 Task: Find connections with filter location Sungai Raya with filter topic #careerswith filter profile language English with filter current company DCB Bank with filter school IIT Bhubaneswar with filter industry Household and Institutional Furniture Manufacturing with filter service category Auto Insurance with filter keywords title Medical Laboratory Tech
Action: Mouse moved to (545, 58)
Screenshot: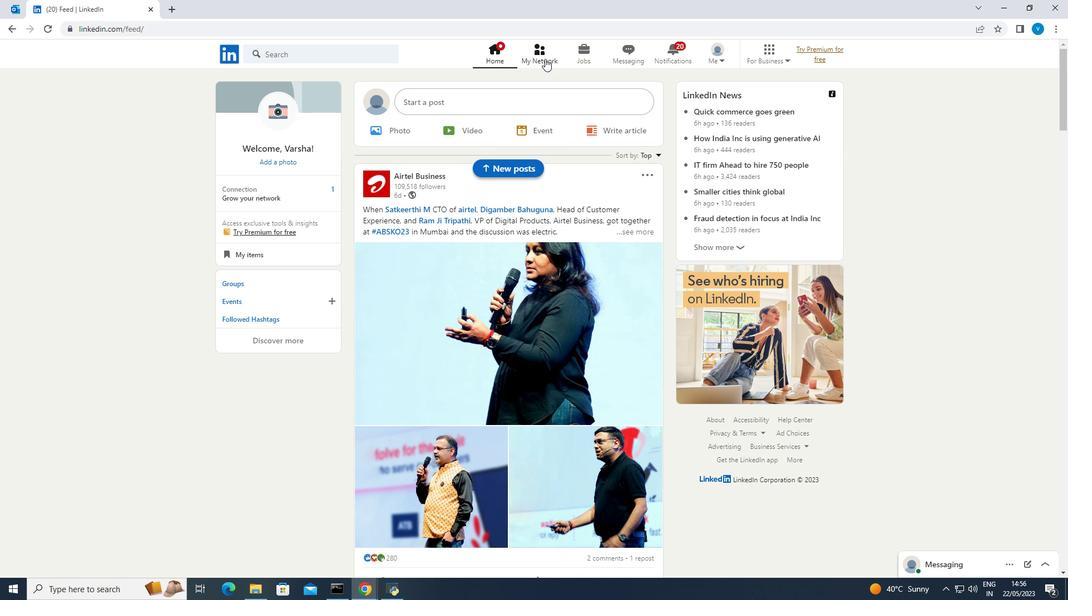 
Action: Mouse pressed left at (545, 58)
Screenshot: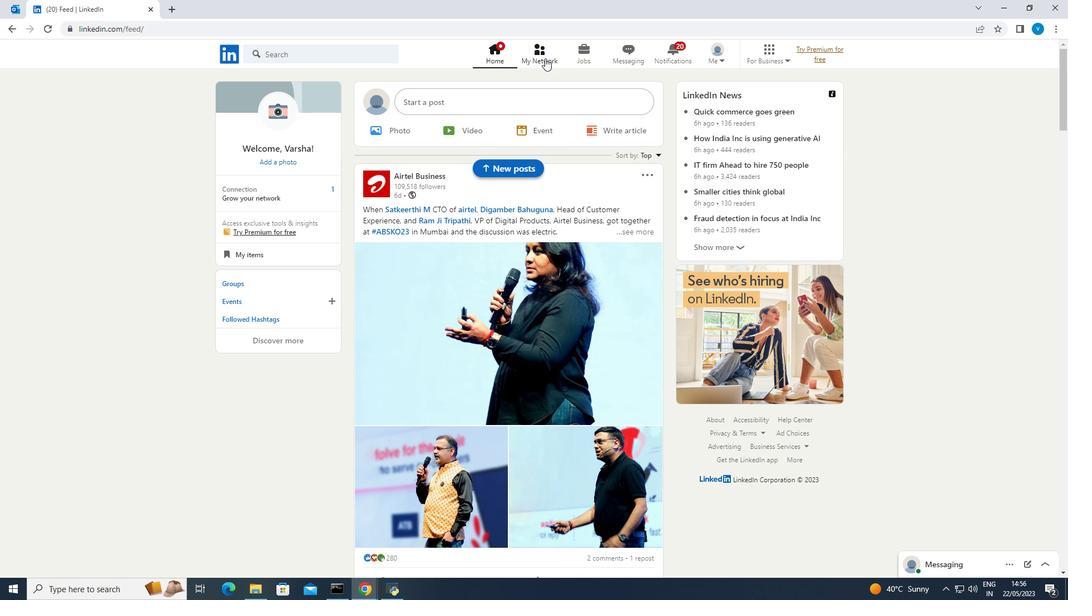 
Action: Mouse moved to (337, 114)
Screenshot: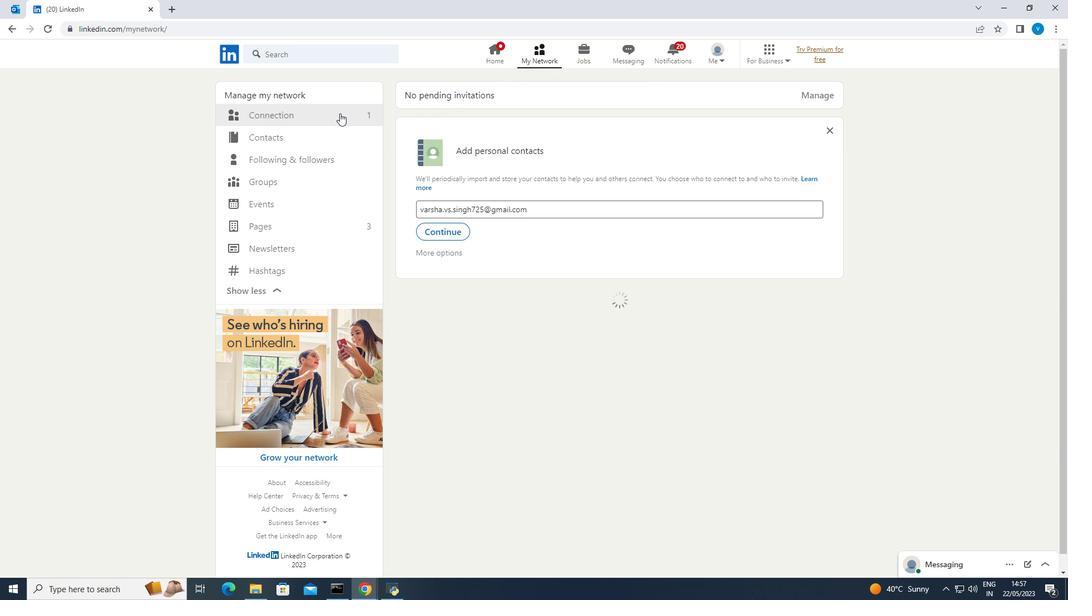 
Action: Mouse pressed left at (337, 114)
Screenshot: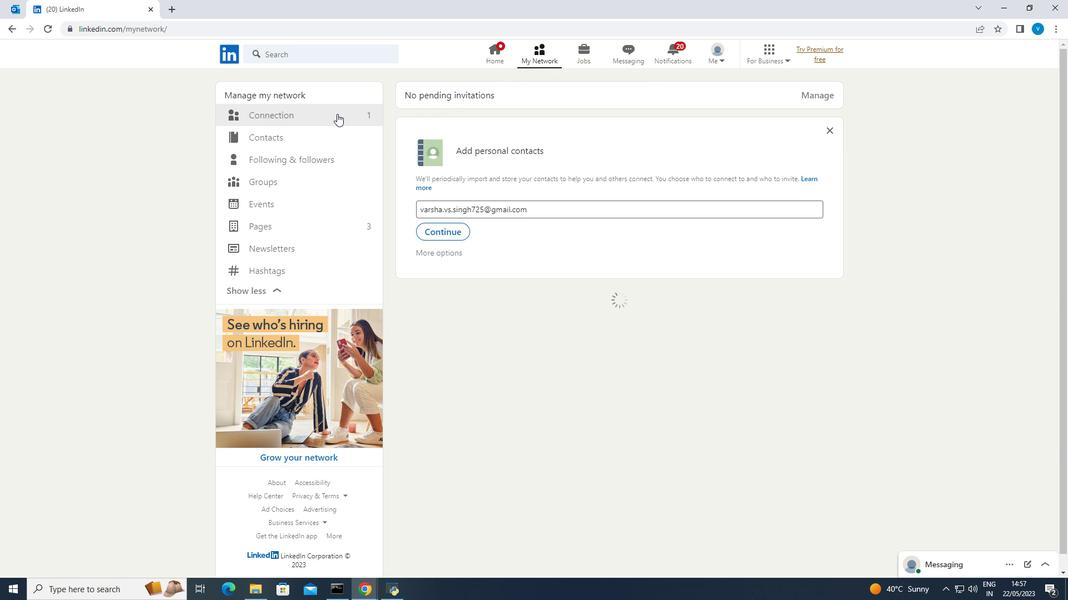 
Action: Mouse moved to (602, 115)
Screenshot: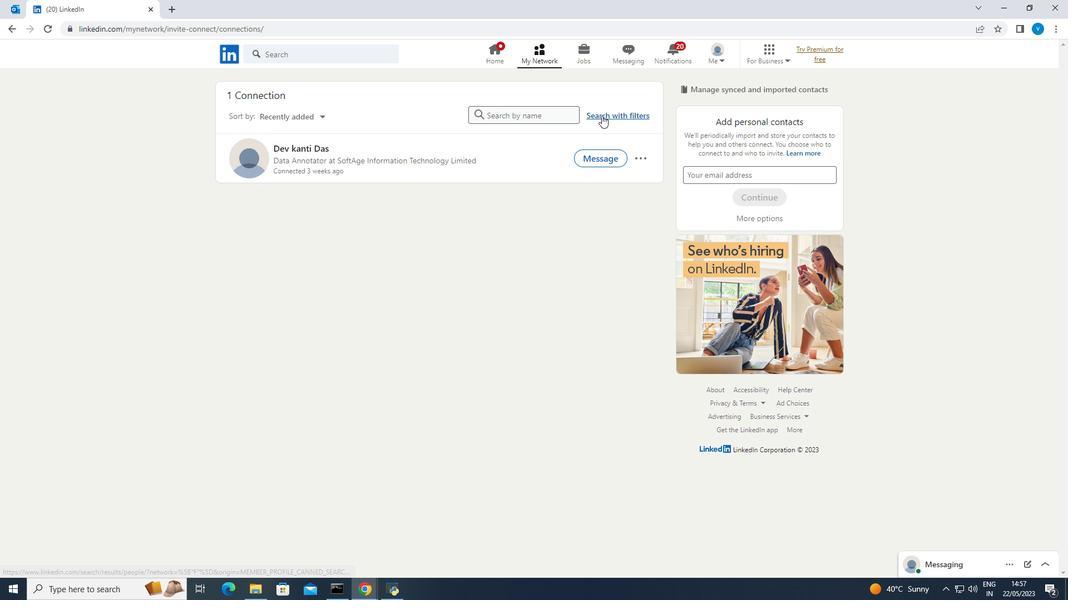 
Action: Mouse pressed left at (602, 115)
Screenshot: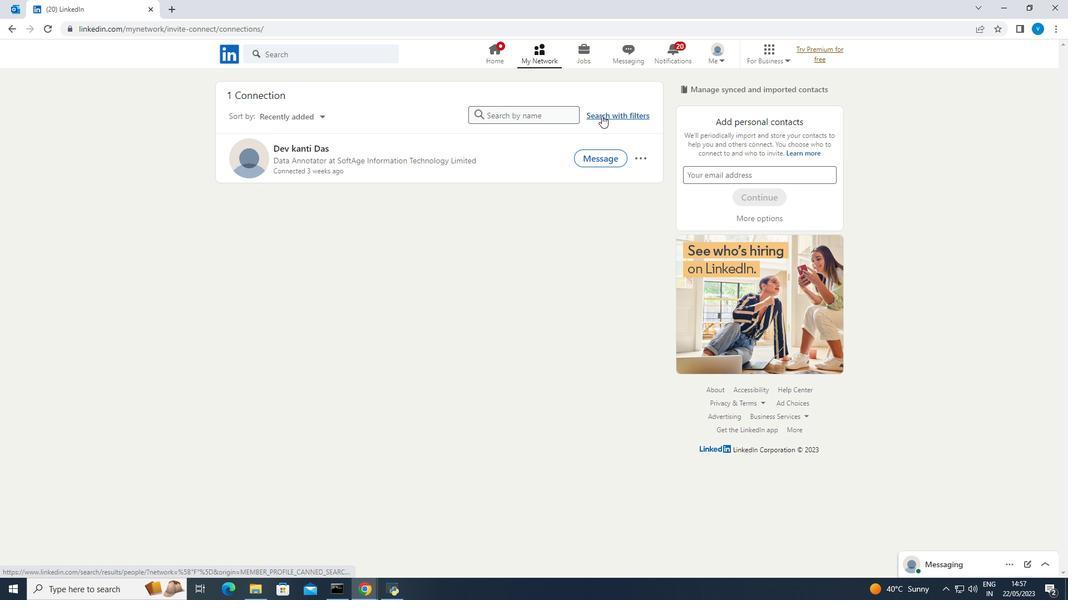 
Action: Mouse moved to (579, 86)
Screenshot: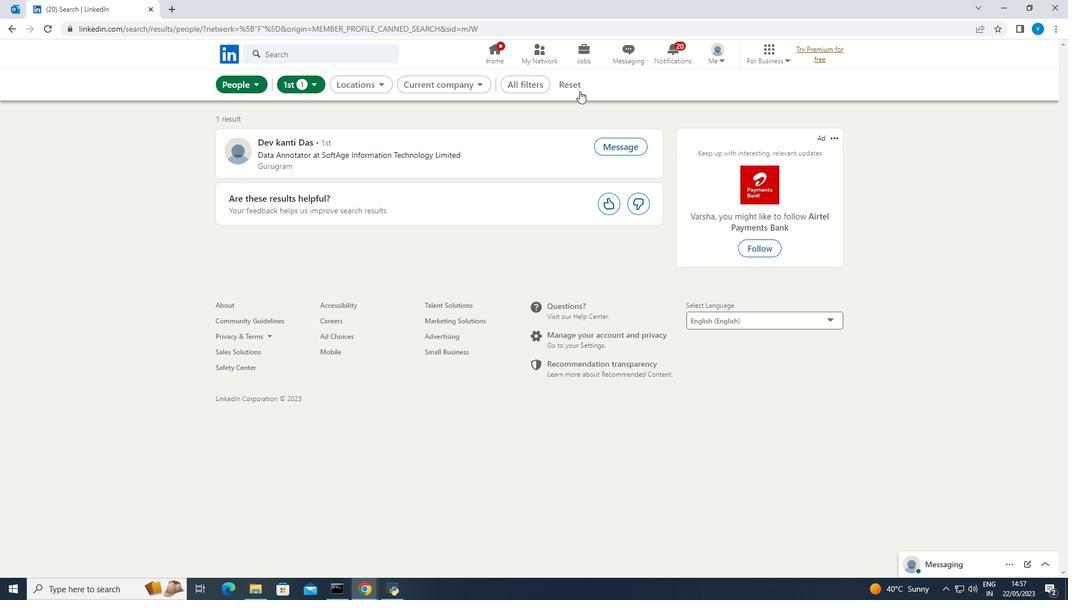
Action: Mouse pressed left at (579, 86)
Screenshot: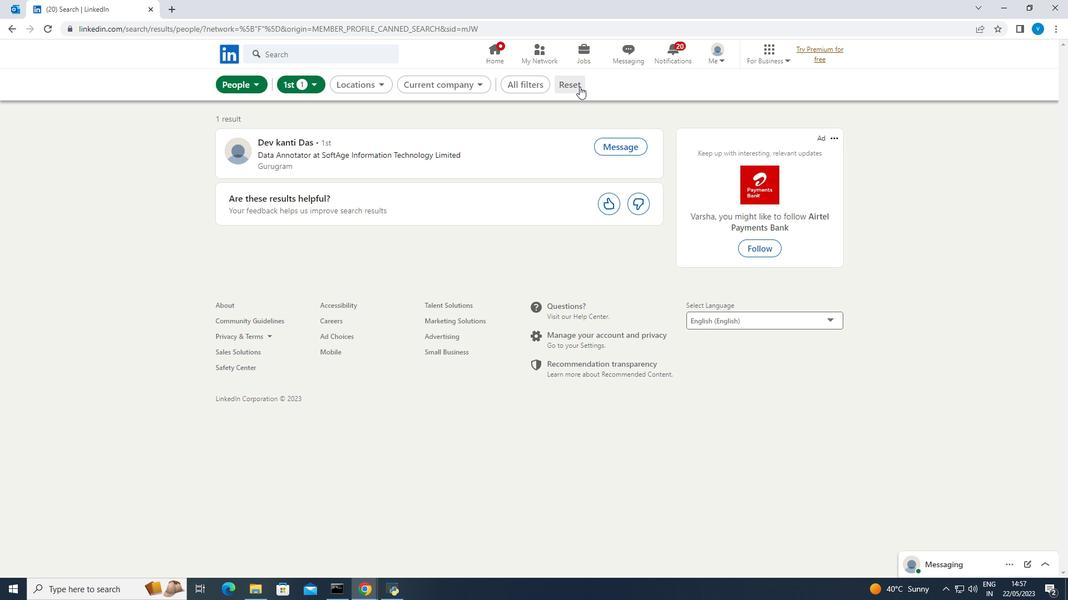 
Action: Mouse moved to (562, 86)
Screenshot: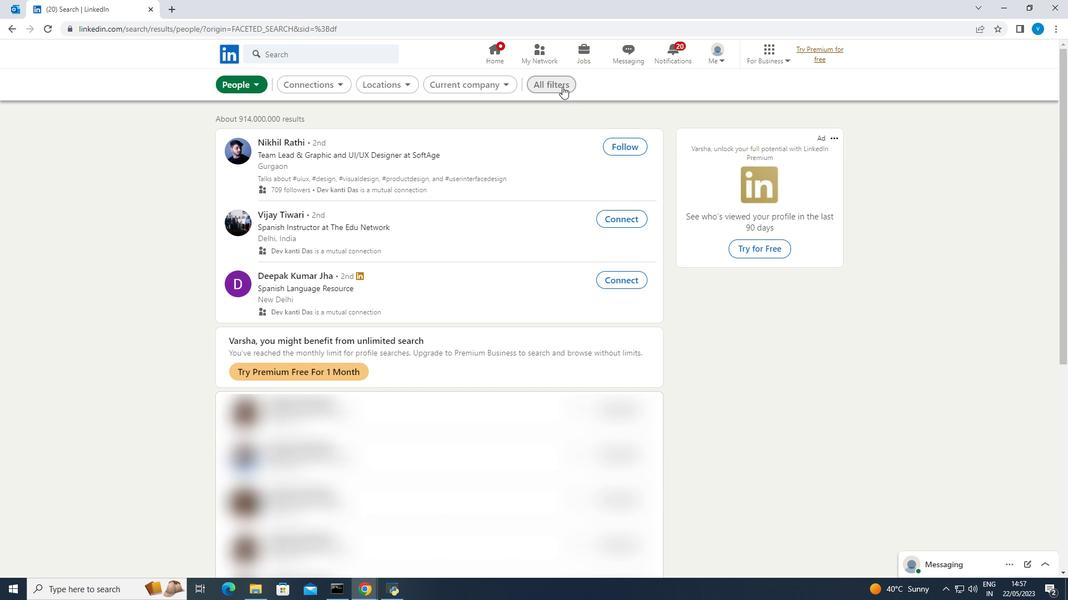 
Action: Mouse pressed left at (562, 86)
Screenshot: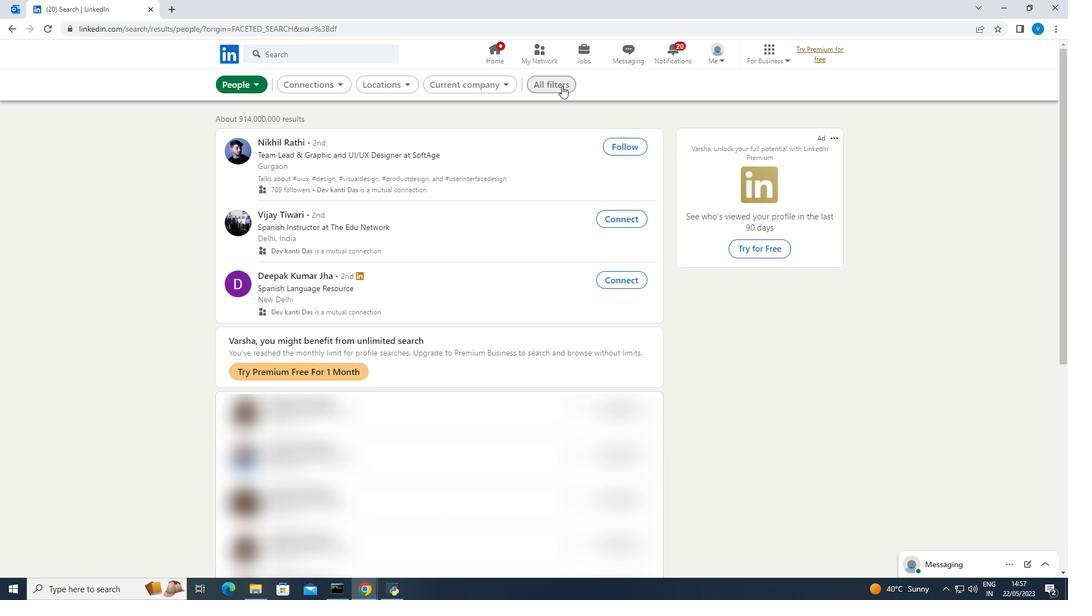 
Action: Mouse moved to (779, 213)
Screenshot: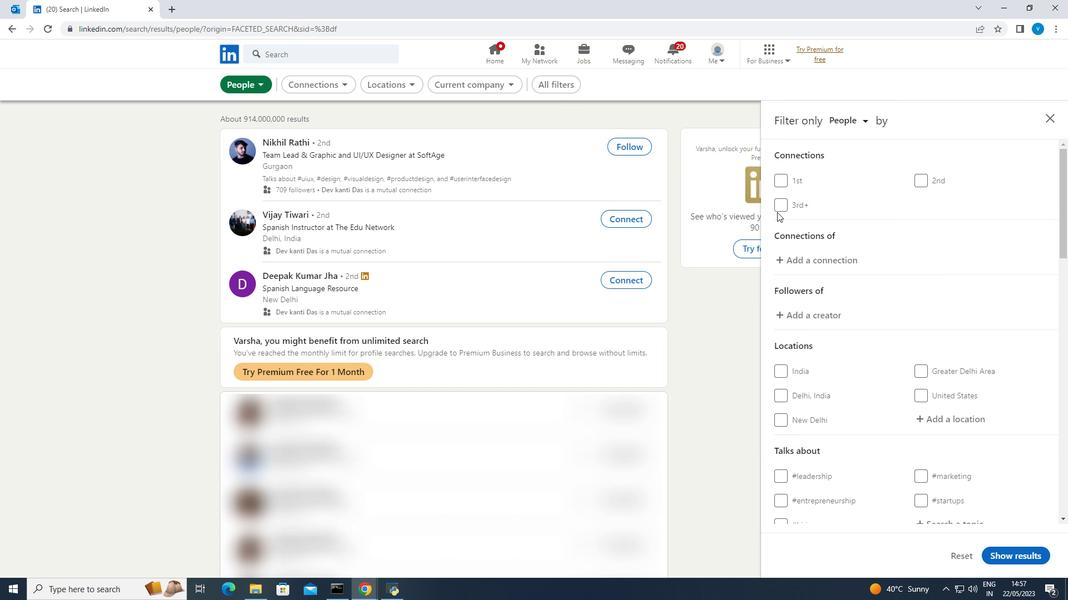 
Action: Mouse scrolled (779, 212) with delta (0, 0)
Screenshot: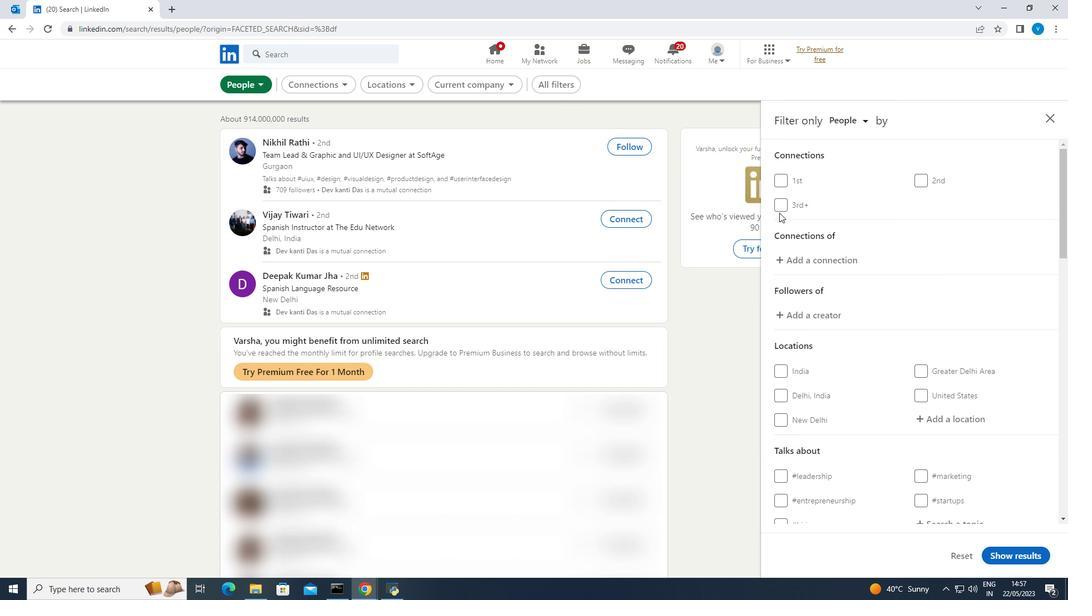 
Action: Mouse moved to (781, 214)
Screenshot: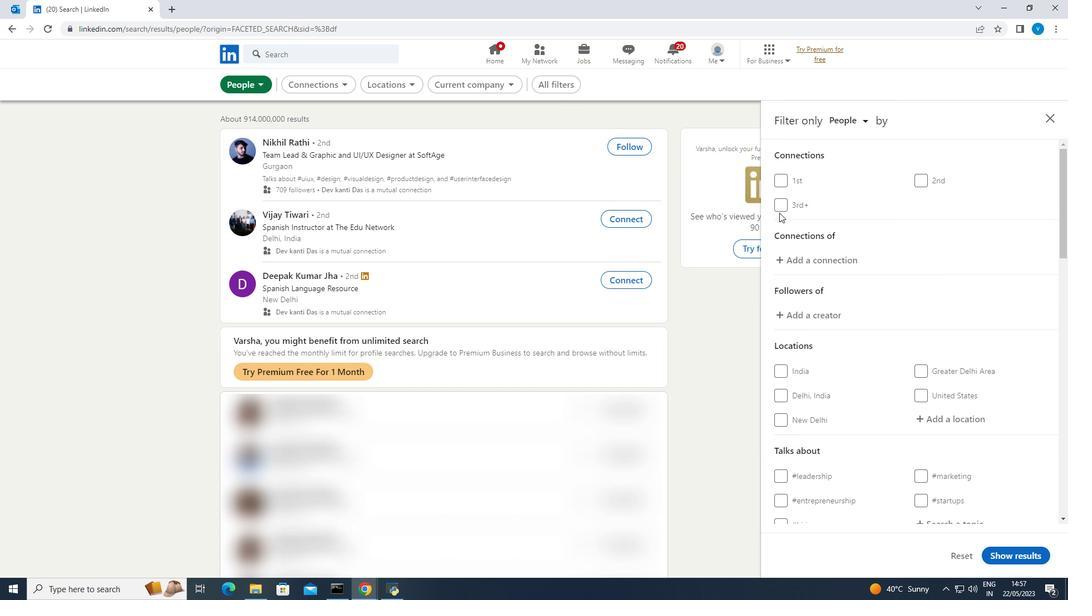 
Action: Mouse scrolled (781, 214) with delta (0, 0)
Screenshot: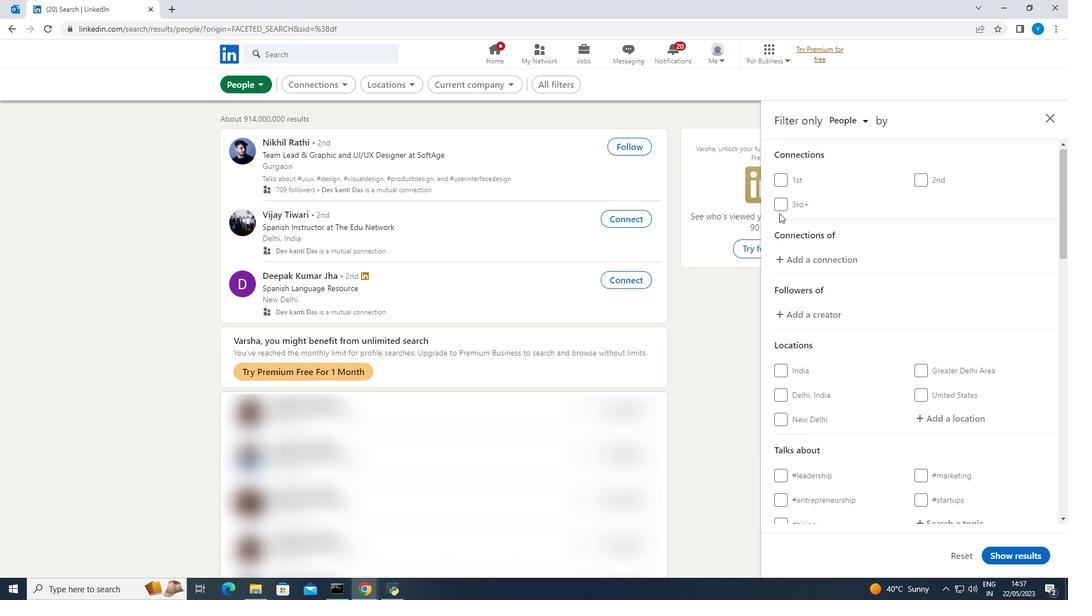 
Action: Mouse moved to (798, 222)
Screenshot: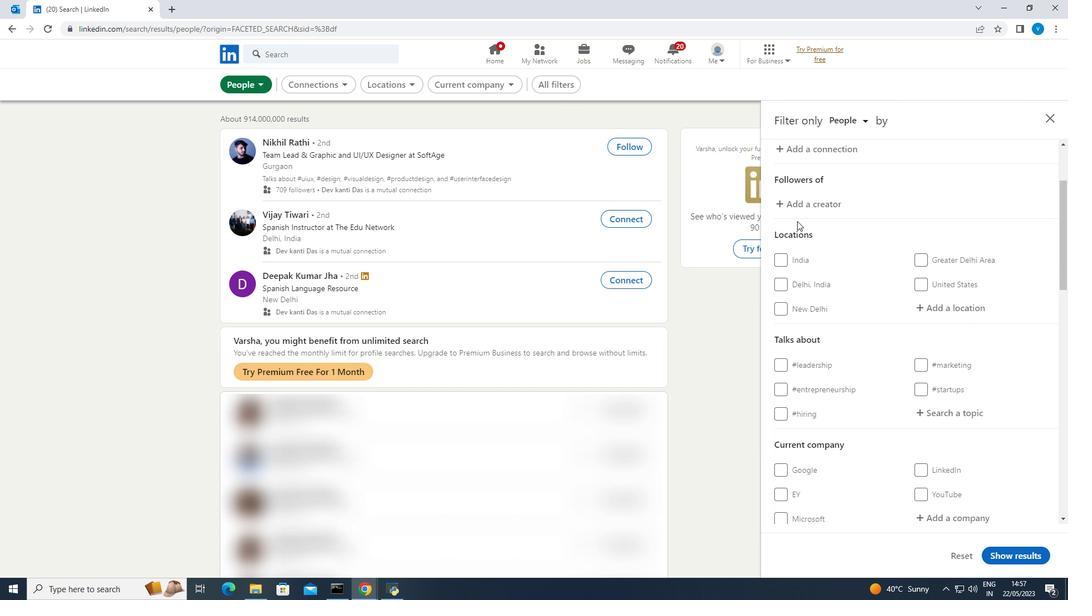 
Action: Mouse scrolled (798, 222) with delta (0, 0)
Screenshot: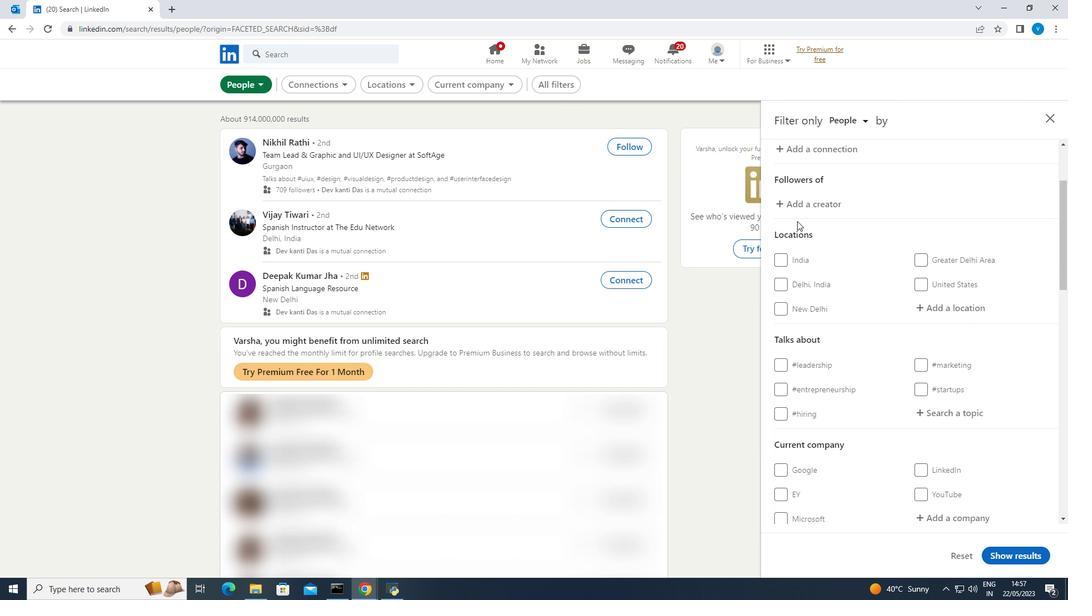
Action: Mouse moved to (800, 226)
Screenshot: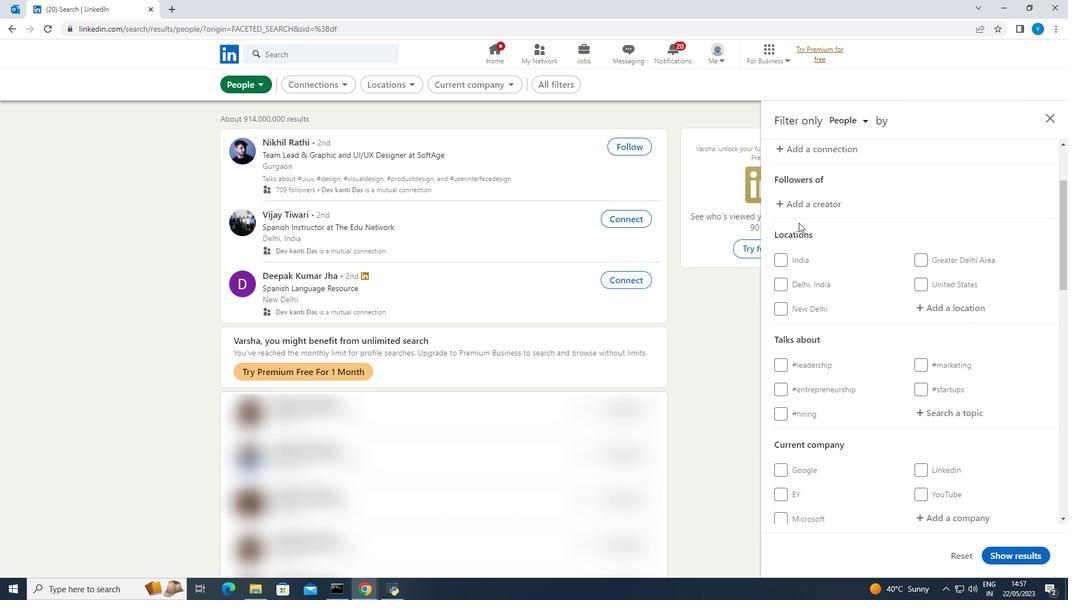 
Action: Mouse scrolled (800, 225) with delta (0, 0)
Screenshot: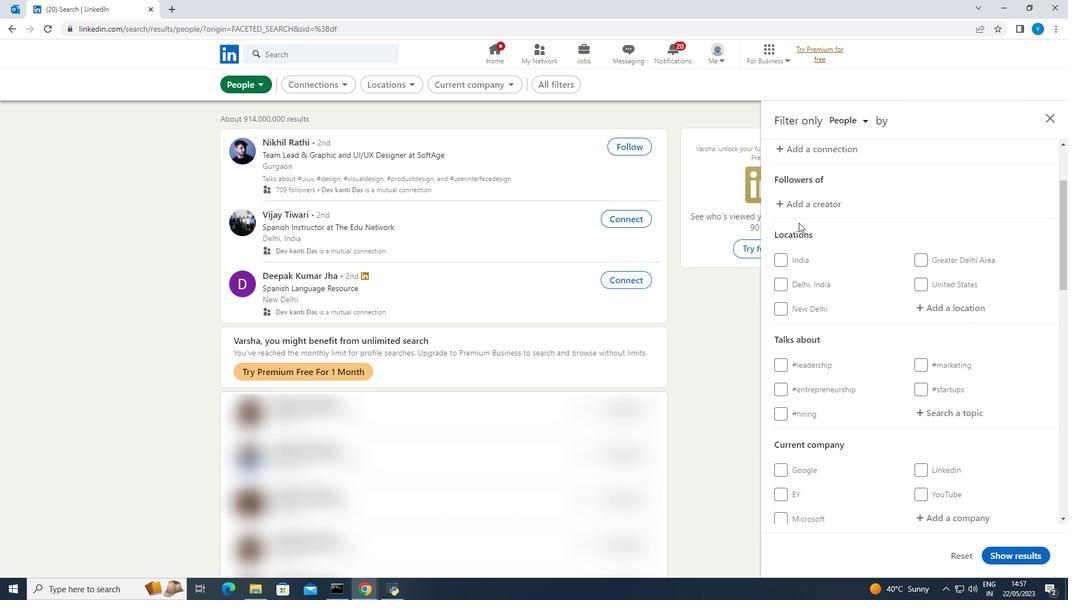 
Action: Mouse moved to (932, 199)
Screenshot: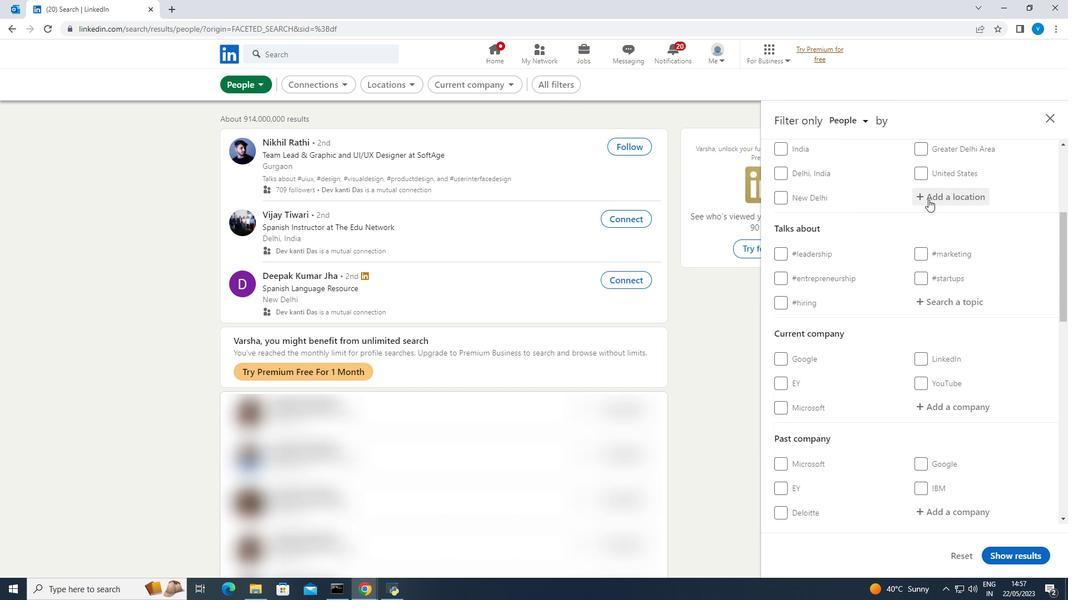 
Action: Mouse pressed left at (932, 199)
Screenshot: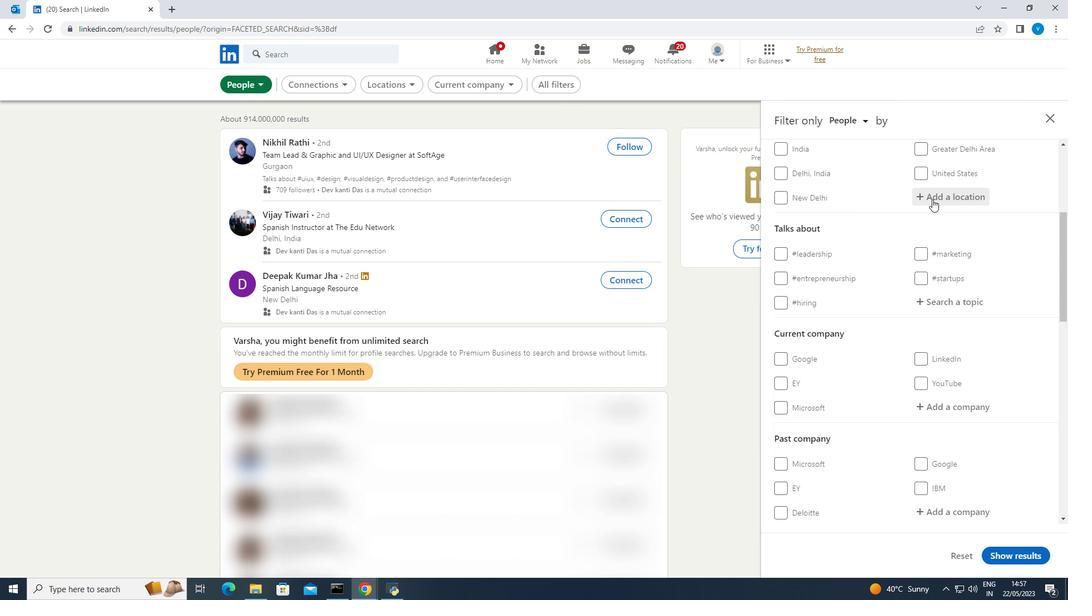 
Action: Mouse moved to (961, 127)
Screenshot: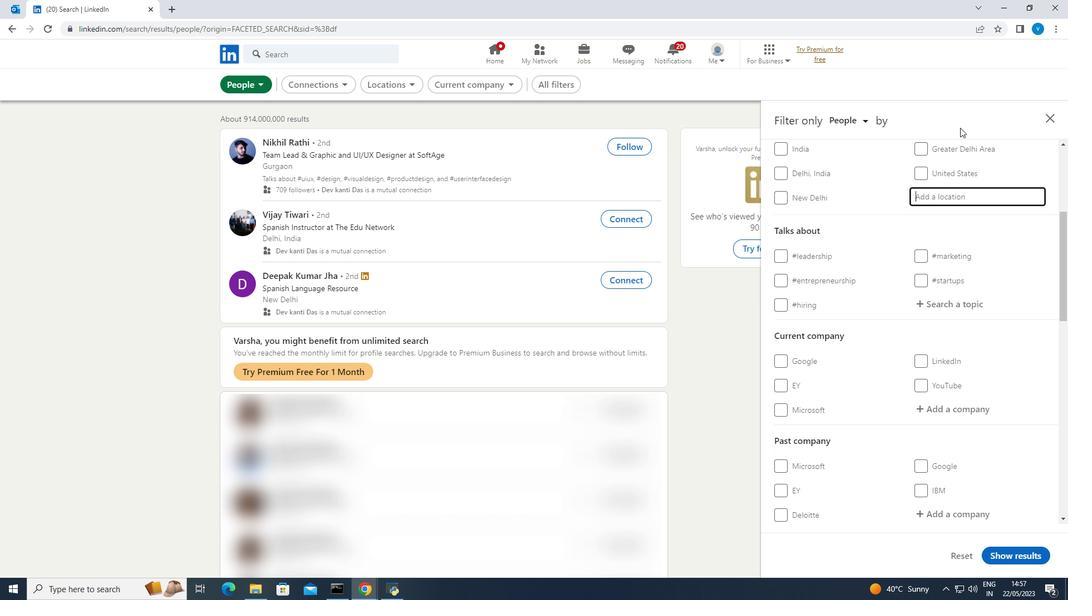
Action: Key pressed <Key.shift><Key.shift><Key.shift><Key.shift><Key.shift>Sungai<Key.space><Key.shift><Key.shift><Key.shift><Key.shift><Key.shift><Key.shift><Key.shift><Key.shift><Key.shift>Raya
Screenshot: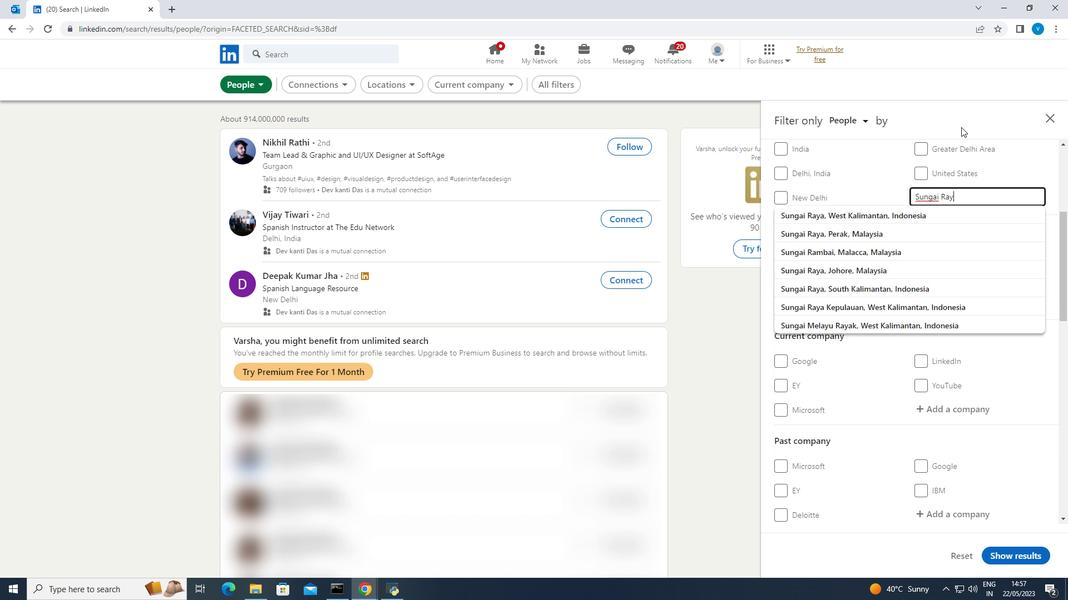 
Action: Mouse moved to (939, 317)
Screenshot: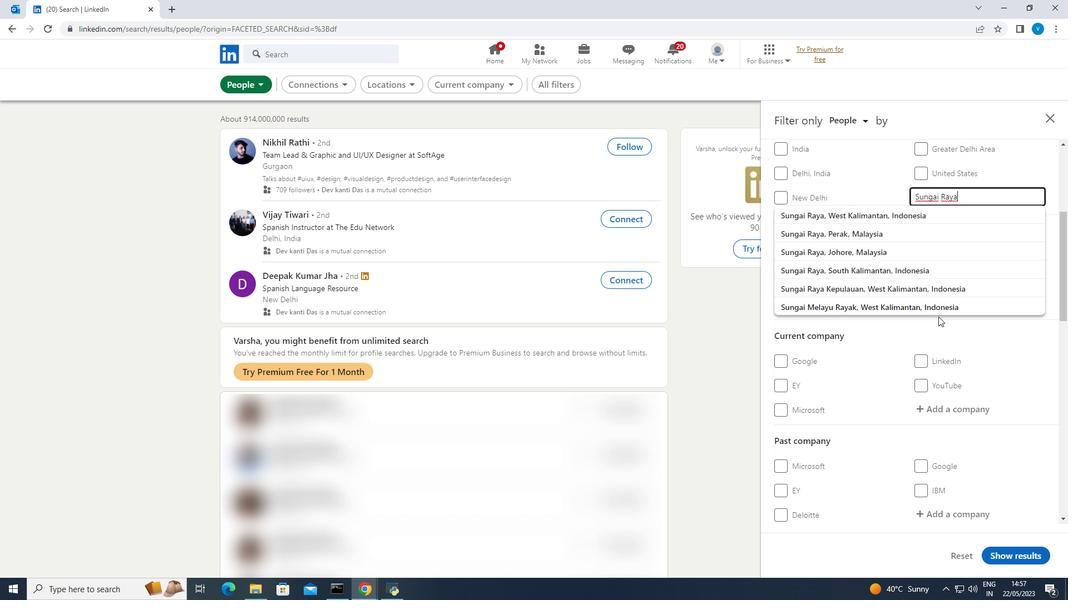 
Action: Mouse scrolled (939, 317) with delta (0, 0)
Screenshot: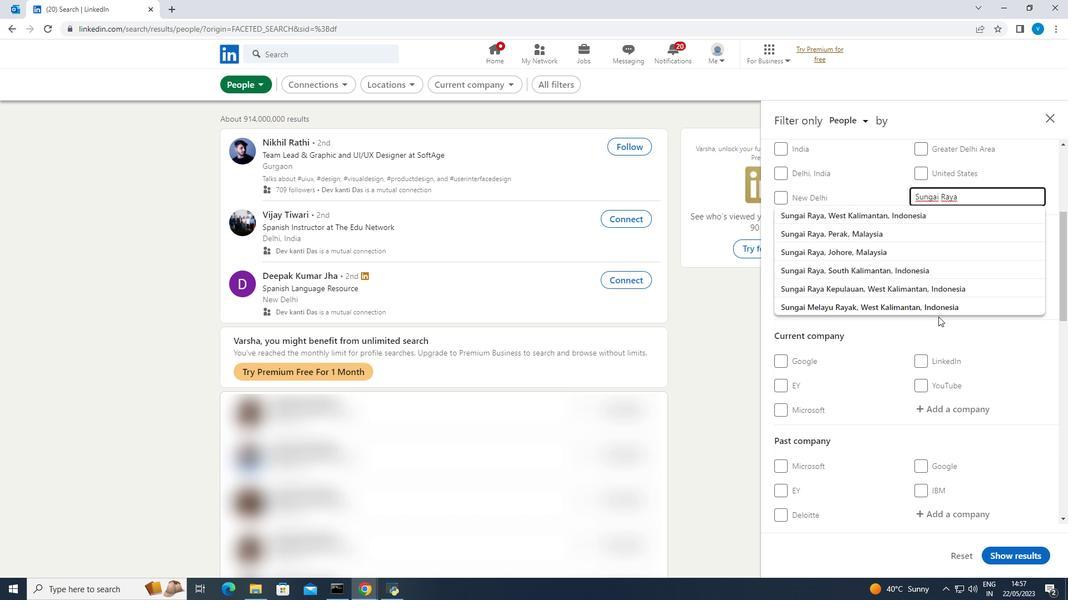 
Action: Mouse moved to (942, 313)
Screenshot: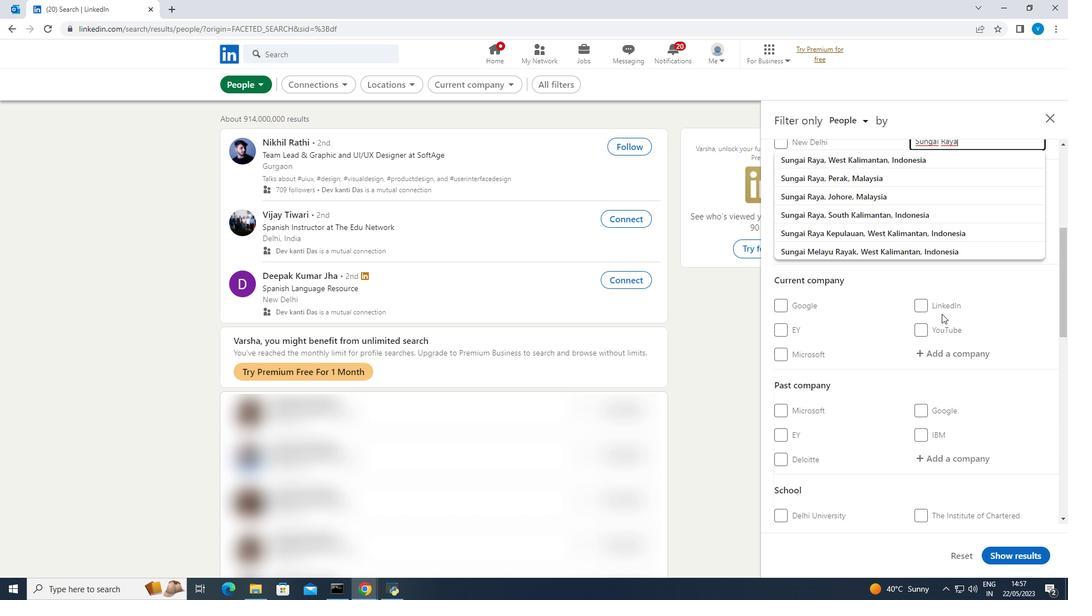 
Action: Mouse scrolled (942, 313) with delta (0, 0)
Screenshot: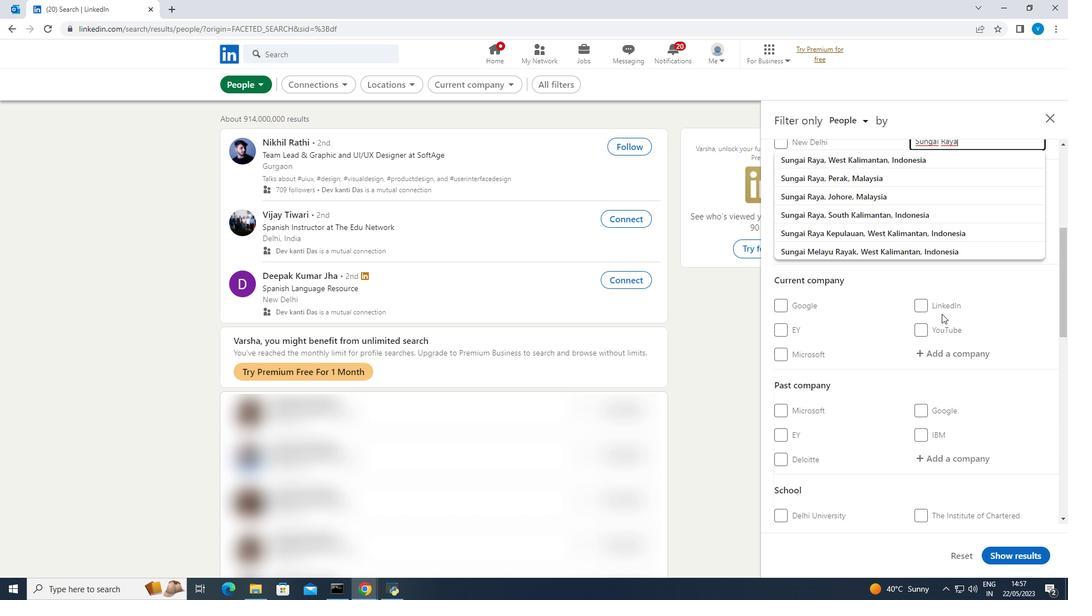 
Action: Mouse moved to (942, 312)
Screenshot: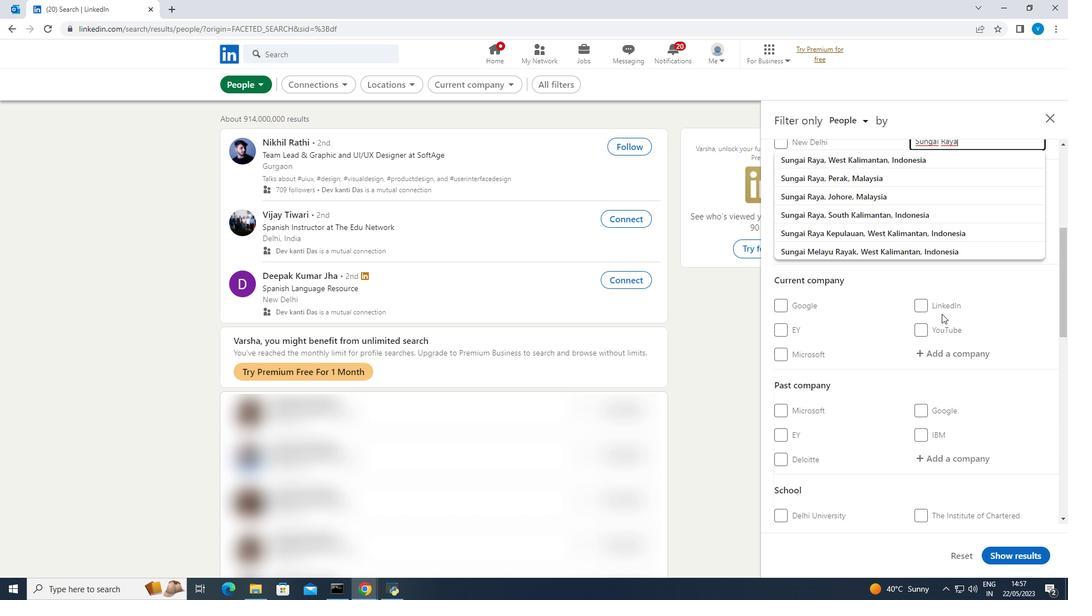 
Action: Mouse scrolled (942, 313) with delta (0, 0)
Screenshot: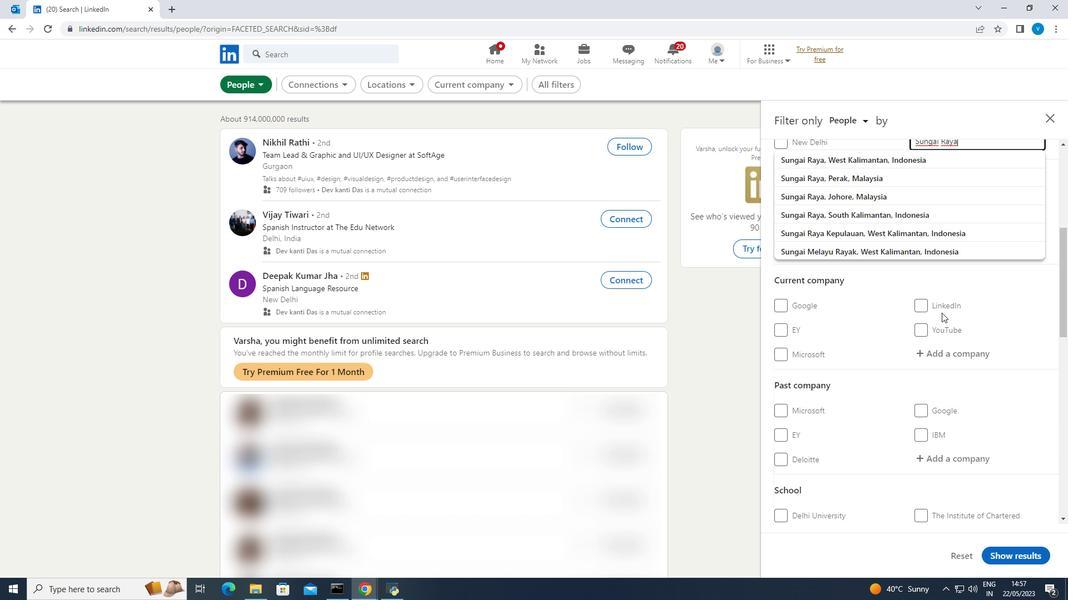 
Action: Mouse moved to (966, 248)
Screenshot: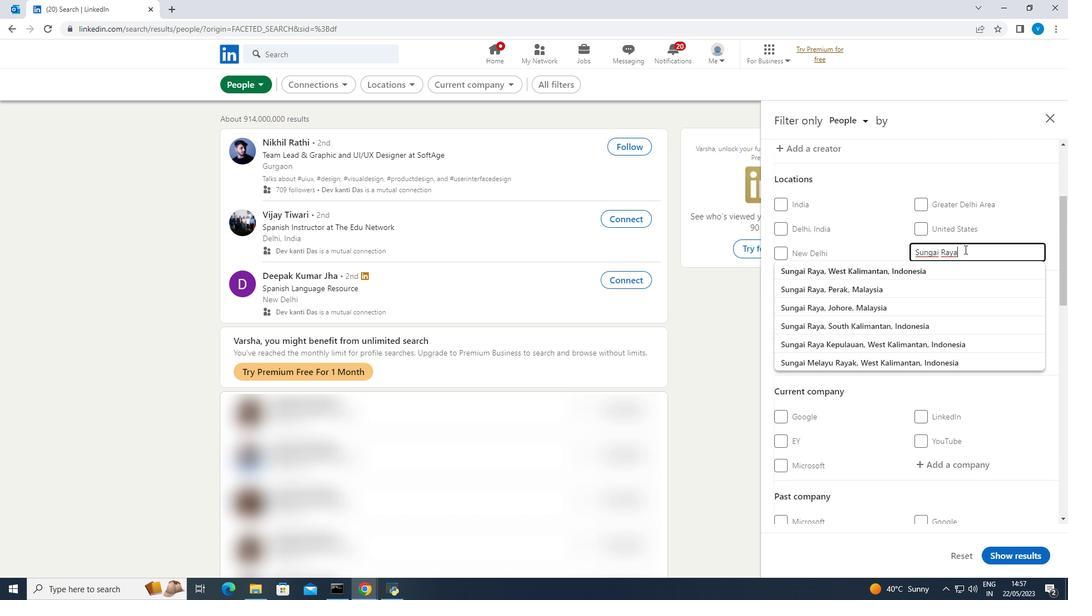 
Action: Mouse pressed left at (966, 248)
Screenshot: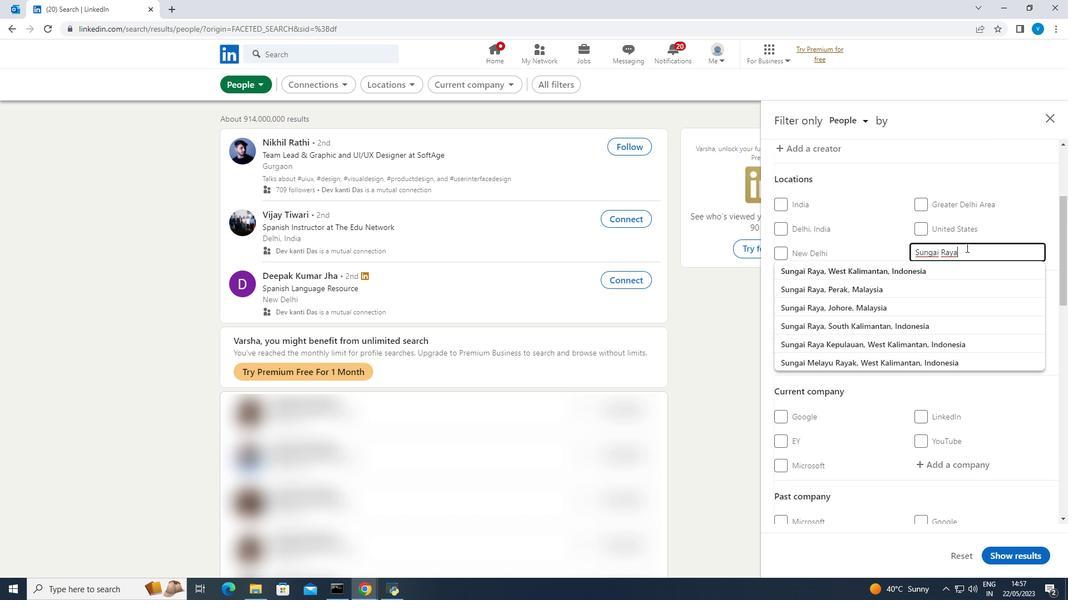 
Action: Mouse moved to (967, 254)
Screenshot: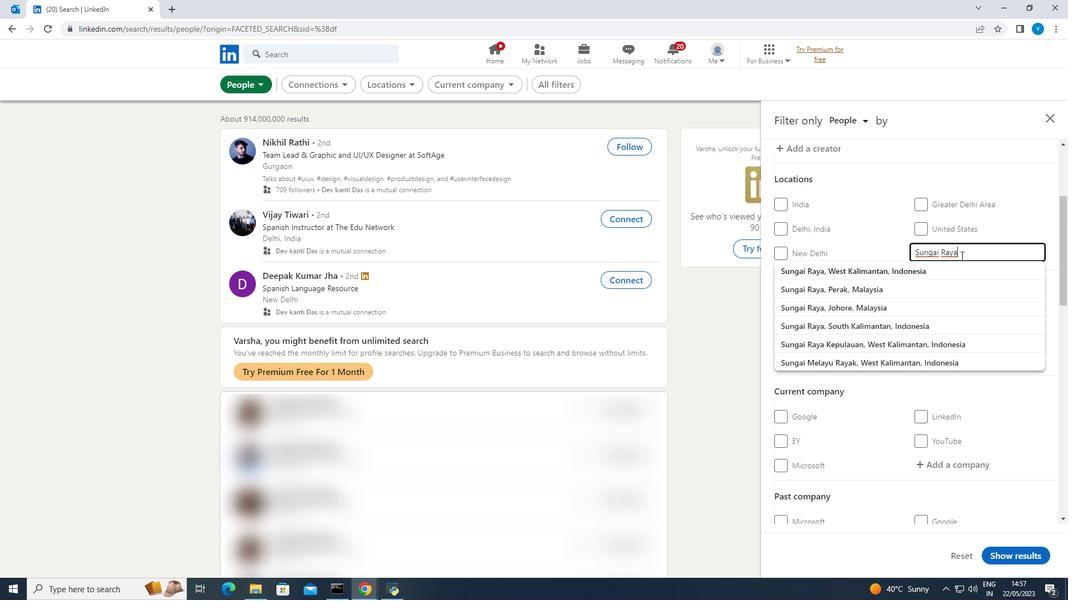 
Action: Mouse pressed left at (967, 254)
Screenshot: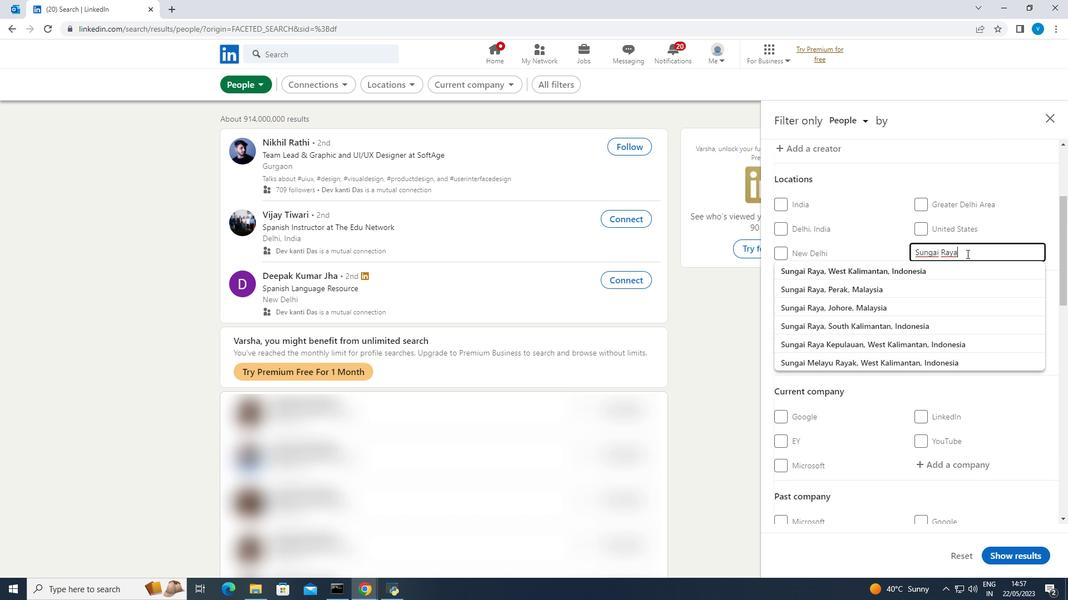 
Action: Mouse moved to (998, 413)
Screenshot: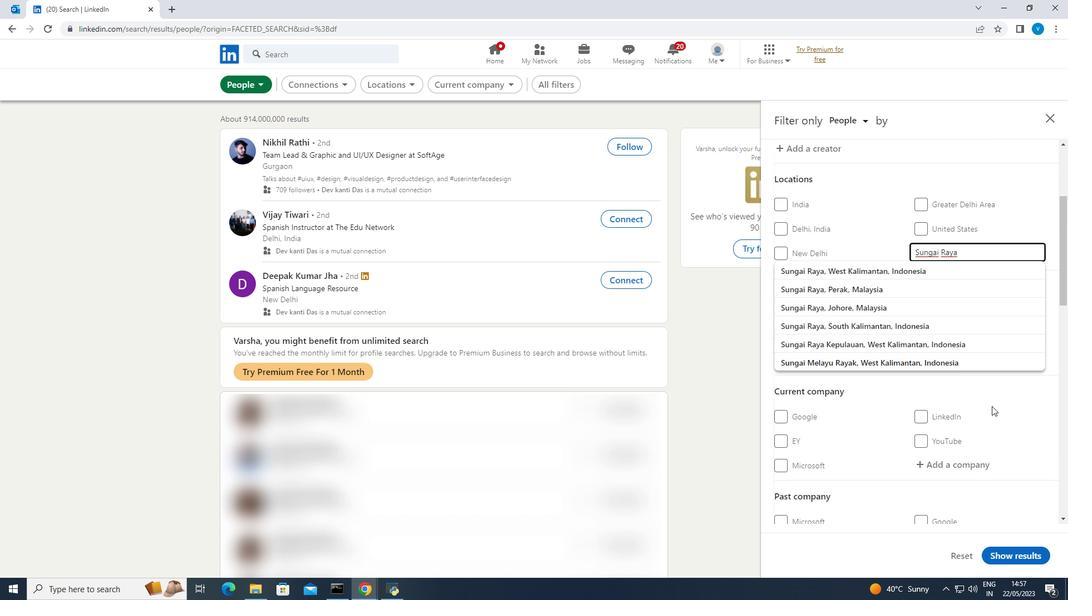 
Action: Mouse pressed left at (998, 413)
Screenshot: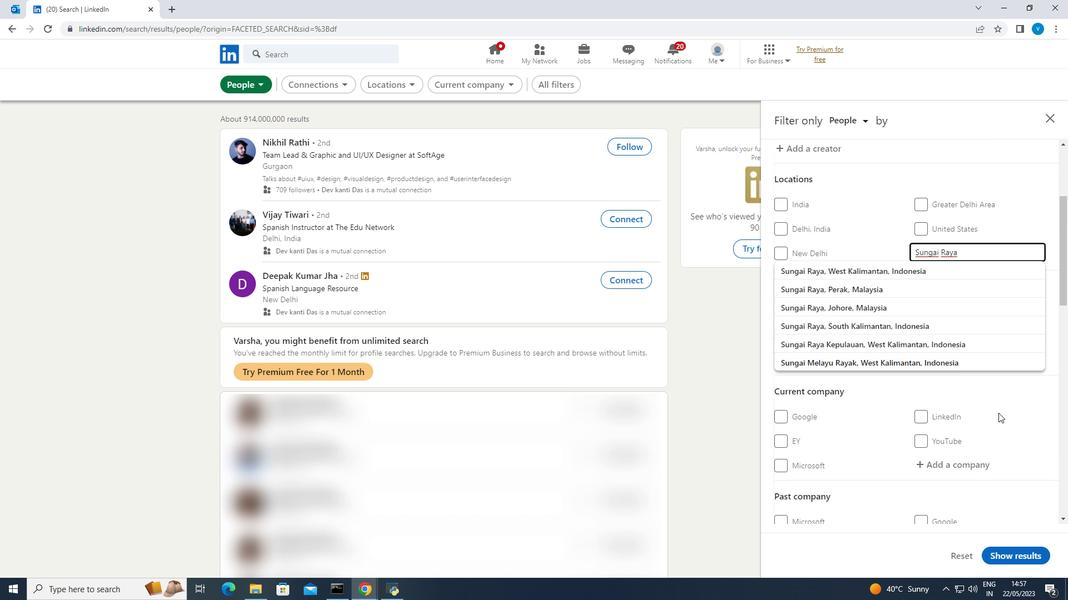 
Action: Mouse moved to (974, 359)
Screenshot: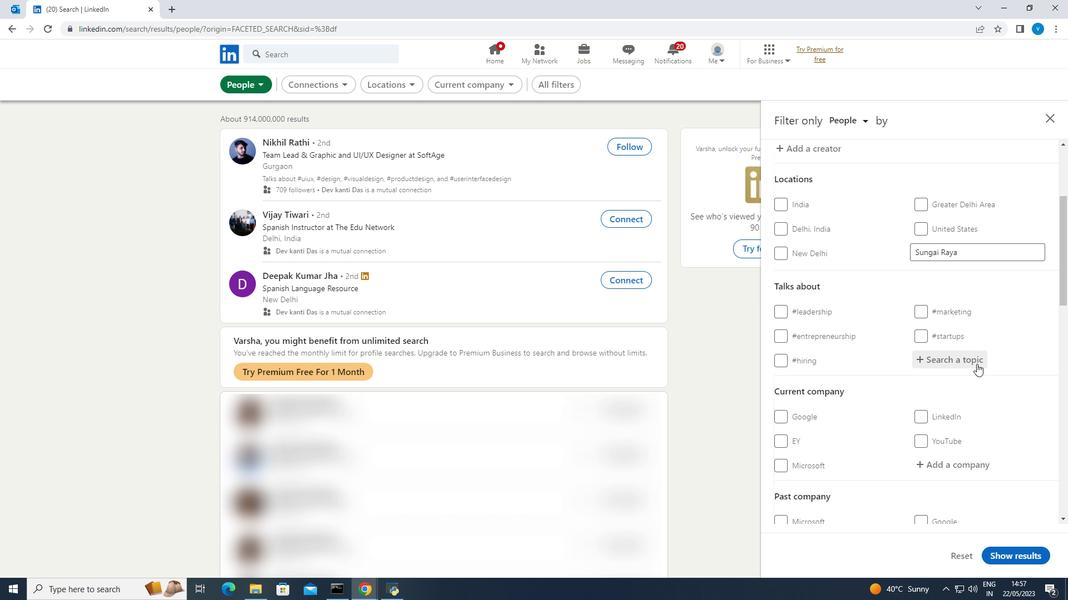 
Action: Mouse pressed left at (974, 359)
Screenshot: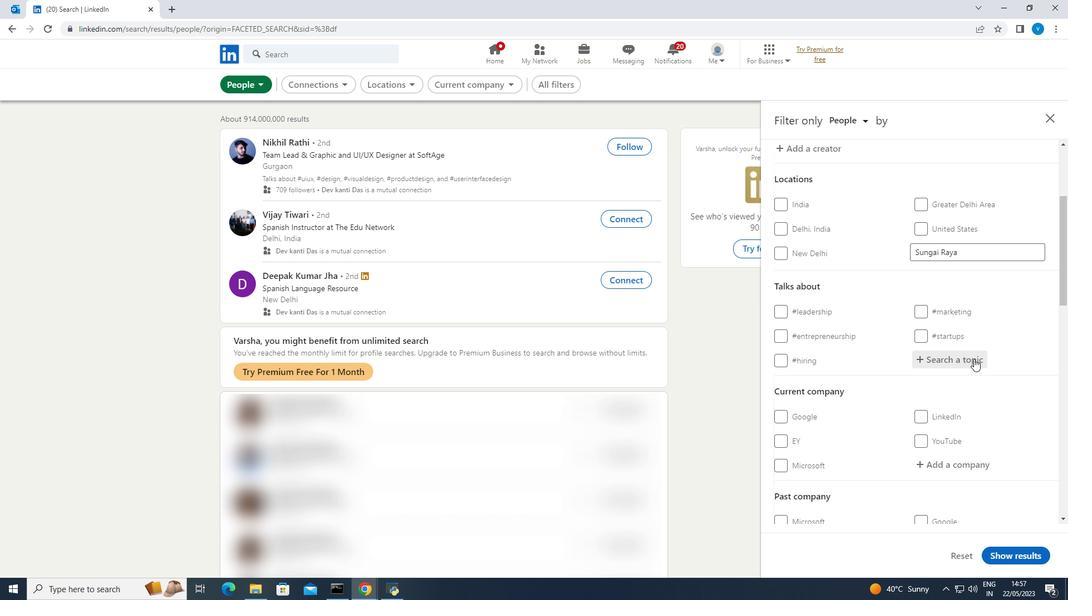 
Action: Mouse moved to (971, 347)
Screenshot: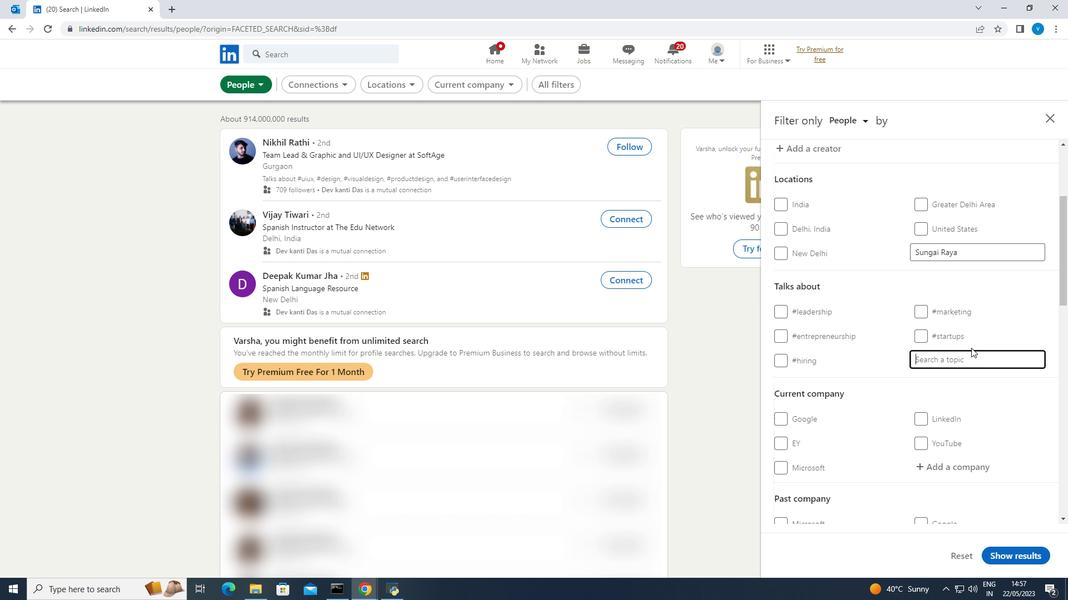 
Action: Key pressed careers
Screenshot: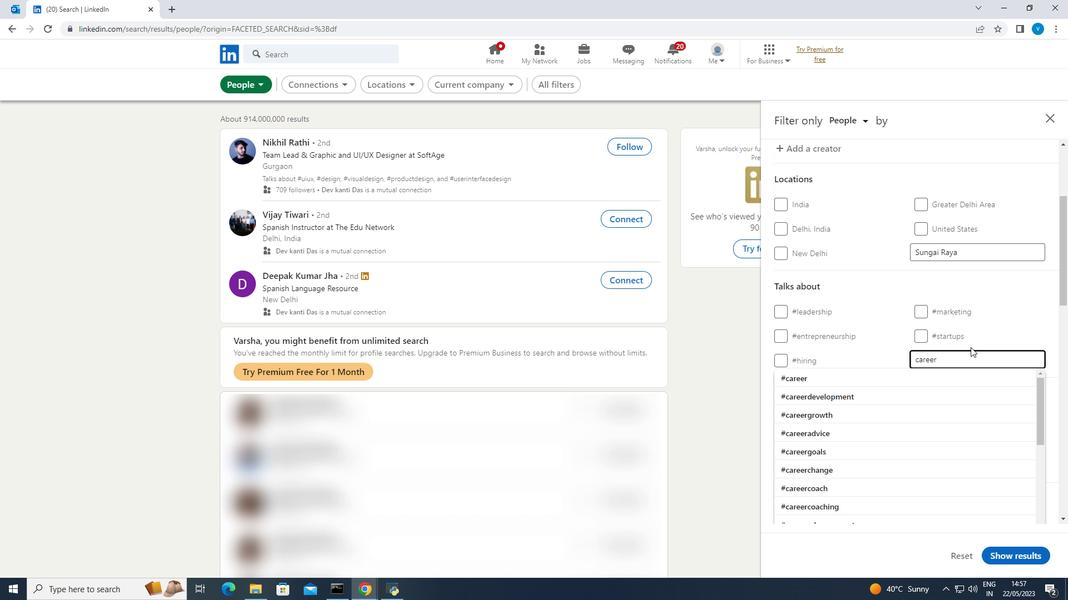 
Action: Mouse moved to (846, 381)
Screenshot: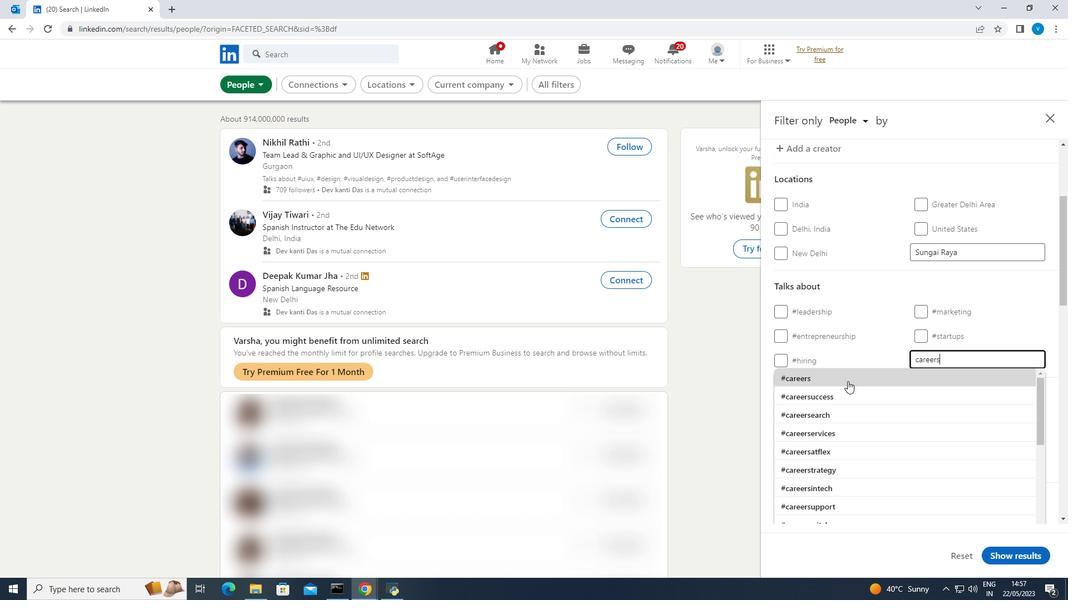 
Action: Mouse pressed left at (846, 381)
Screenshot: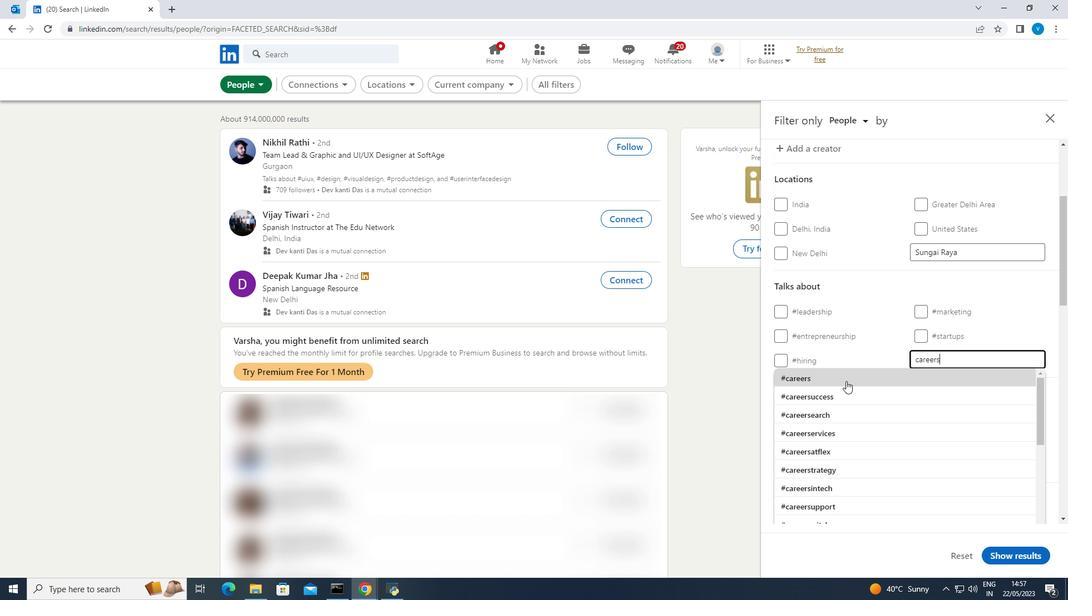 
Action: Mouse moved to (846, 380)
Screenshot: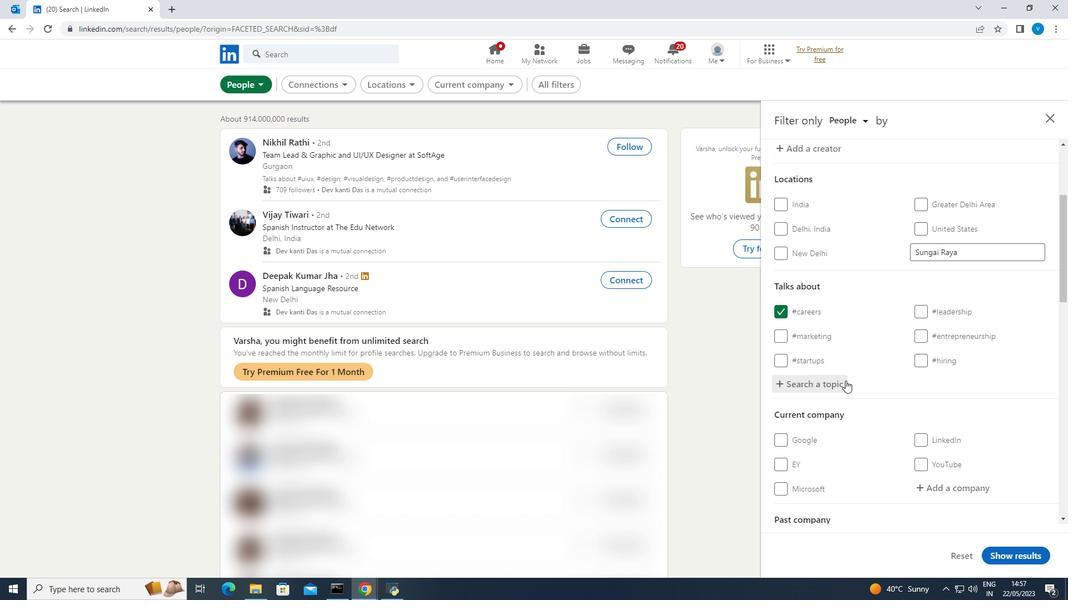 
Action: Mouse scrolled (846, 380) with delta (0, 0)
Screenshot: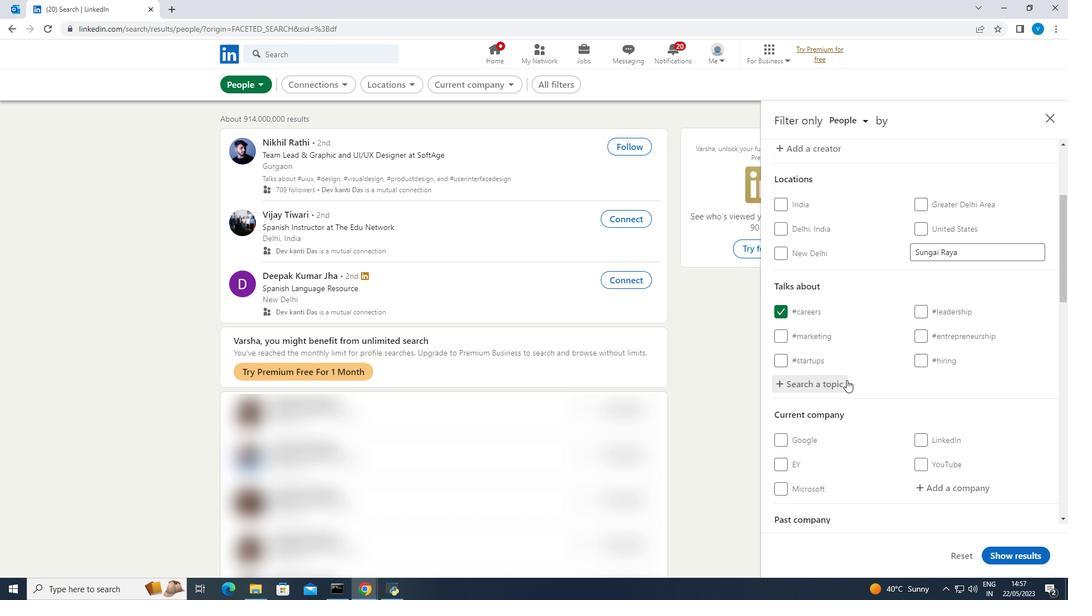 
Action: Mouse scrolled (846, 380) with delta (0, 0)
Screenshot: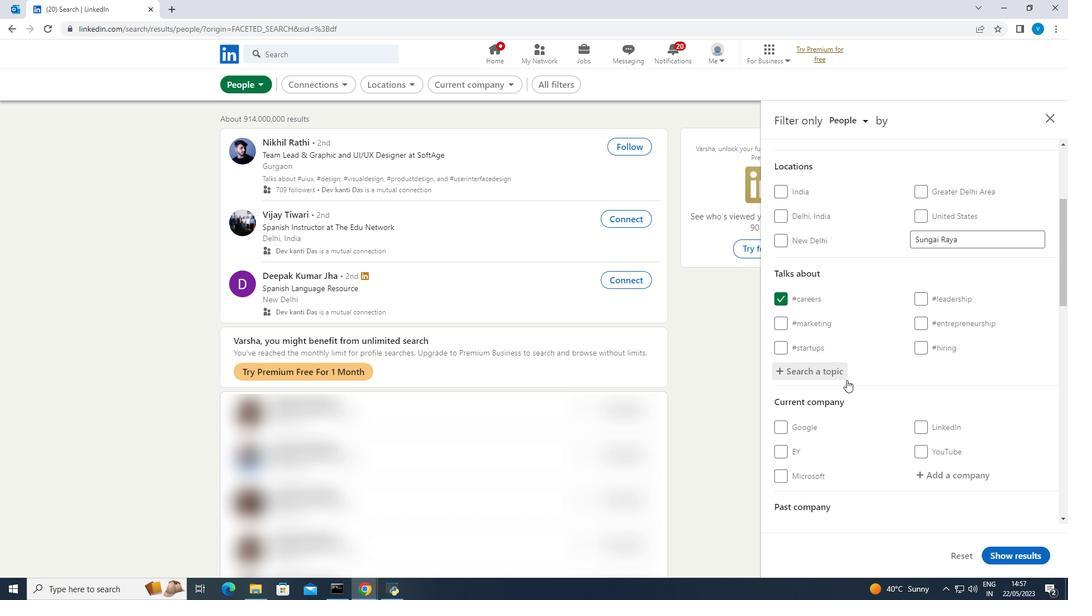 
Action: Mouse scrolled (846, 380) with delta (0, 0)
Screenshot: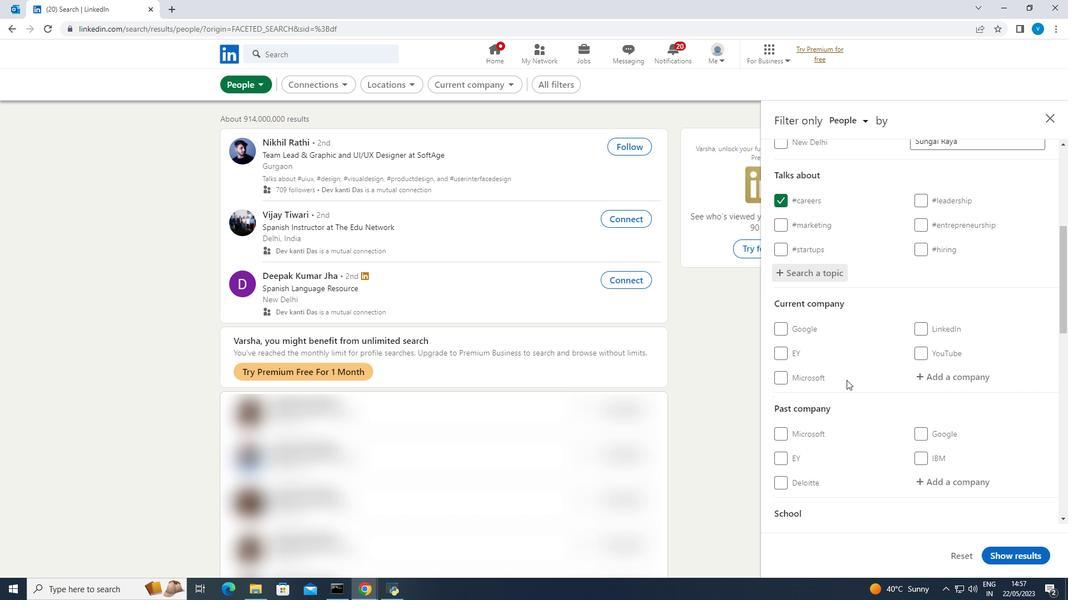 
Action: Mouse scrolled (846, 380) with delta (0, 0)
Screenshot: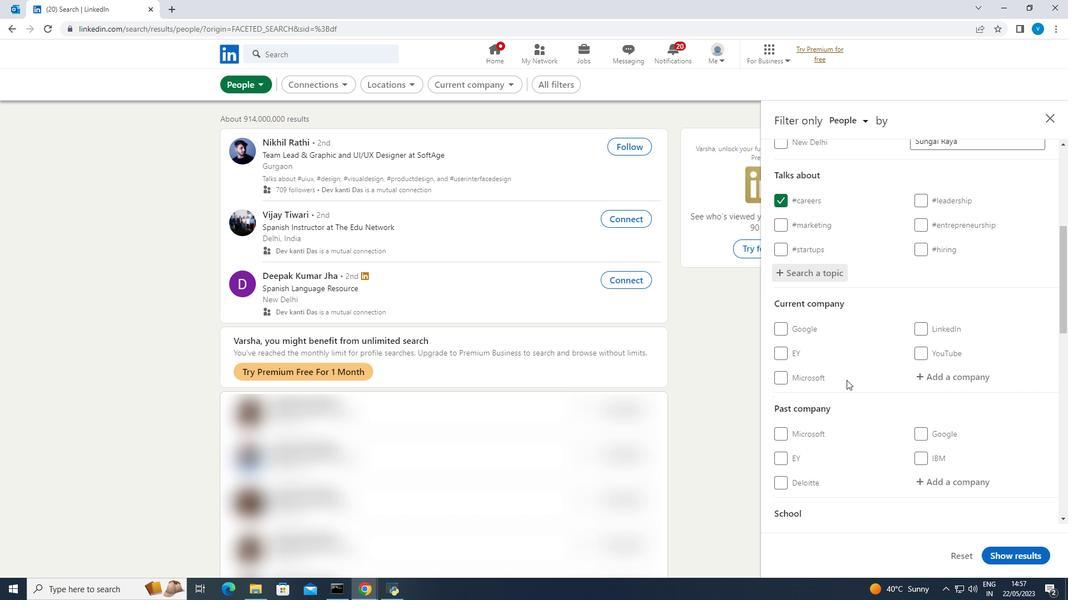 
Action: Mouse scrolled (846, 380) with delta (0, 0)
Screenshot: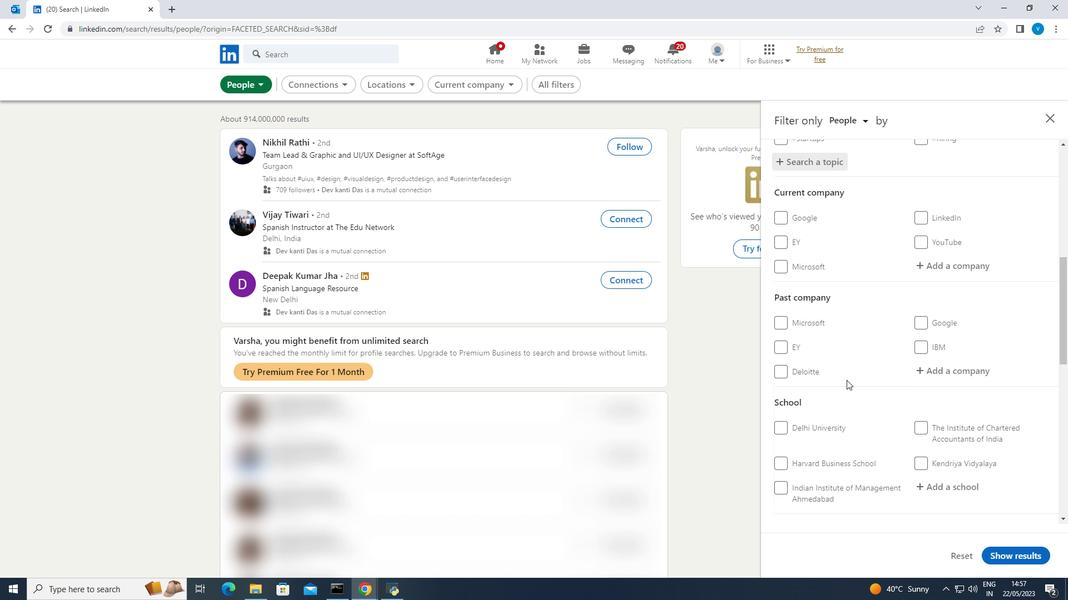 
Action: Mouse scrolled (846, 380) with delta (0, 0)
Screenshot: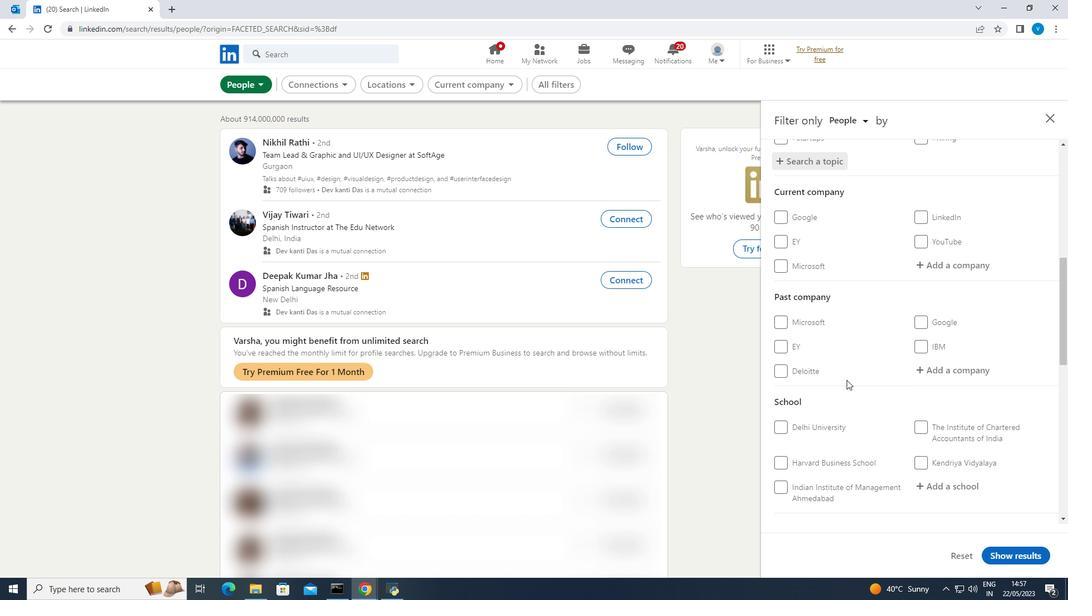 
Action: Mouse scrolled (846, 380) with delta (0, 0)
Screenshot: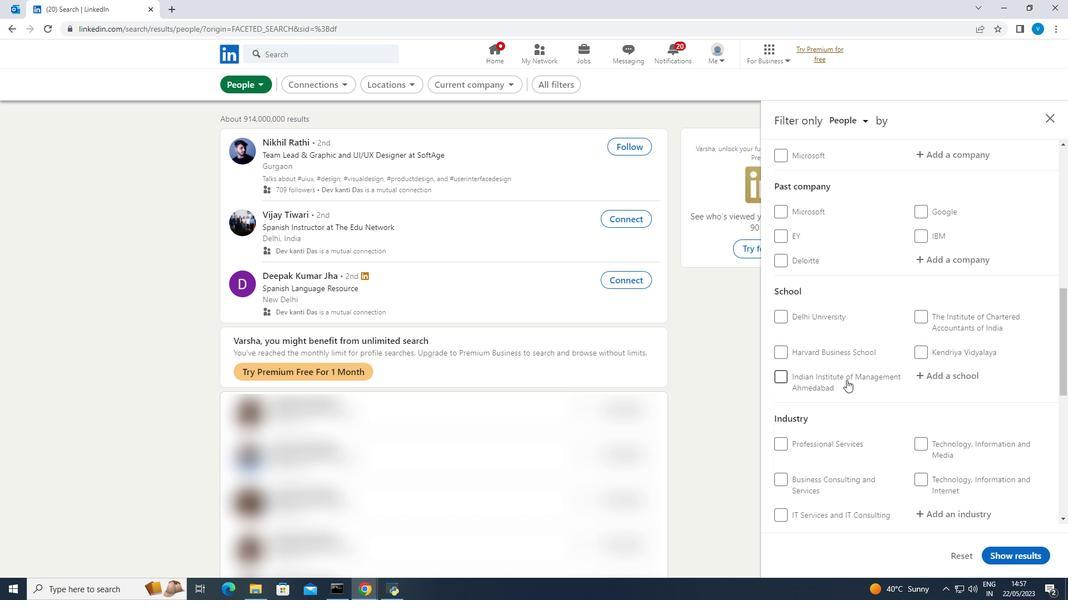 
Action: Mouse scrolled (846, 380) with delta (0, 0)
Screenshot: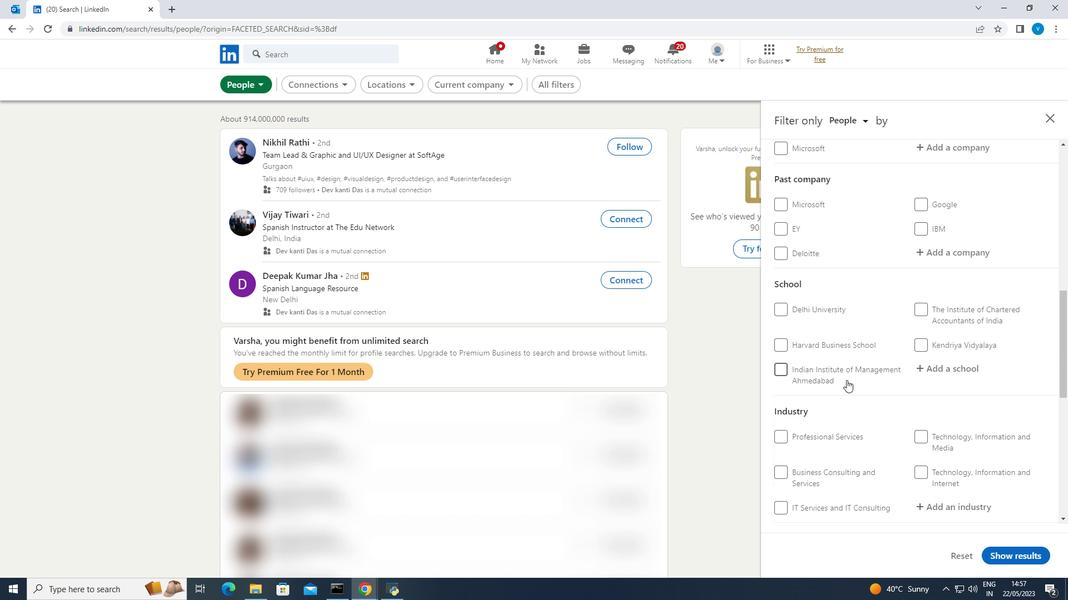 
Action: Mouse scrolled (846, 380) with delta (0, 0)
Screenshot: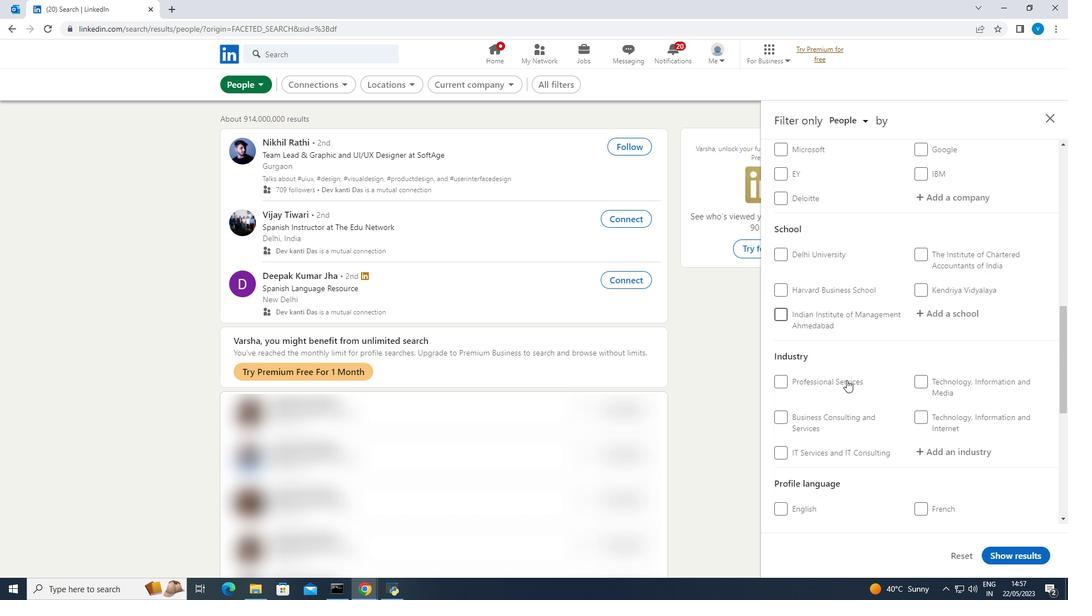 
Action: Mouse scrolled (846, 380) with delta (0, 0)
Screenshot: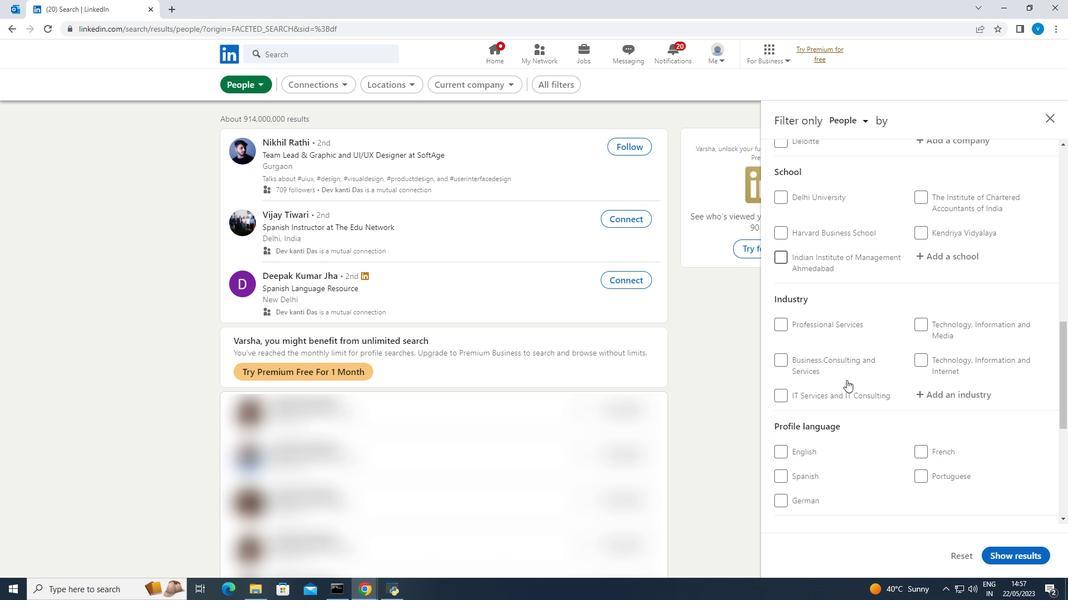 
Action: Mouse moved to (783, 352)
Screenshot: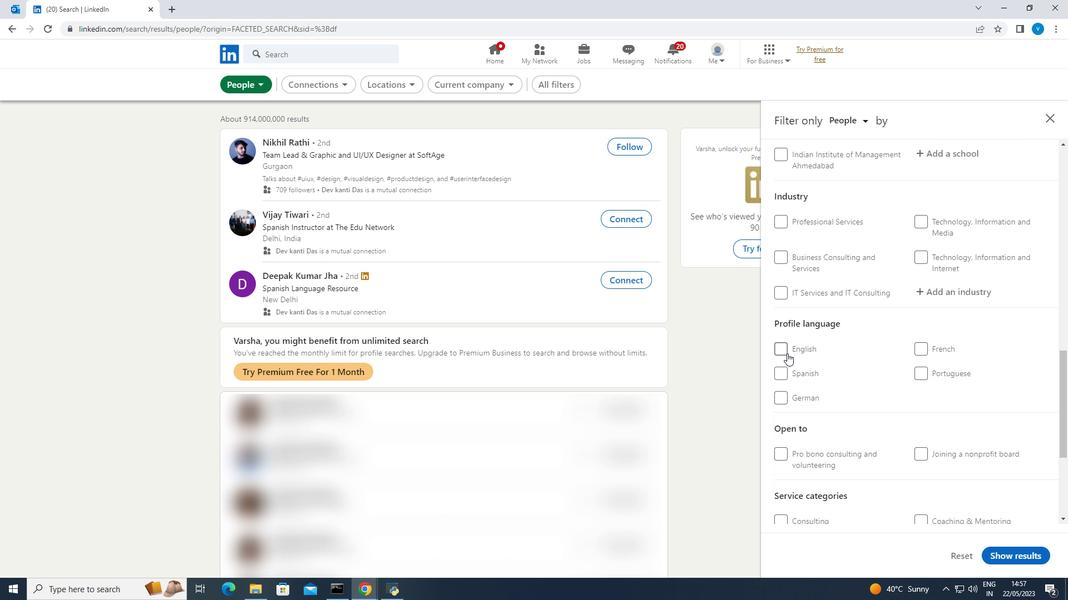 
Action: Mouse pressed left at (783, 352)
Screenshot: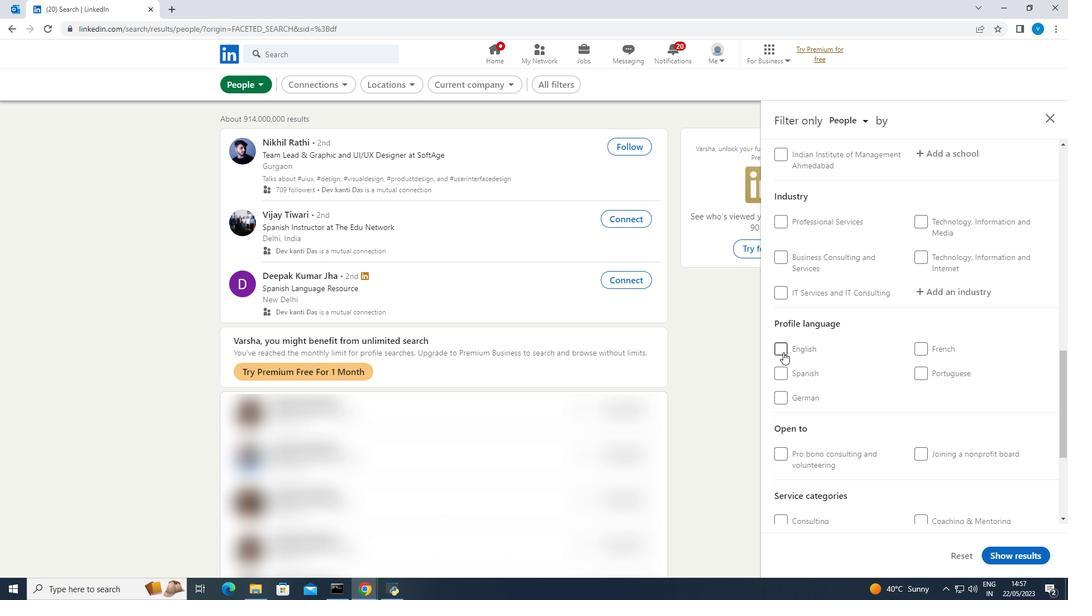 
Action: Mouse moved to (819, 352)
Screenshot: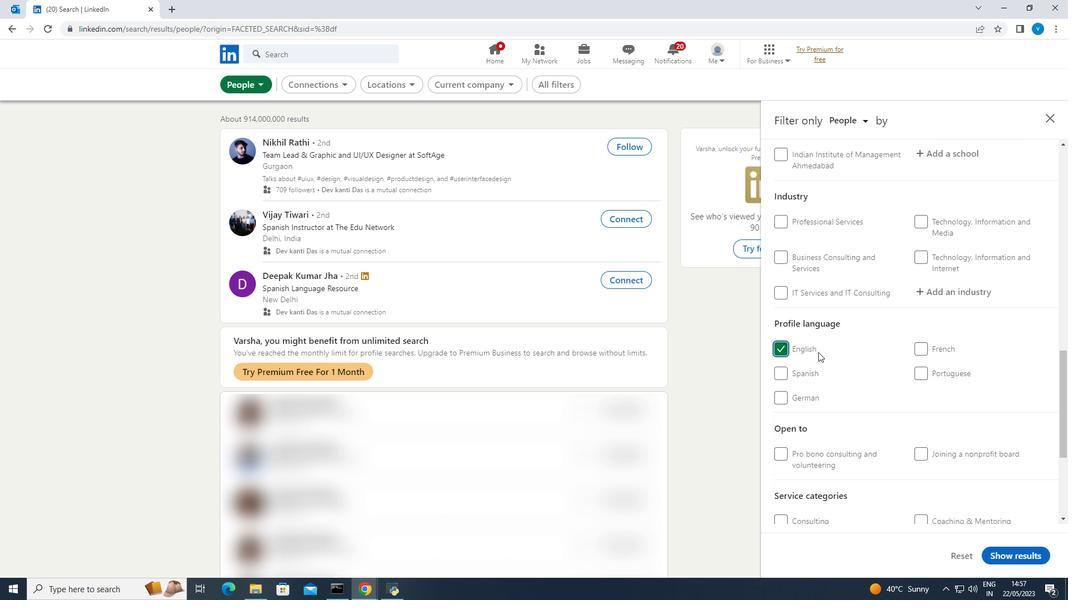 
Action: Mouse scrolled (819, 353) with delta (0, 0)
Screenshot: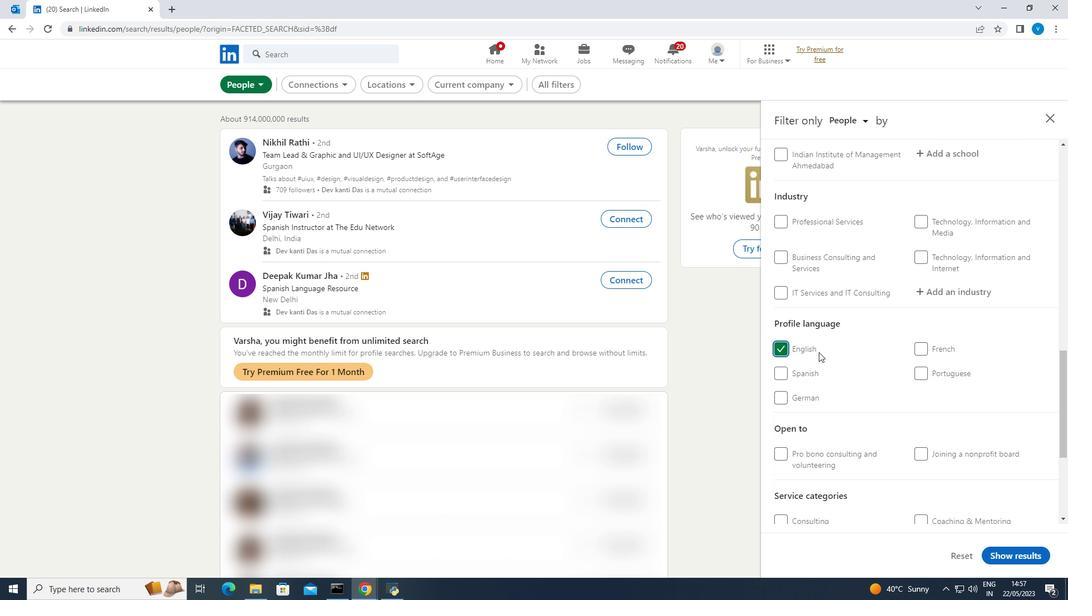 
Action: Mouse moved to (820, 352)
Screenshot: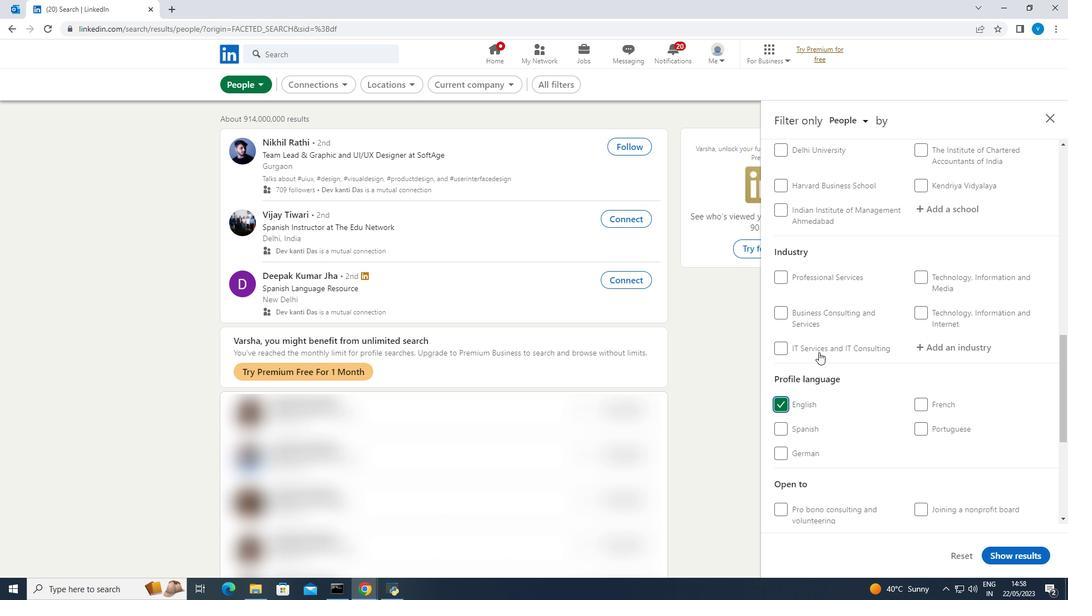
Action: Mouse scrolled (820, 353) with delta (0, 0)
Screenshot: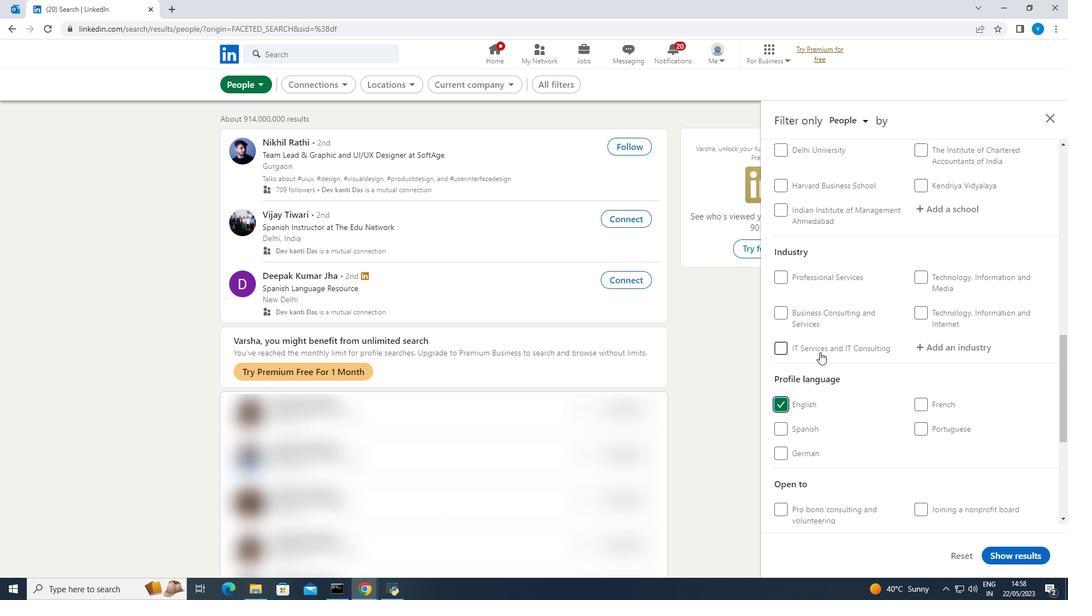 
Action: Mouse scrolled (820, 353) with delta (0, 0)
Screenshot: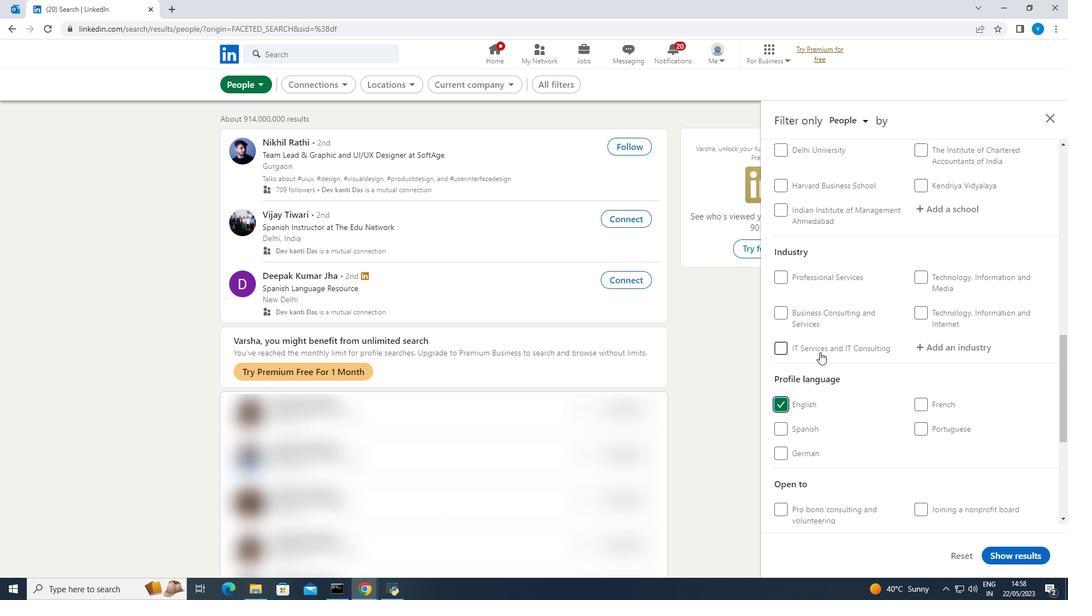 
Action: Mouse scrolled (820, 353) with delta (0, 0)
Screenshot: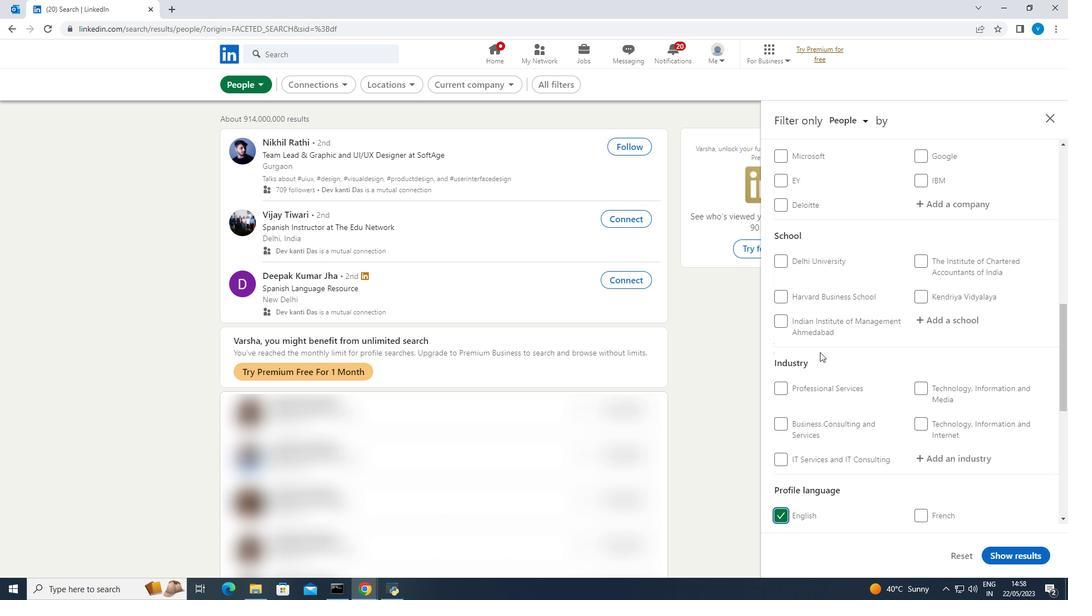 
Action: Mouse scrolled (820, 353) with delta (0, 0)
Screenshot: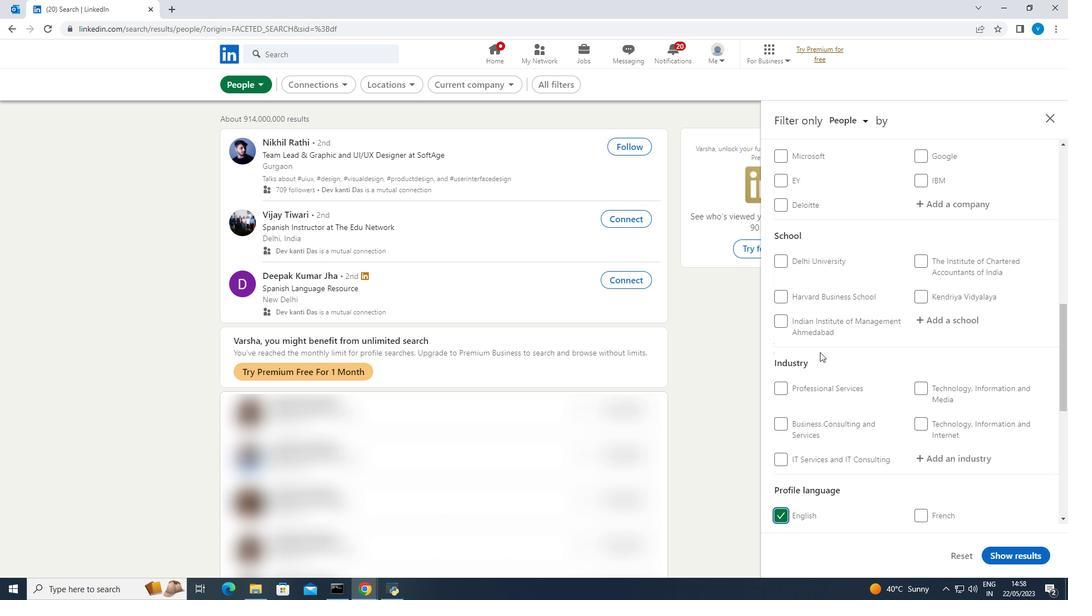 
Action: Mouse scrolled (820, 353) with delta (0, 0)
Screenshot: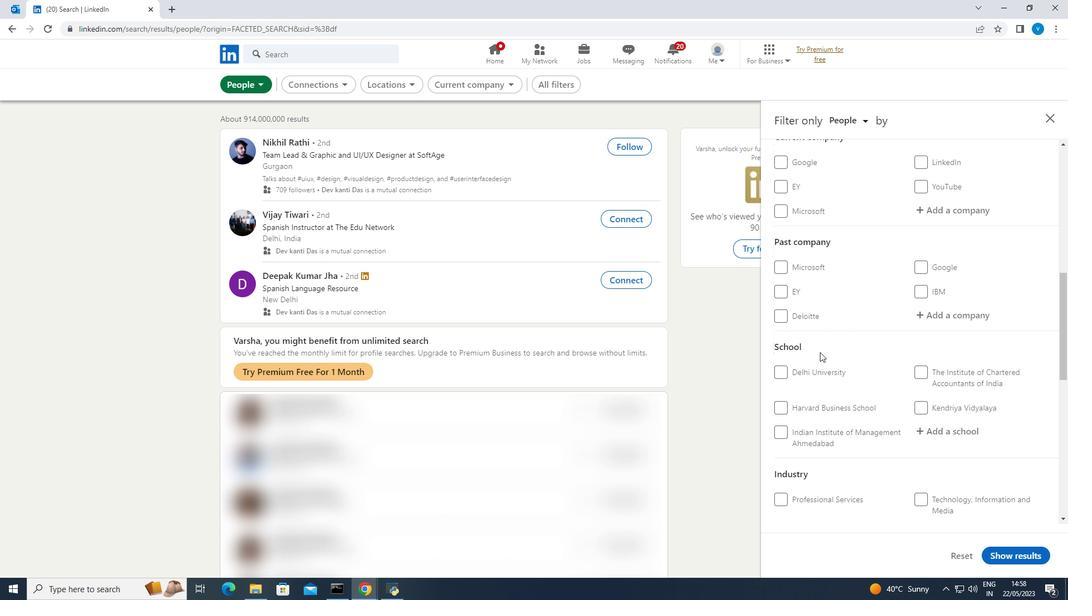 
Action: Mouse scrolled (820, 353) with delta (0, 0)
Screenshot: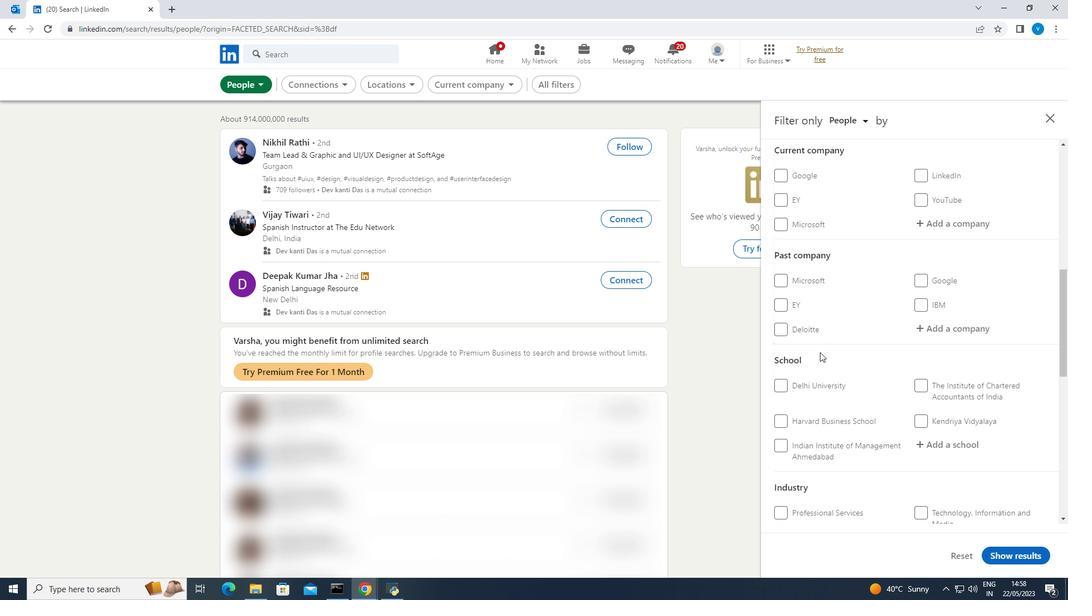 
Action: Mouse moved to (930, 322)
Screenshot: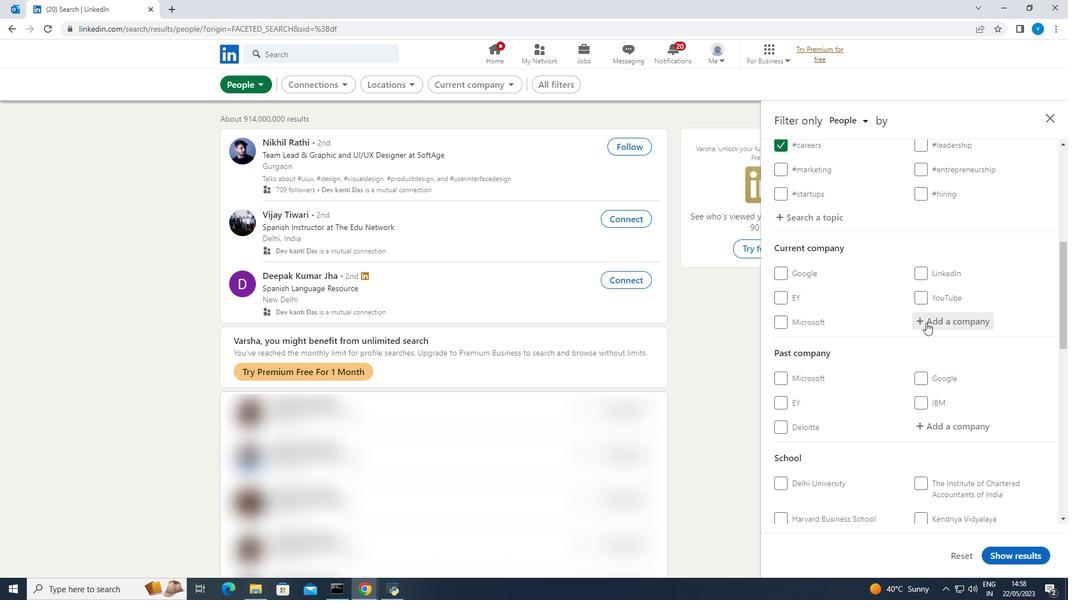 
Action: Mouse pressed left at (930, 322)
Screenshot: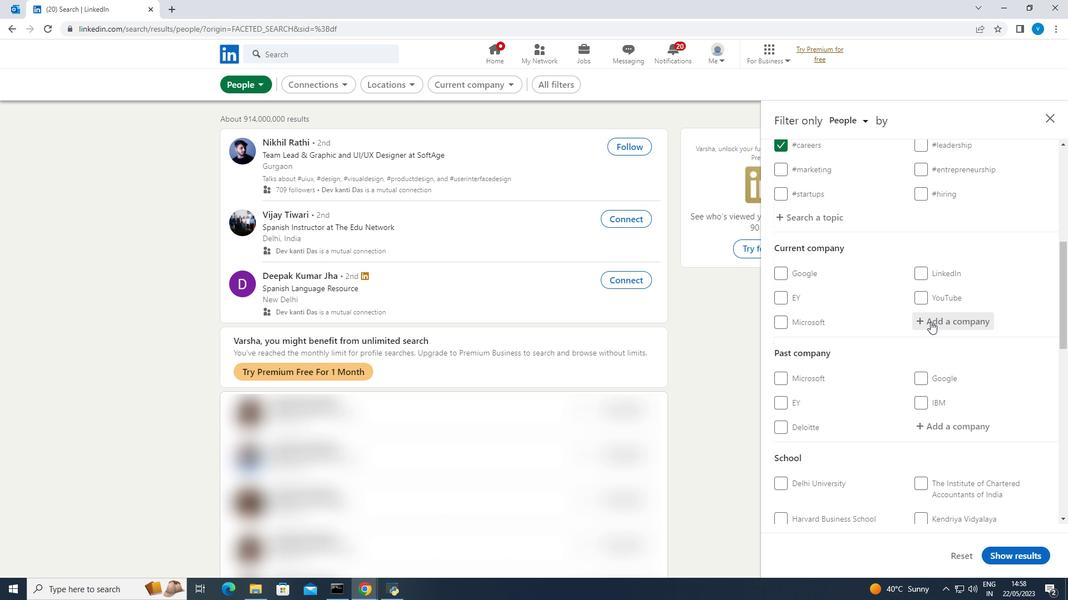 
Action: Key pressed <Key.shift><Key.shift><Key.shift><Key.shift><Key.shift><Key.shift><Key.shift><Key.shift><Key.shift><Key.shift><Key.shift><Key.shift><Key.shift><Key.shift><Key.shift><Key.shift>DCB<Key.space>
Screenshot: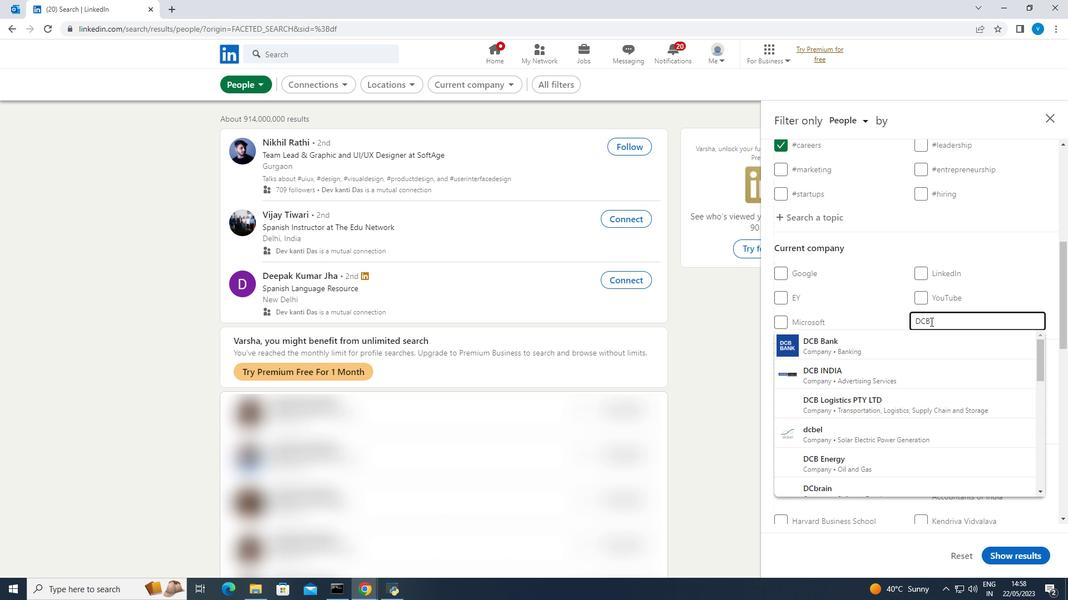 
Action: Mouse moved to (887, 337)
Screenshot: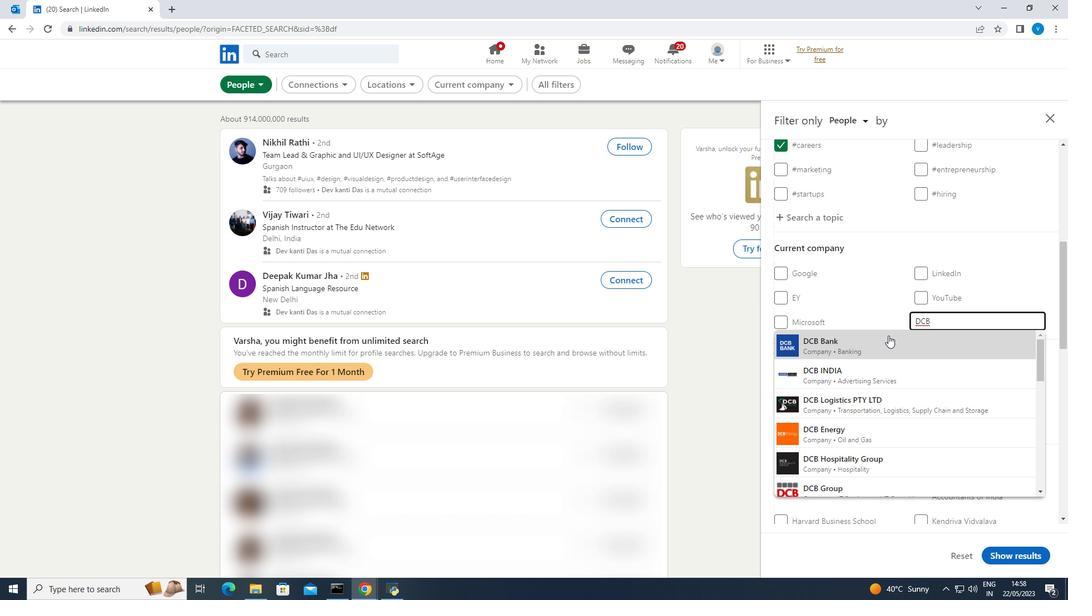 
Action: Mouse pressed left at (887, 337)
Screenshot: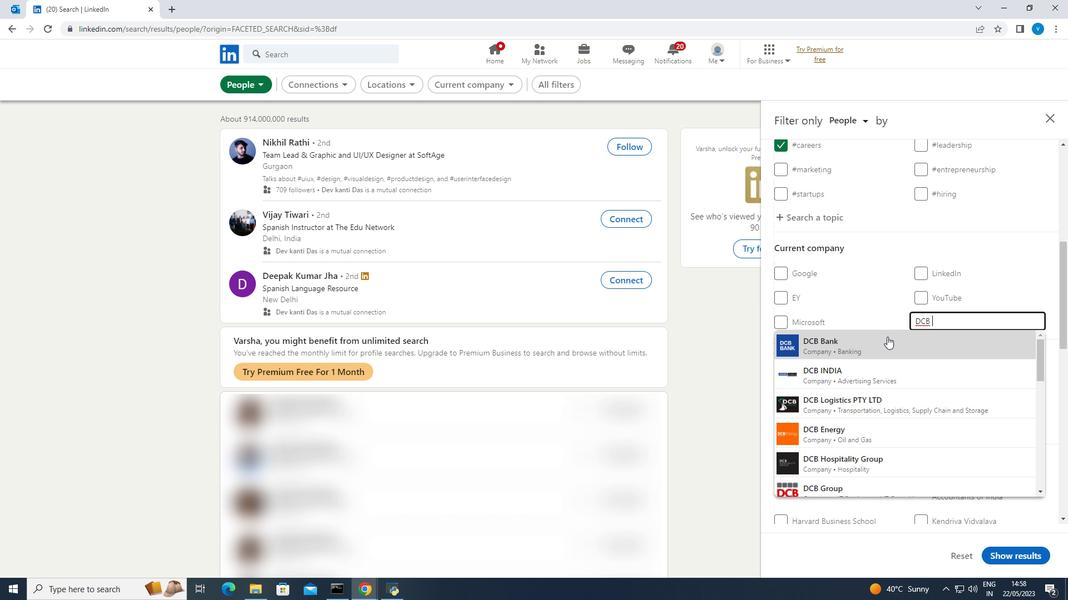 
Action: Mouse moved to (887, 337)
Screenshot: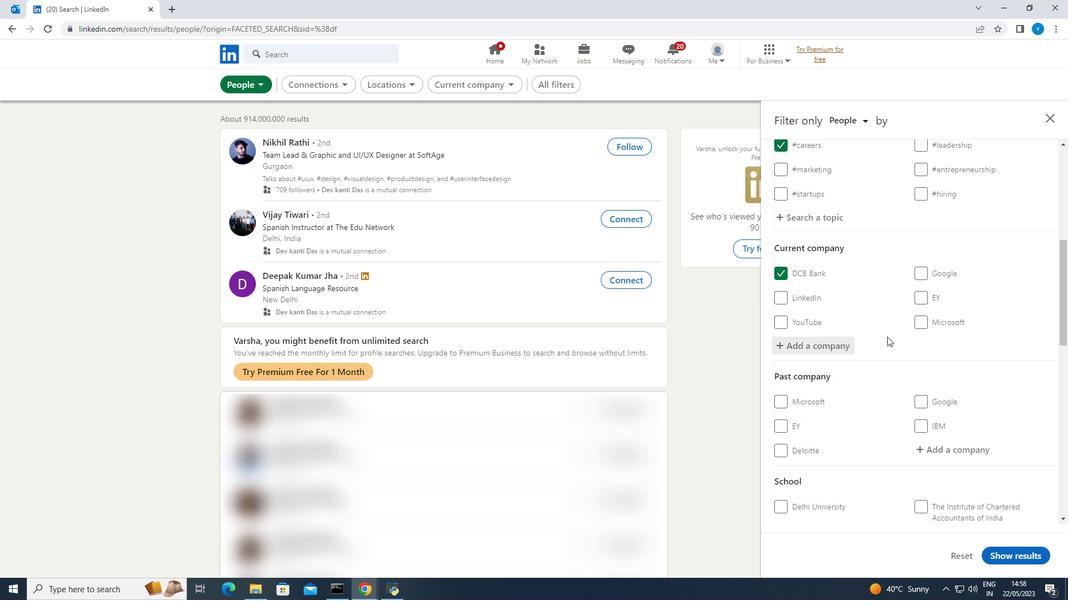 
Action: Mouse scrolled (887, 336) with delta (0, 0)
Screenshot: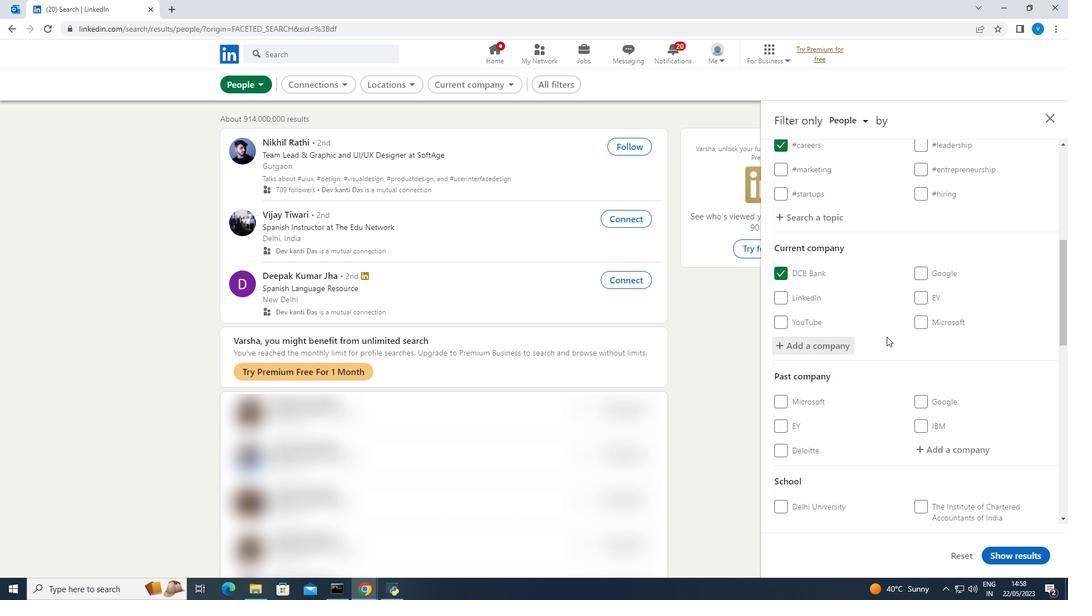 
Action: Mouse moved to (889, 336)
Screenshot: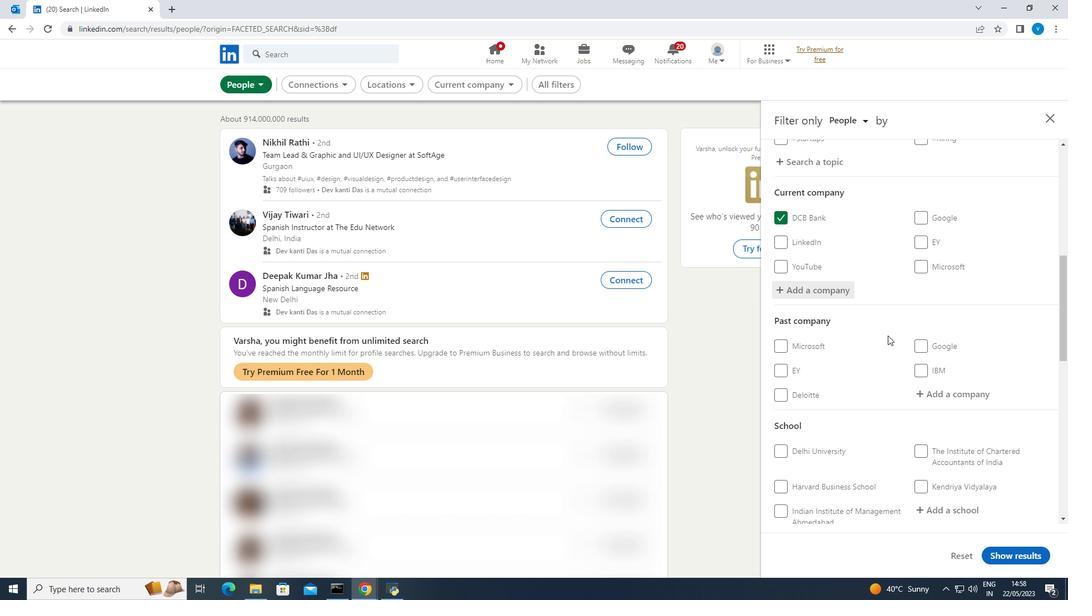 
Action: Mouse scrolled (889, 335) with delta (0, 0)
Screenshot: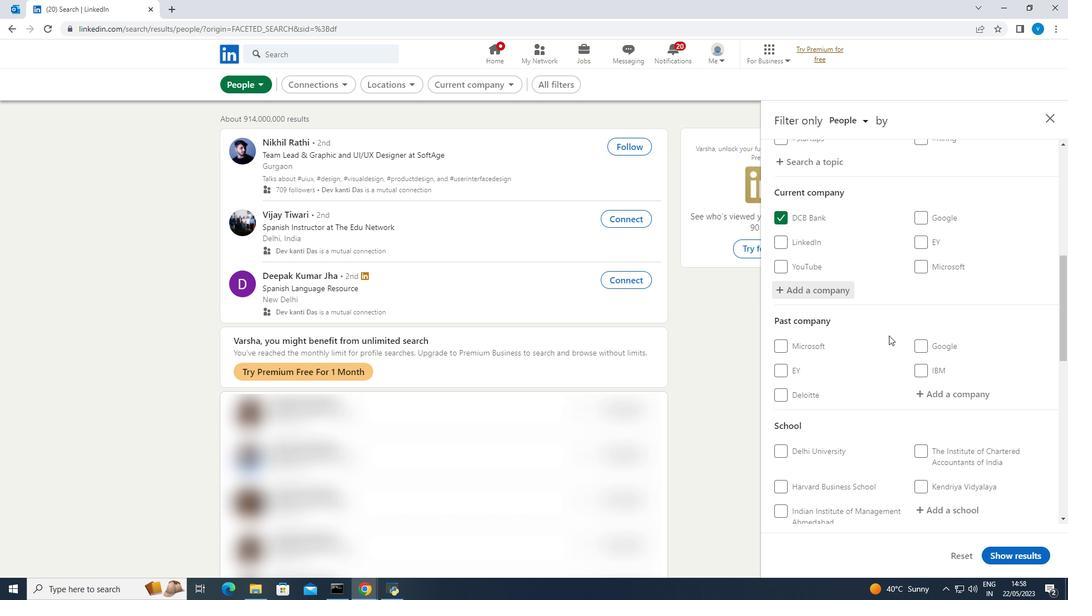 
Action: Mouse scrolled (889, 335) with delta (0, 0)
Screenshot: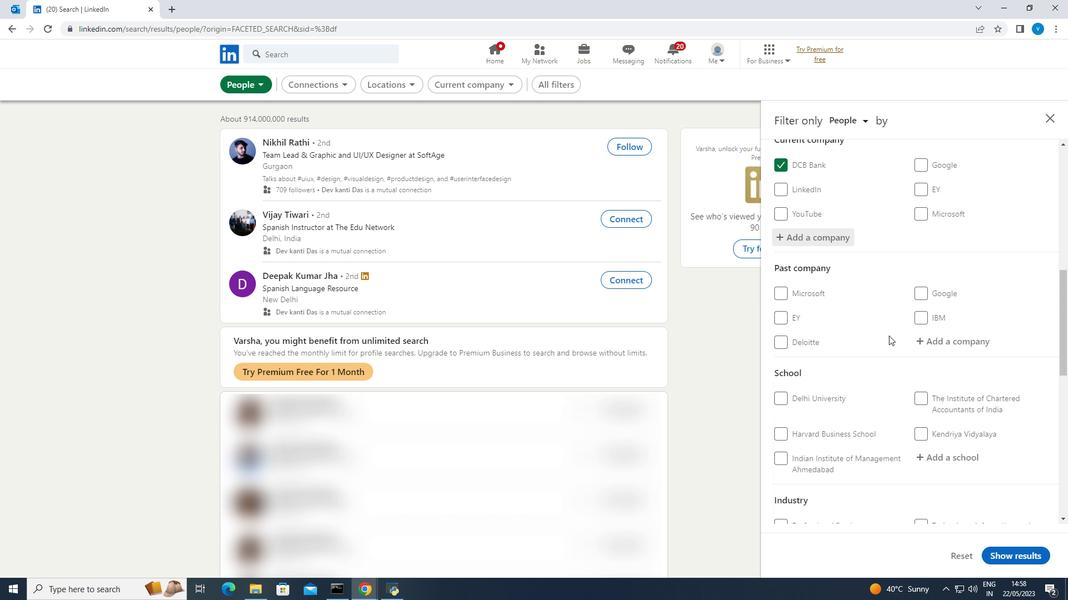 
Action: Mouse scrolled (889, 335) with delta (0, 0)
Screenshot: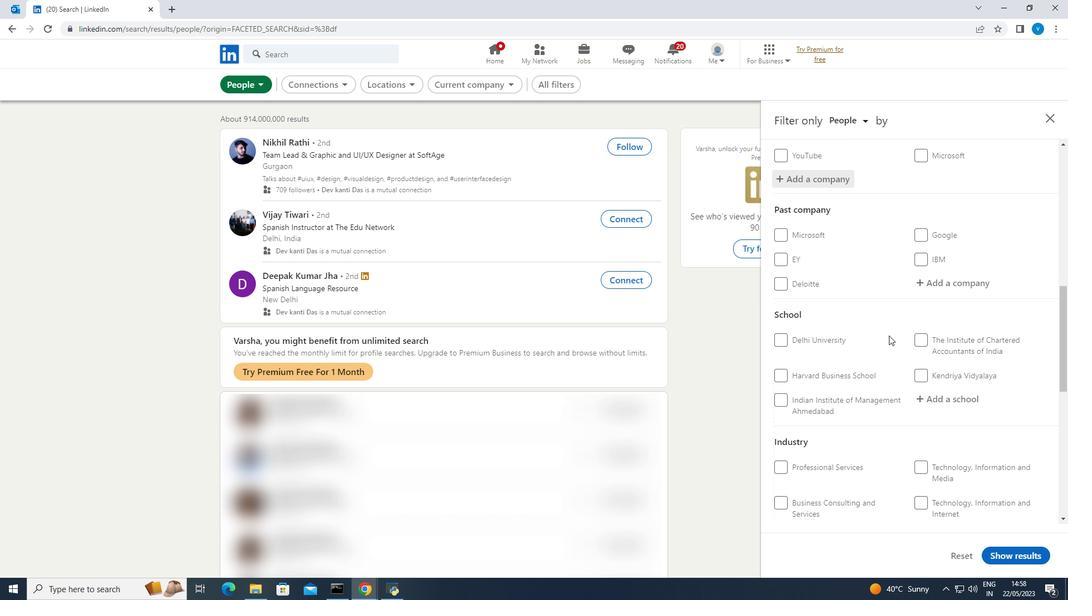
Action: Mouse scrolled (889, 335) with delta (0, 0)
Screenshot: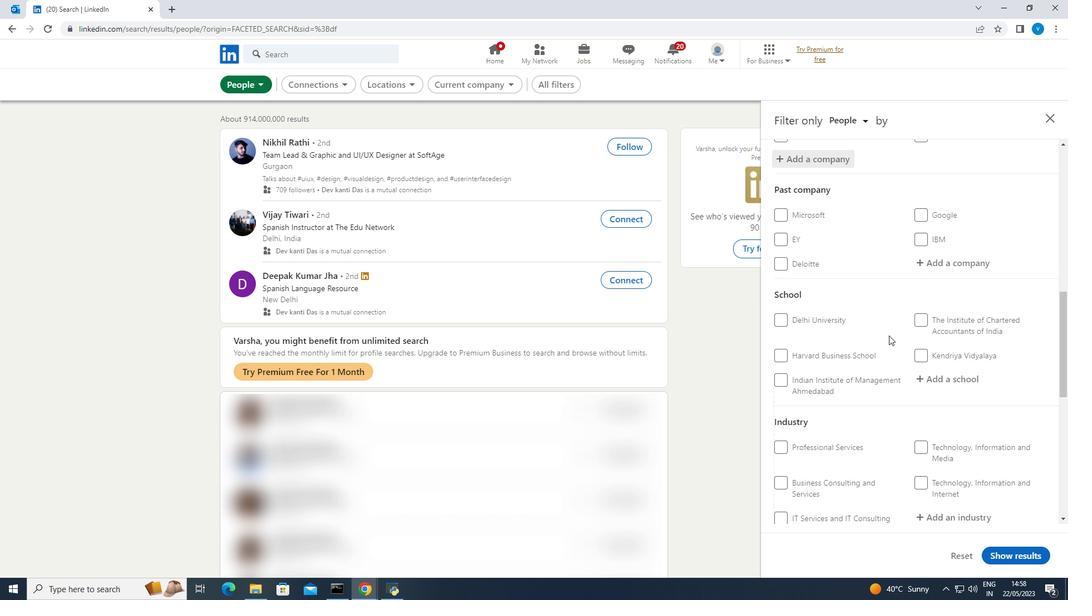 
Action: Mouse moved to (933, 291)
Screenshot: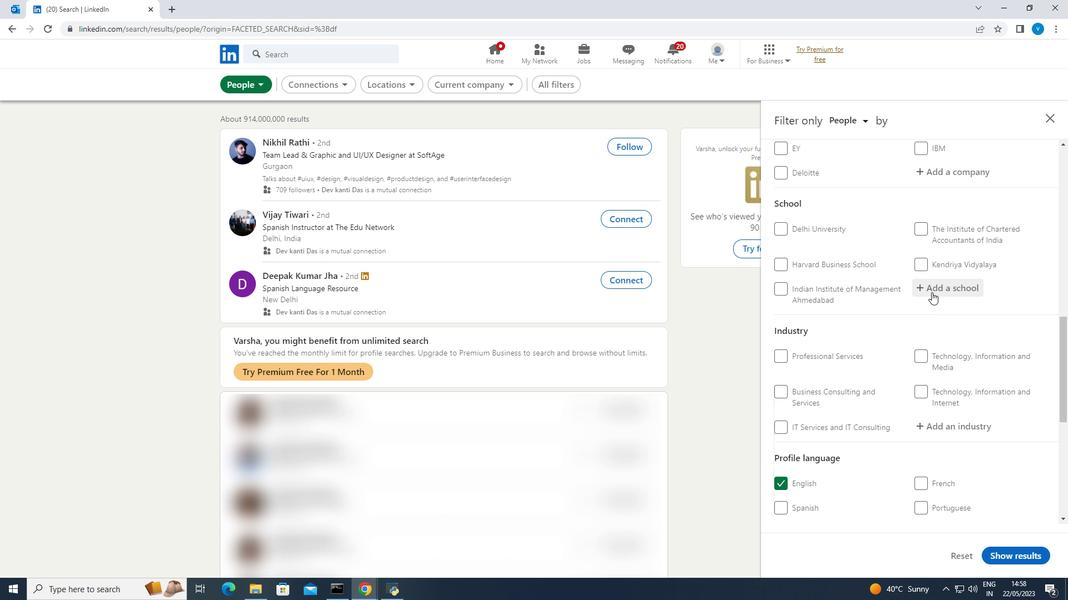
Action: Mouse pressed left at (933, 291)
Screenshot: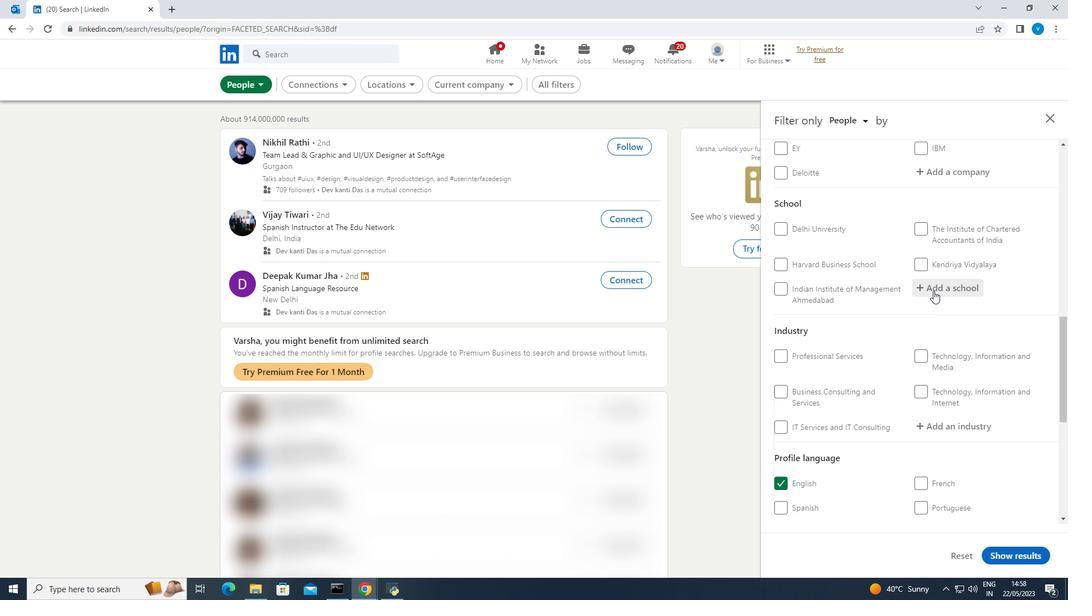 
Action: Key pressed <Key.shift><Key.shift><Key.shift><Key.shift><Key.shift>IIT<Key.space><Key.shift><Key.shift><Key.shift><Key.shift><Key.shift><Key.shift>Bhuban
Screenshot: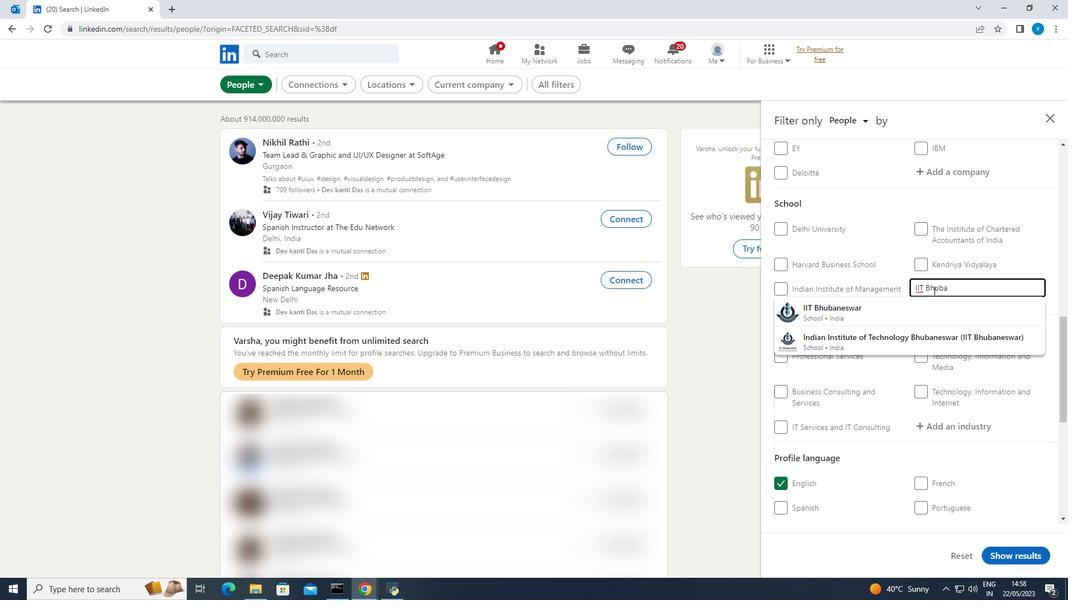 
Action: Mouse moved to (861, 301)
Screenshot: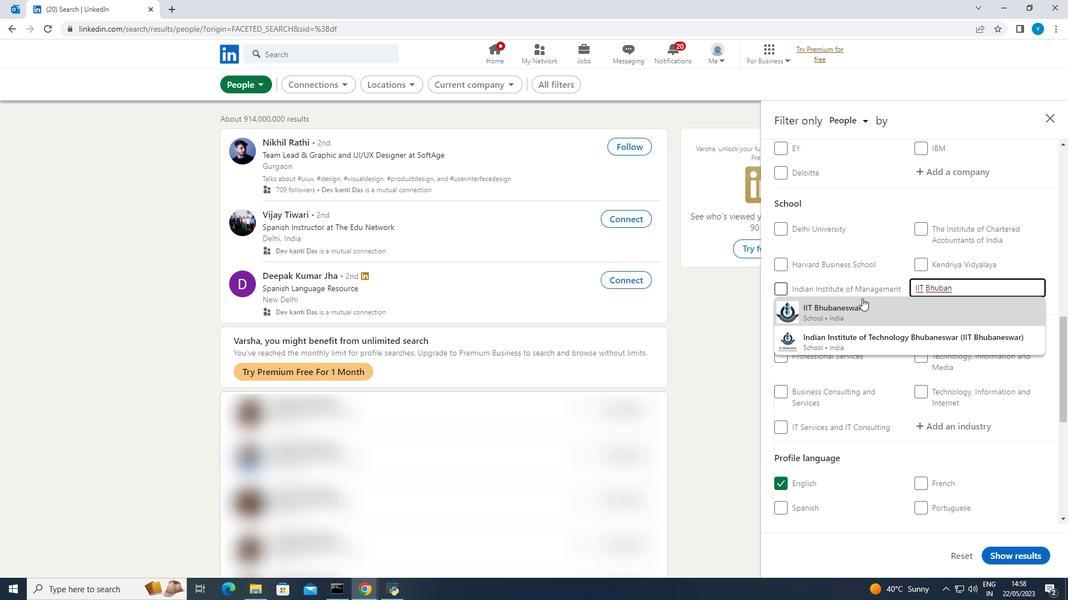 
Action: Mouse pressed left at (861, 301)
Screenshot: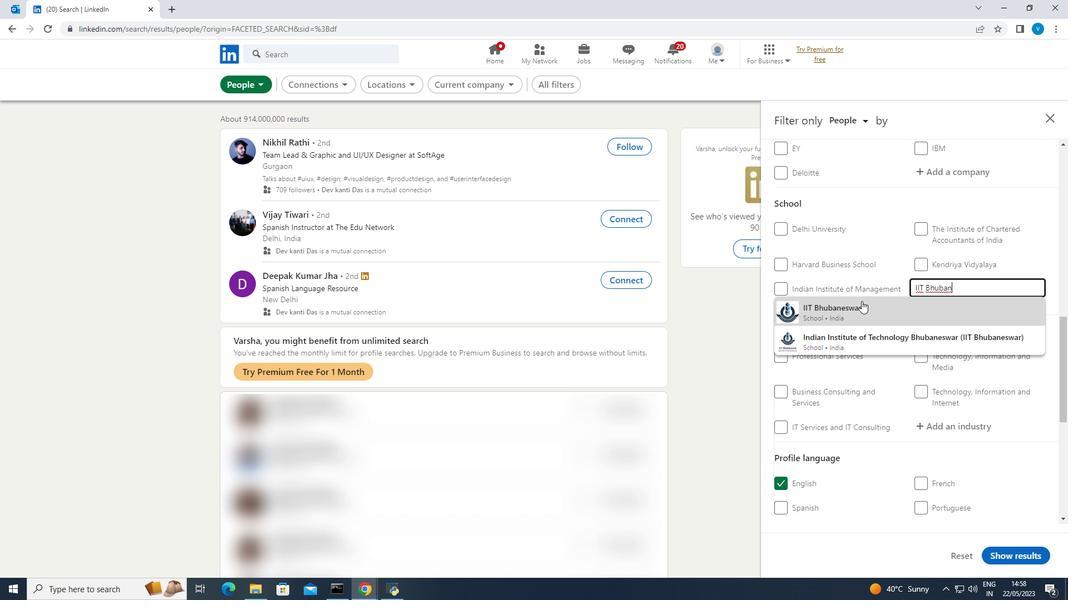 
Action: Mouse moved to (862, 301)
Screenshot: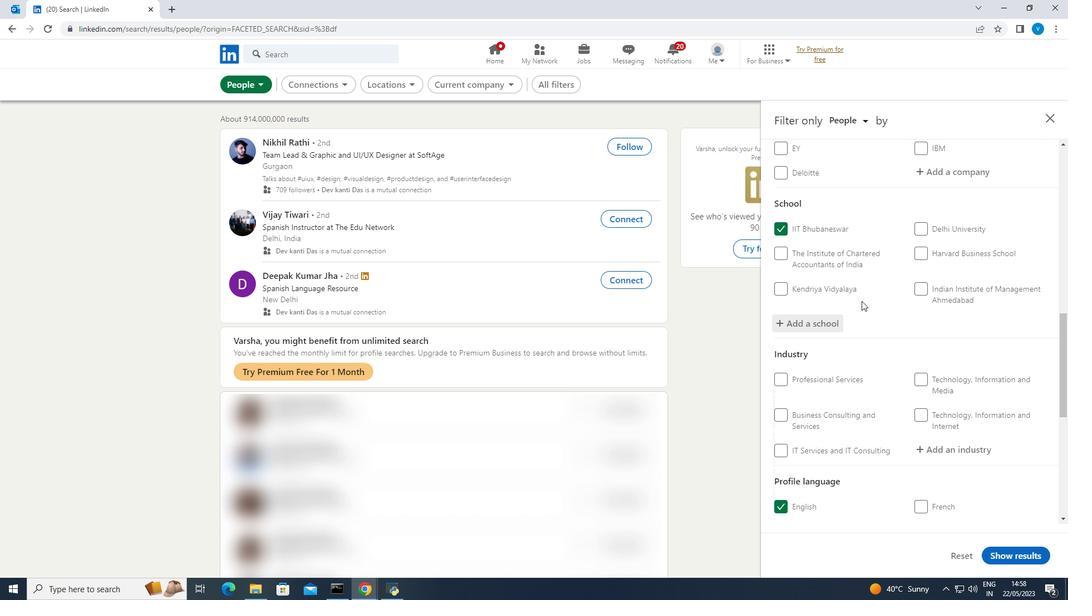 
Action: Mouse scrolled (862, 301) with delta (0, 0)
Screenshot: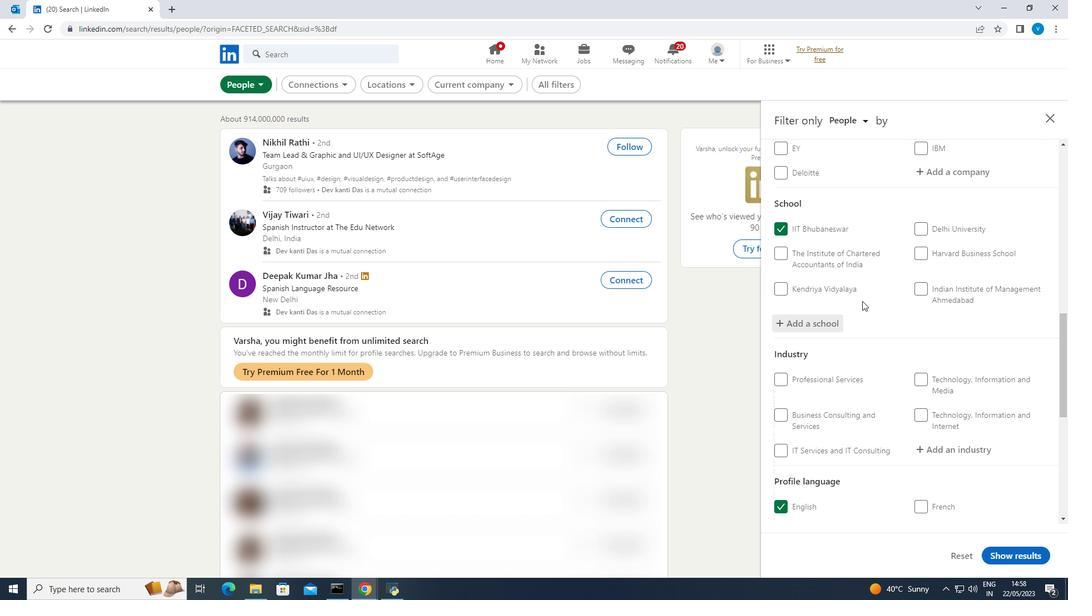
Action: Mouse scrolled (862, 301) with delta (0, 0)
Screenshot: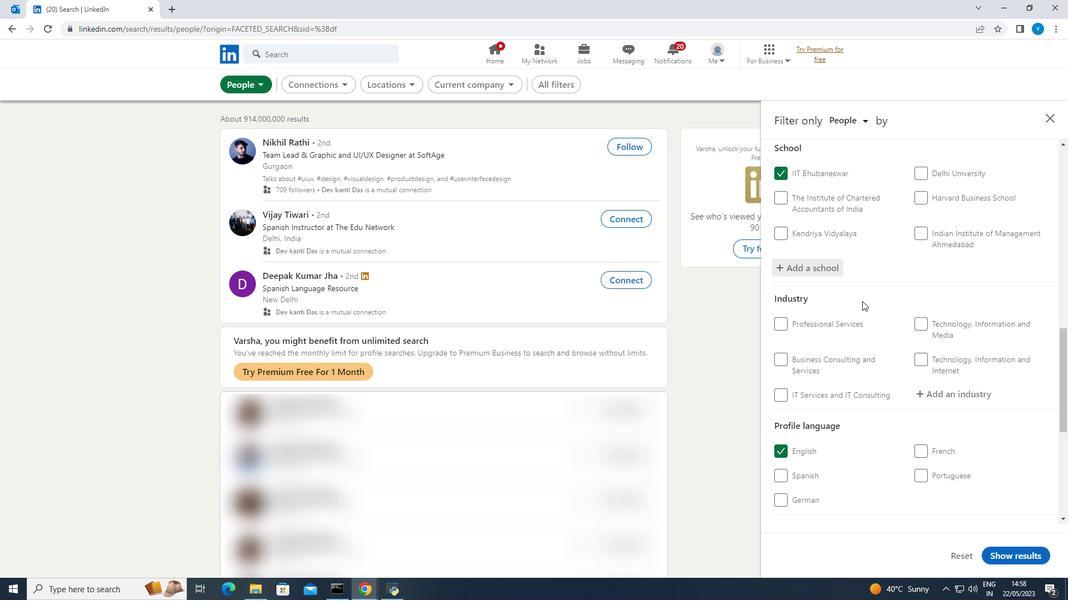 
Action: Mouse moved to (934, 332)
Screenshot: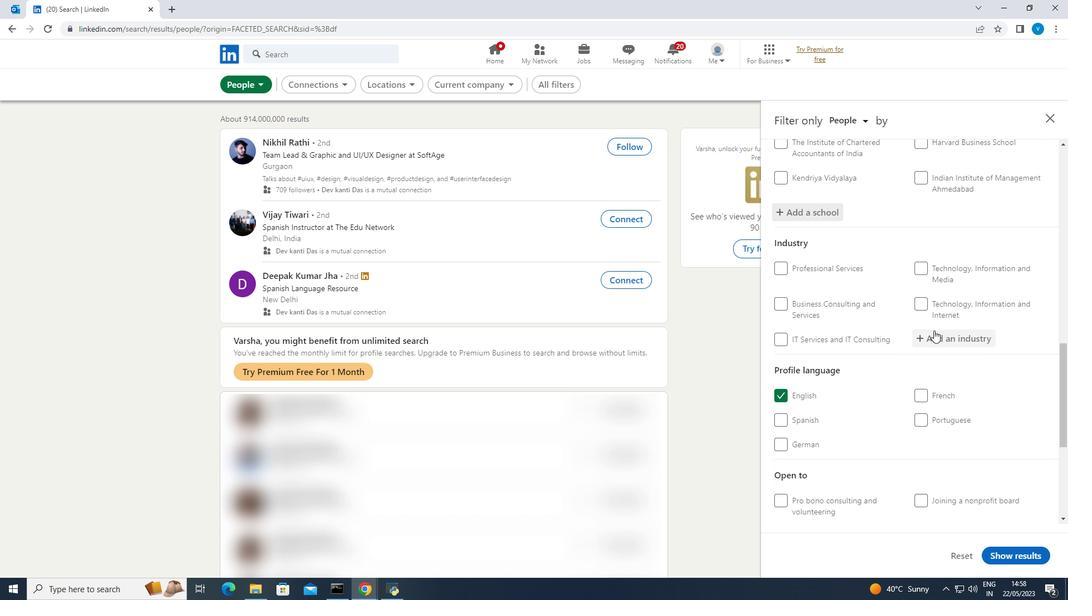 
Action: Mouse pressed left at (934, 332)
Screenshot: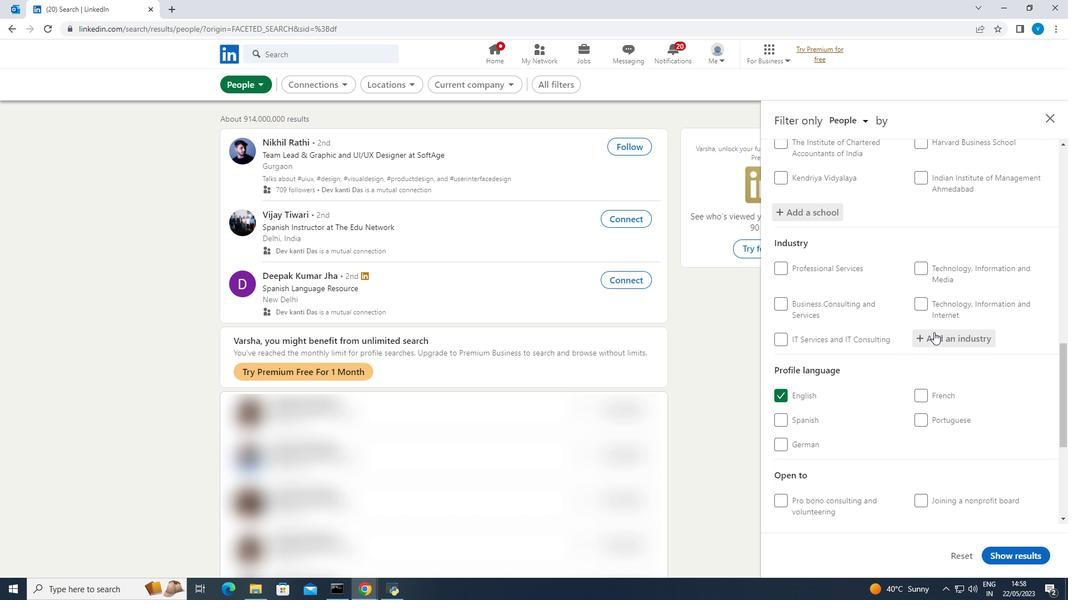 
Action: Mouse moved to (938, 327)
Screenshot: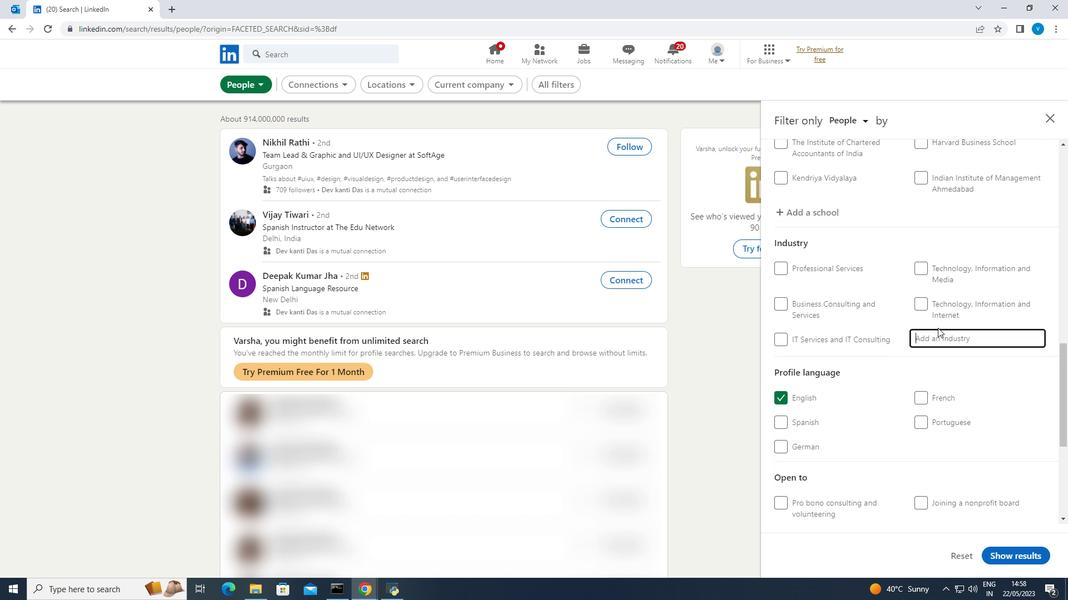 
Action: Key pressed <Key.shift>Household<Key.space>and<Key.space>
Screenshot: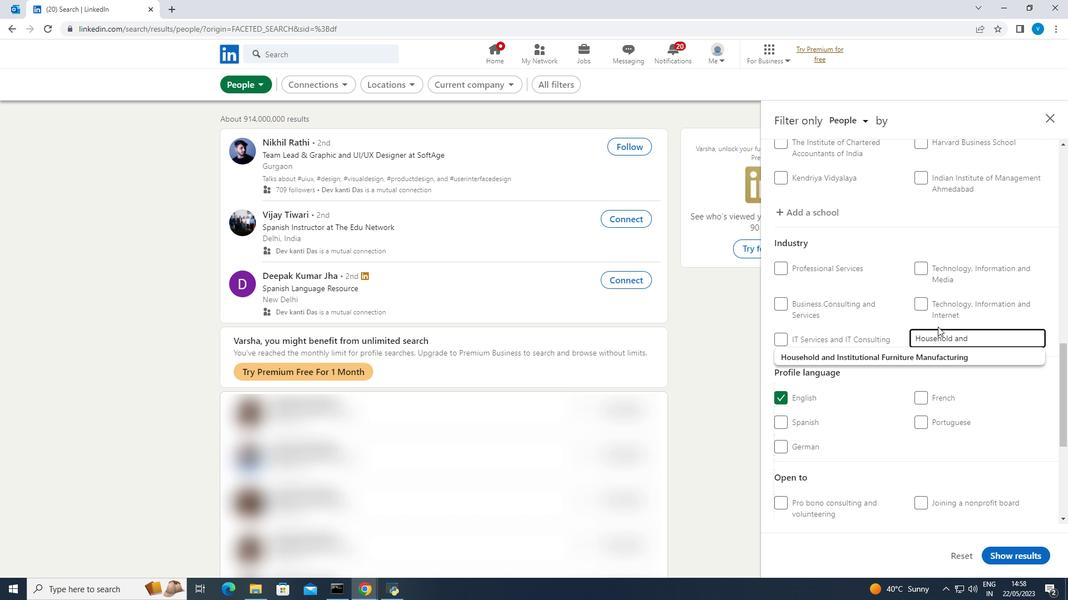 
Action: Mouse moved to (931, 357)
Screenshot: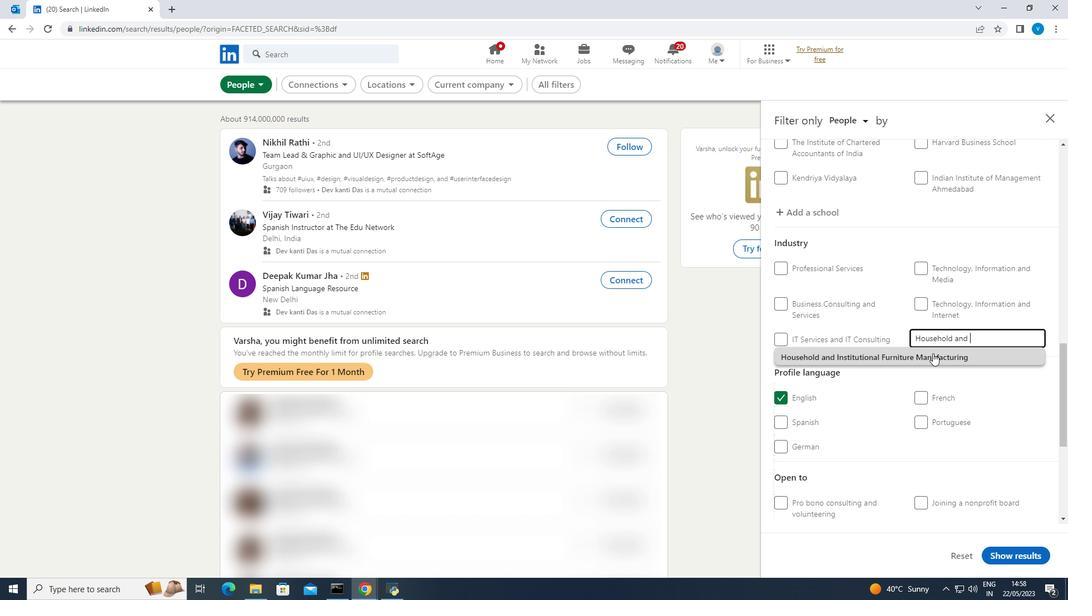 
Action: Mouse pressed left at (931, 357)
Screenshot: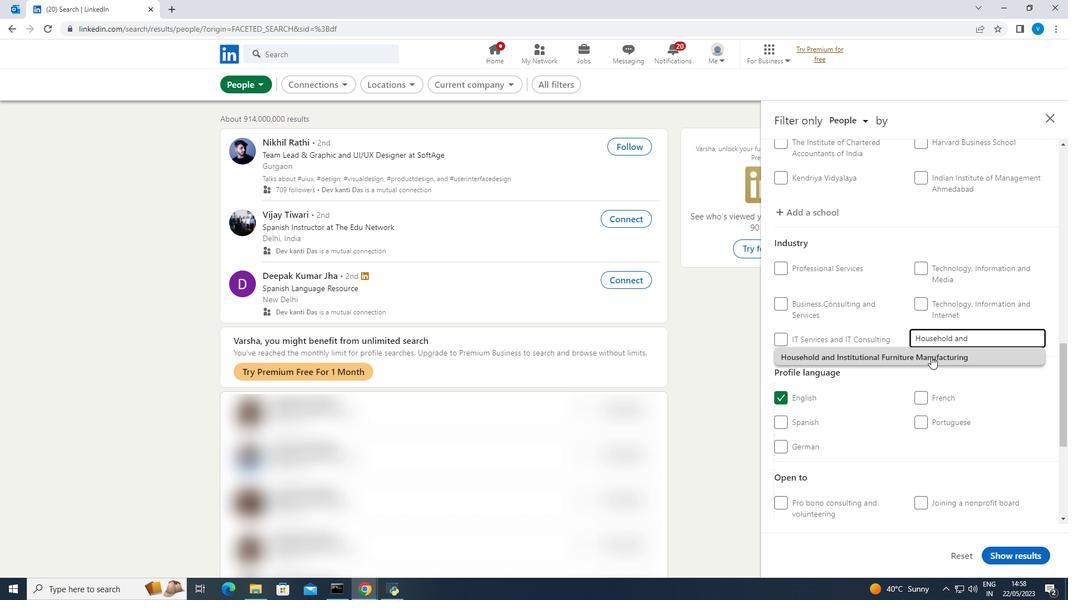
Action: Mouse moved to (934, 356)
Screenshot: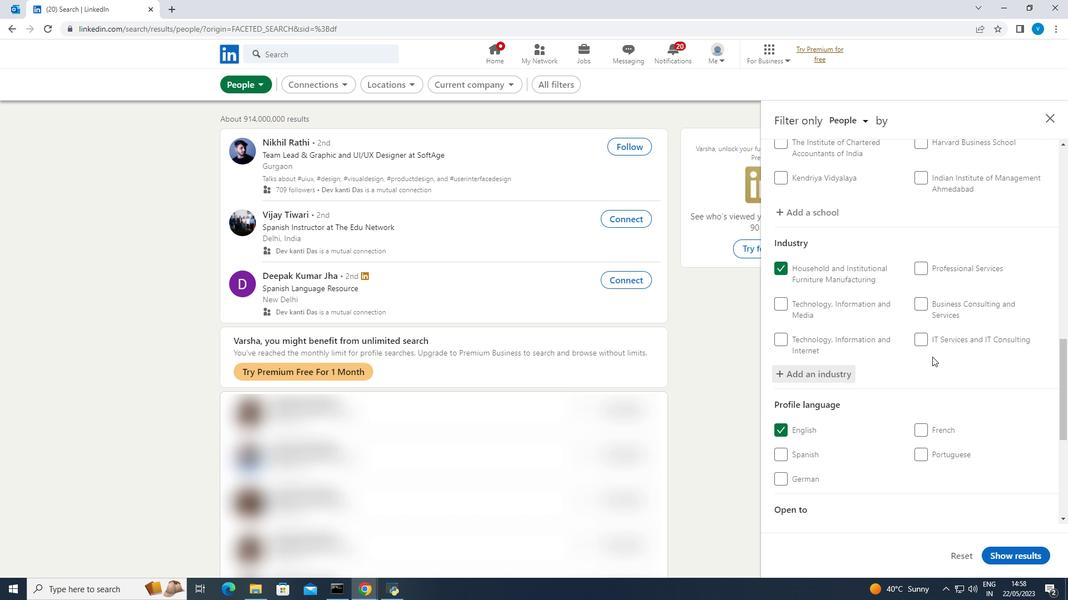 
Action: Mouse scrolled (934, 355) with delta (0, 0)
Screenshot: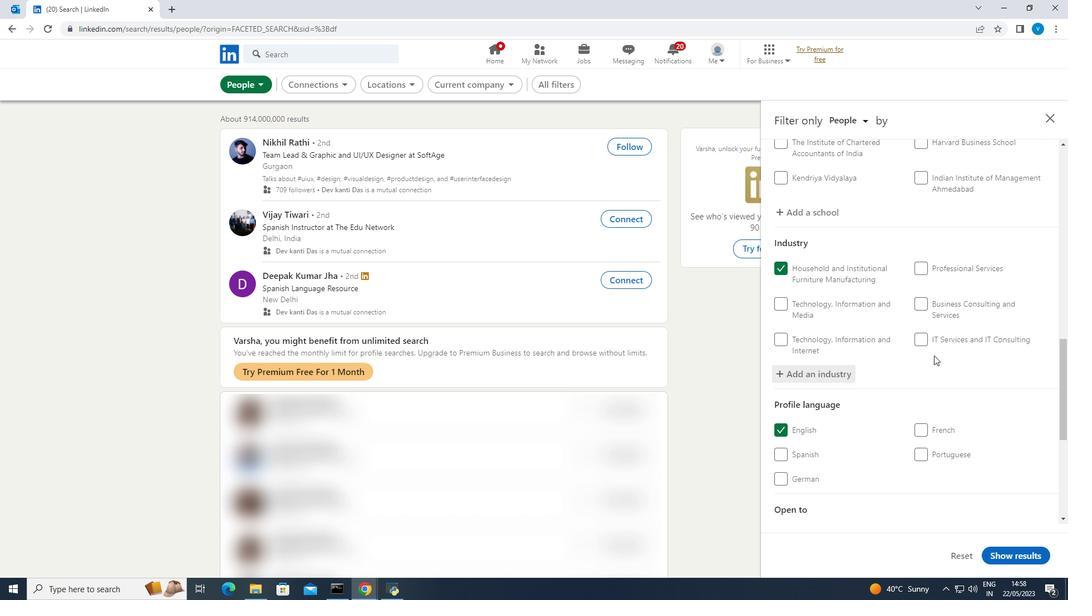 
Action: Mouse scrolled (934, 355) with delta (0, 0)
Screenshot: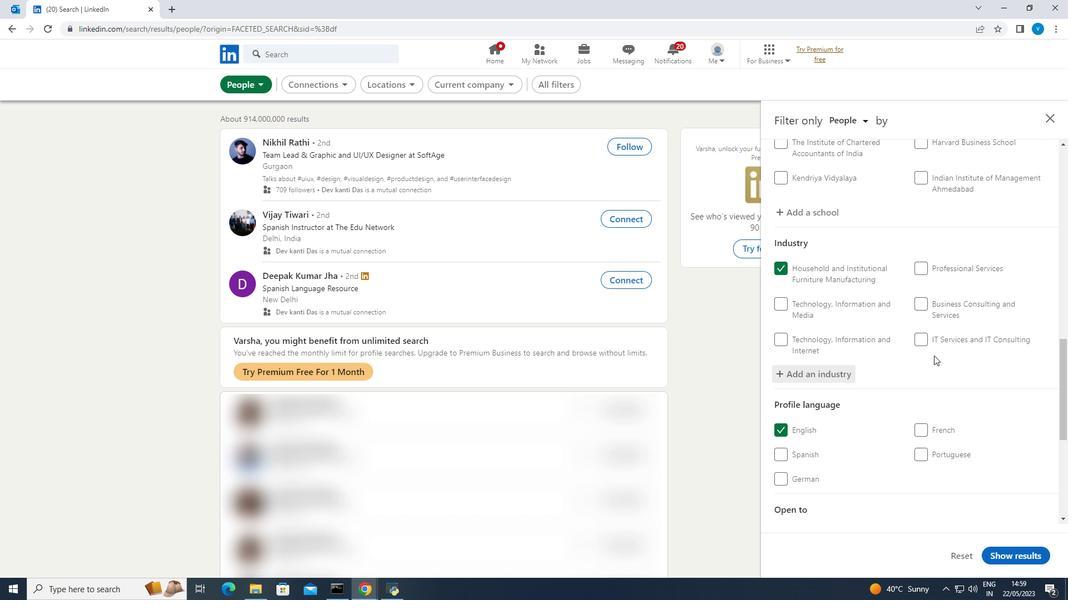 
Action: Mouse scrolled (934, 355) with delta (0, 0)
Screenshot: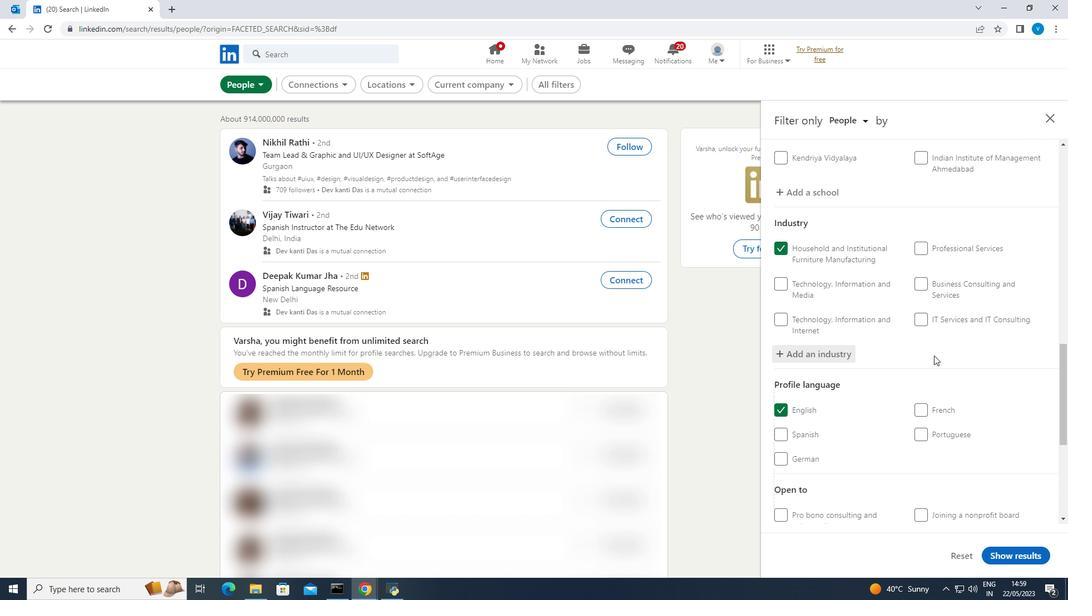 
Action: Mouse moved to (938, 354)
Screenshot: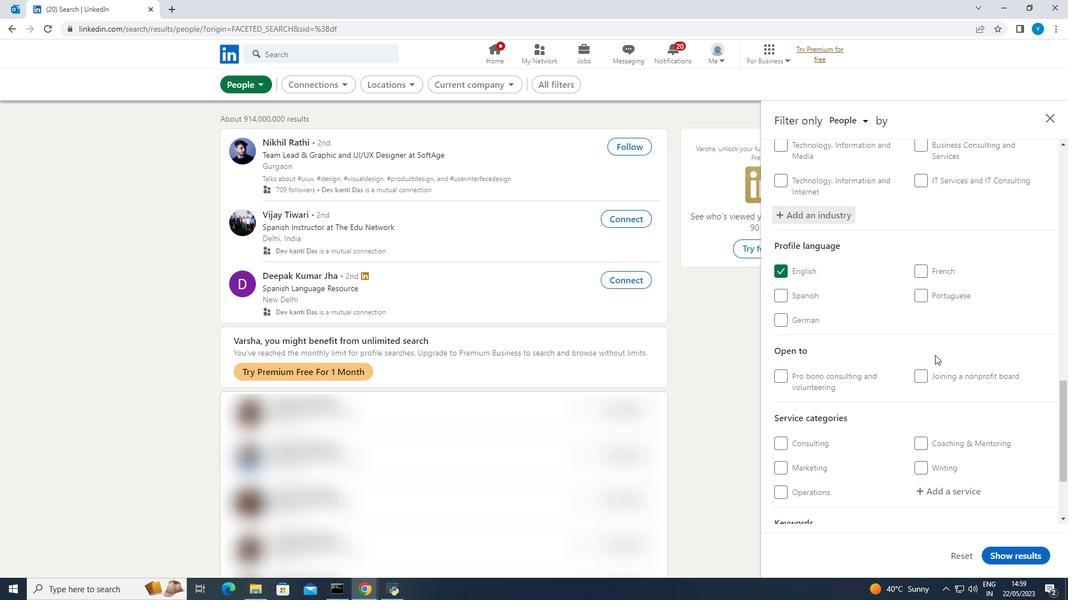 
Action: Mouse scrolled (938, 353) with delta (0, 0)
Screenshot: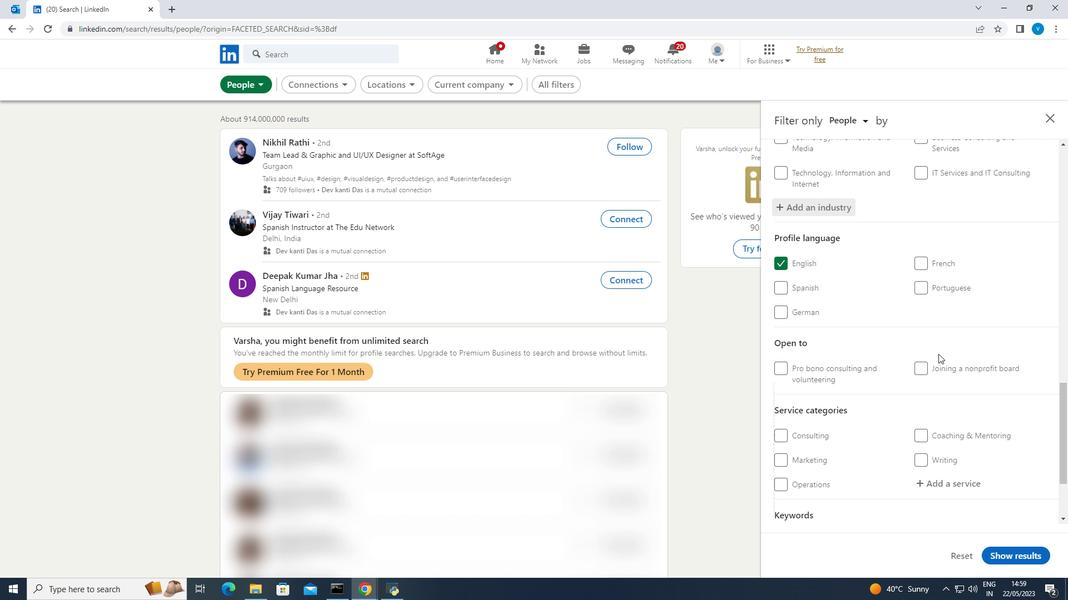 
Action: Mouse scrolled (938, 353) with delta (0, 0)
Screenshot: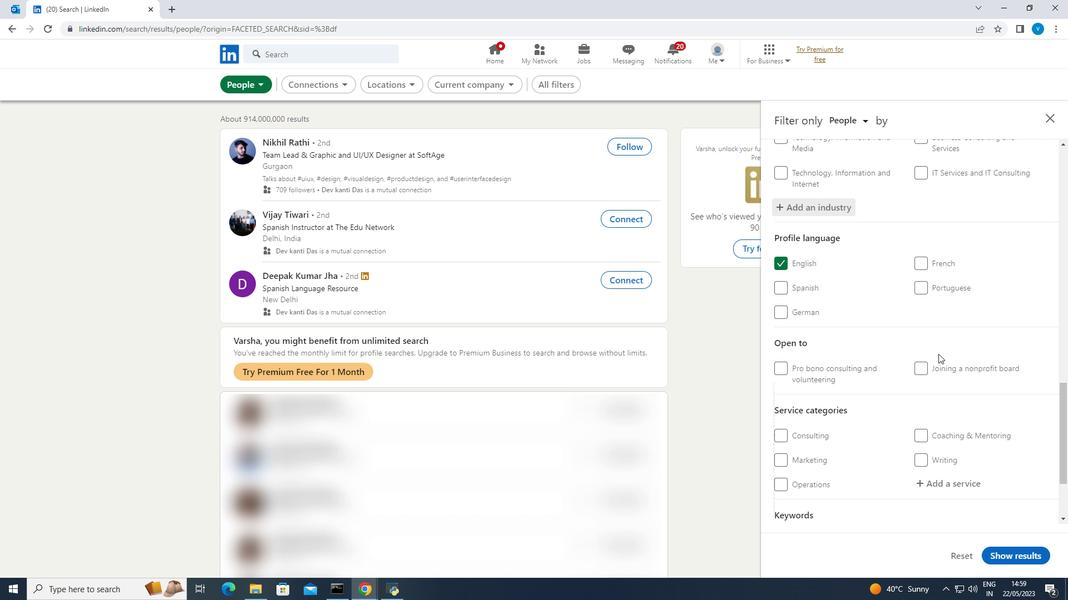 
Action: Mouse moved to (945, 369)
Screenshot: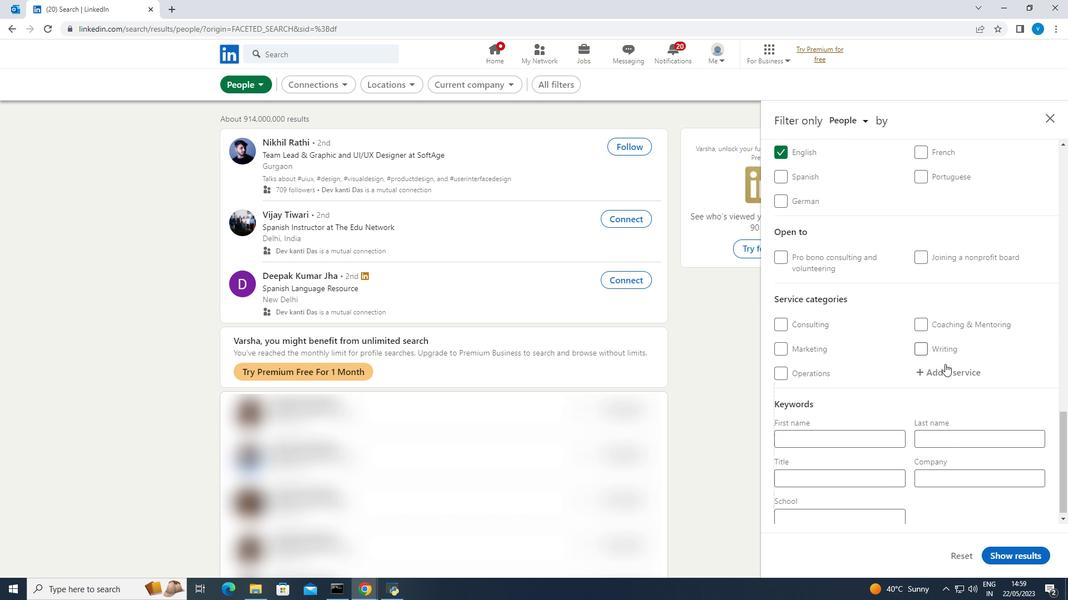 
Action: Mouse pressed left at (945, 369)
Screenshot: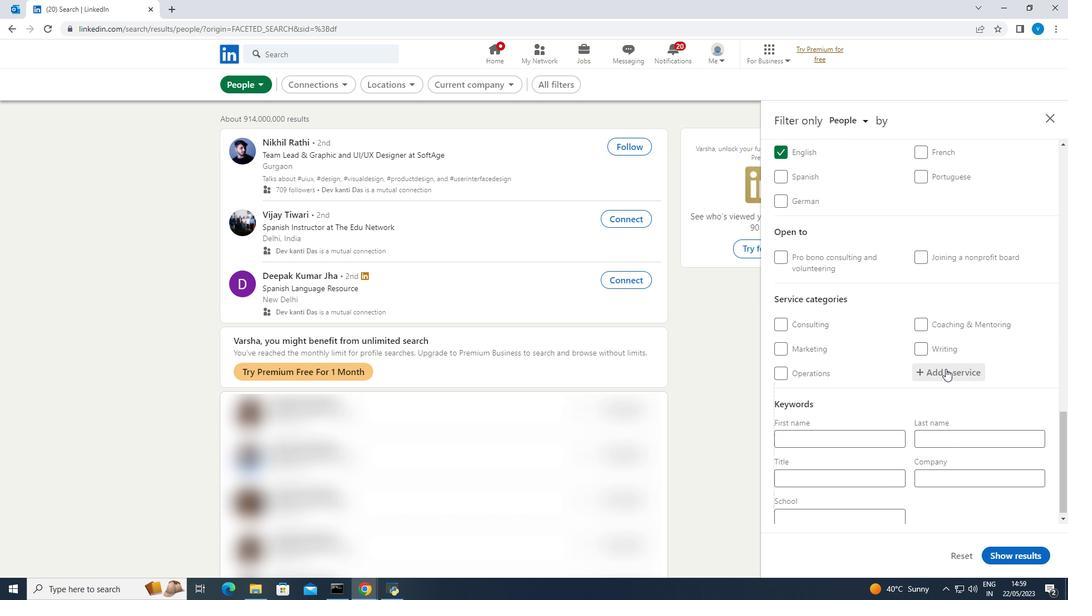 
Action: Mouse moved to (948, 365)
Screenshot: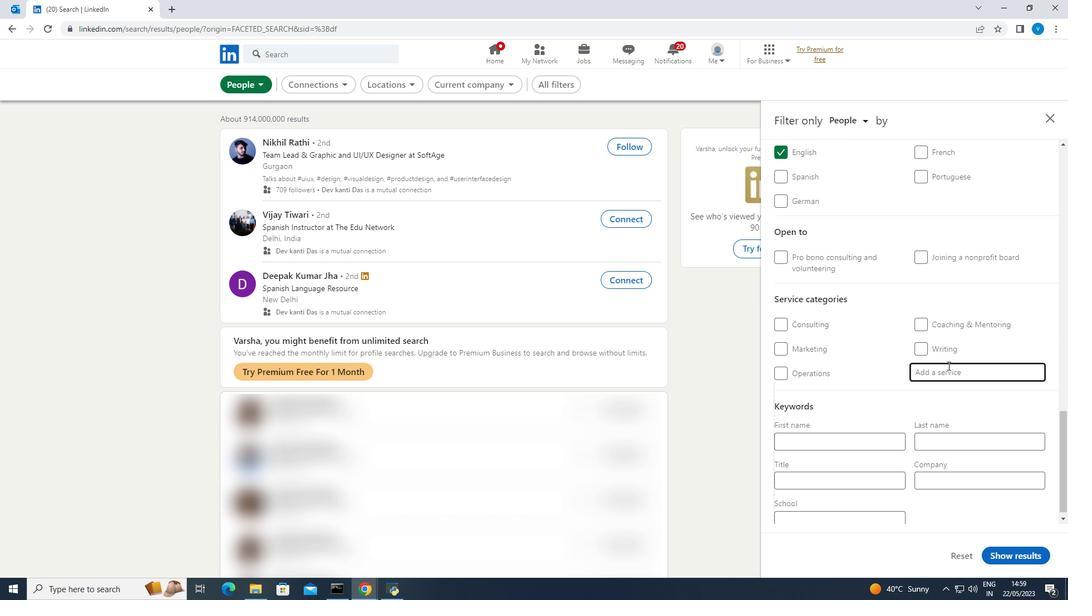 
Action: Key pressed <Key.shift><Key.shift><Key.shift><Key.shift><Key.shift>Auto<Key.space><Key.shift><Key.shift><Key.shift><Key.shift><Key.shift><Key.shift>In
Screenshot: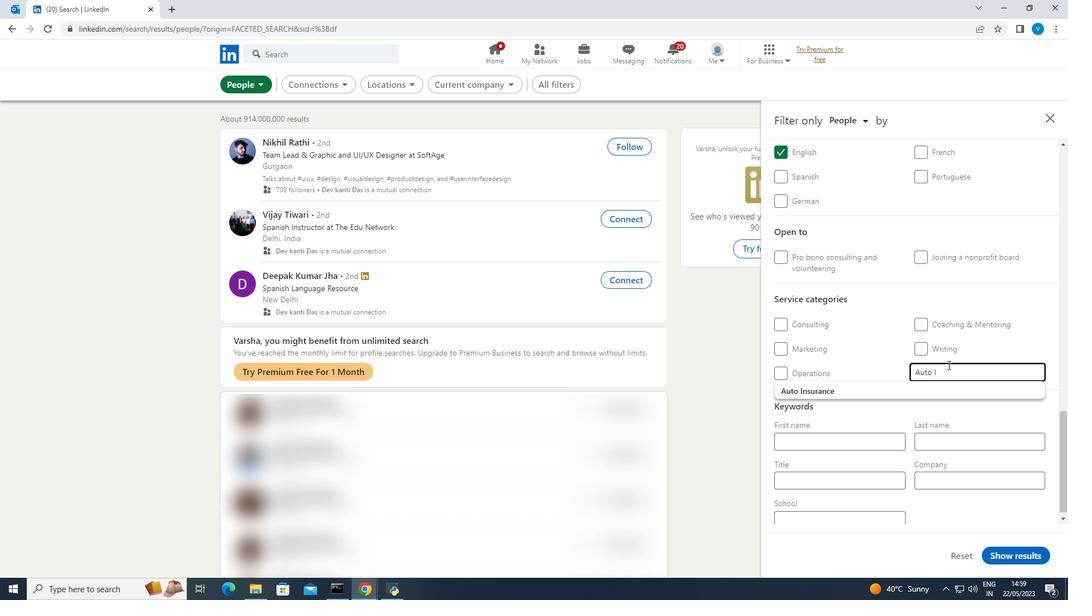 
Action: Mouse moved to (894, 391)
Screenshot: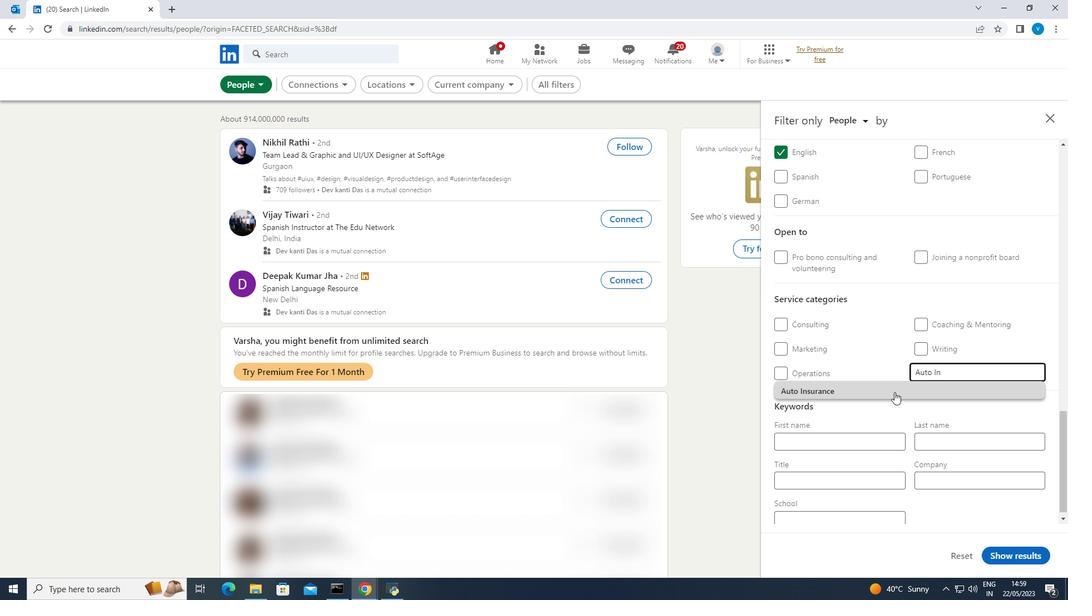 
Action: Mouse pressed left at (894, 391)
Screenshot: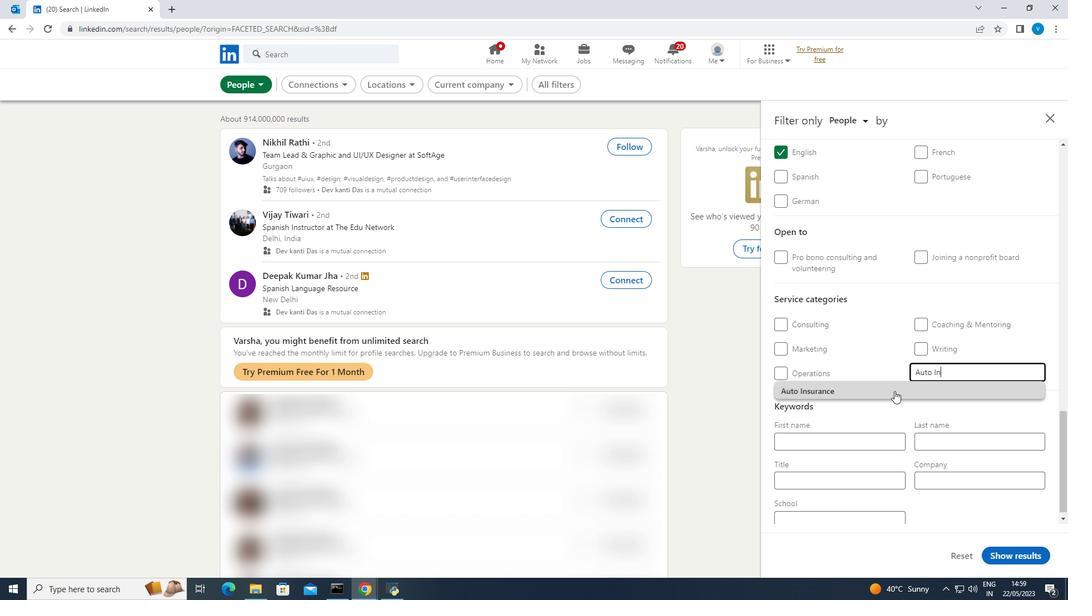 
Action: Mouse moved to (899, 387)
Screenshot: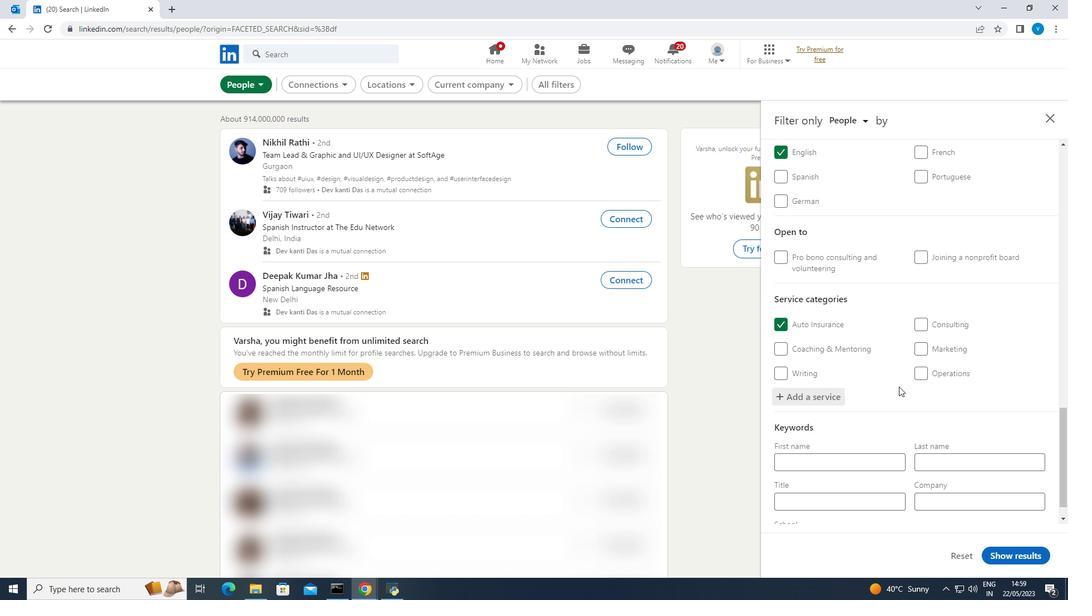 
Action: Mouse scrolled (899, 386) with delta (0, 0)
Screenshot: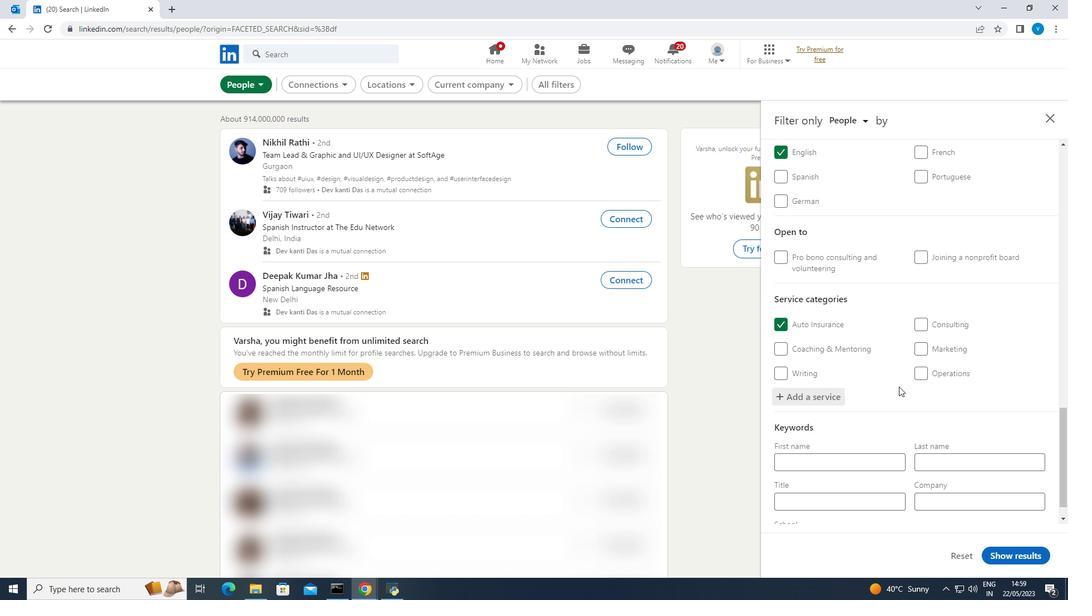 
Action: Mouse moved to (899, 386)
Screenshot: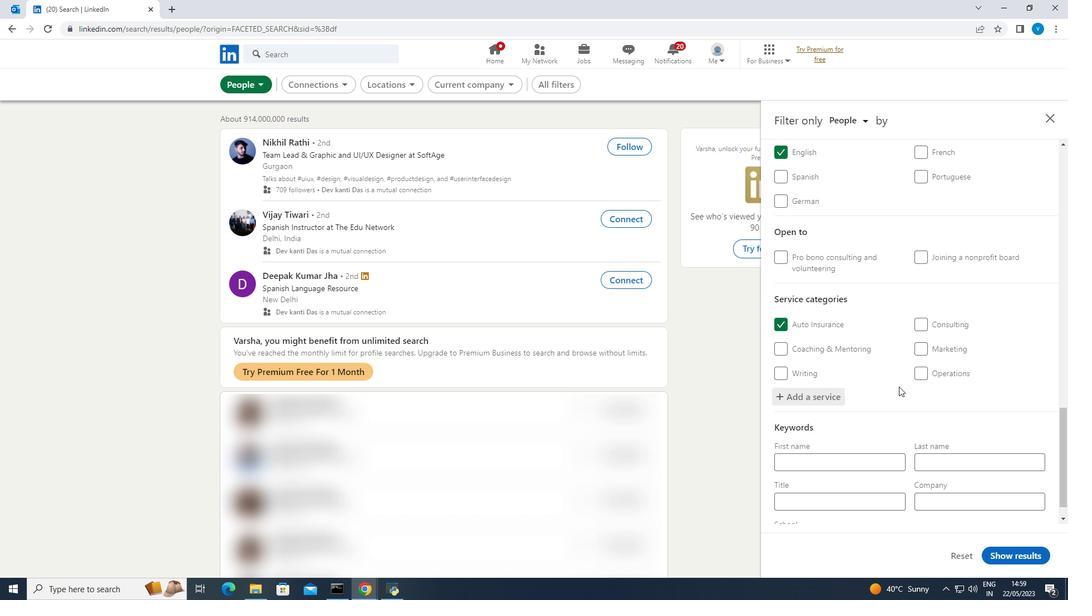 
Action: Mouse scrolled (899, 386) with delta (0, 0)
Screenshot: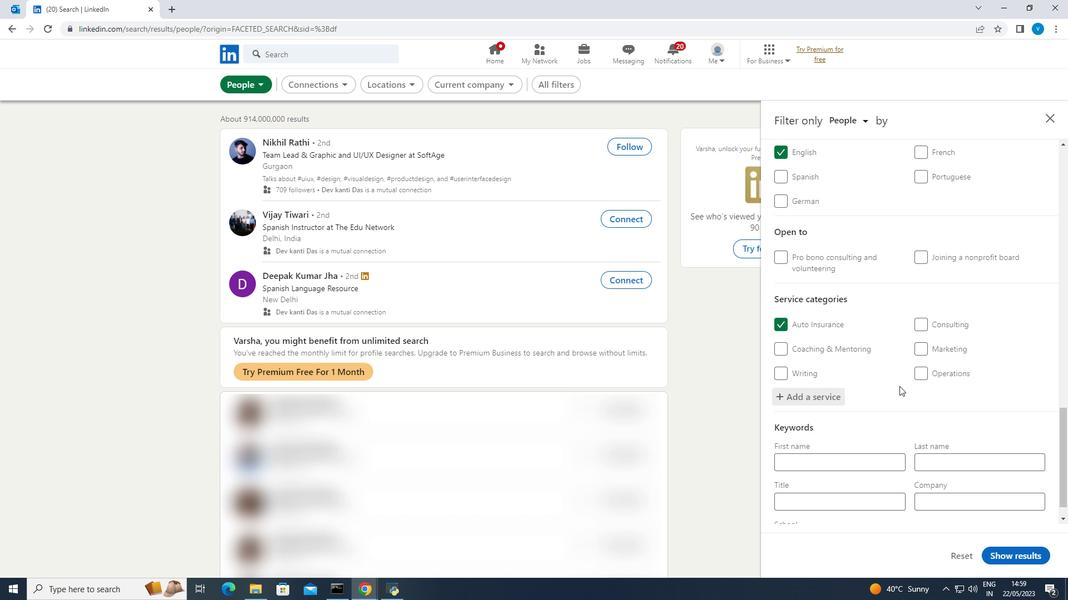 
Action: Mouse moved to (900, 386)
Screenshot: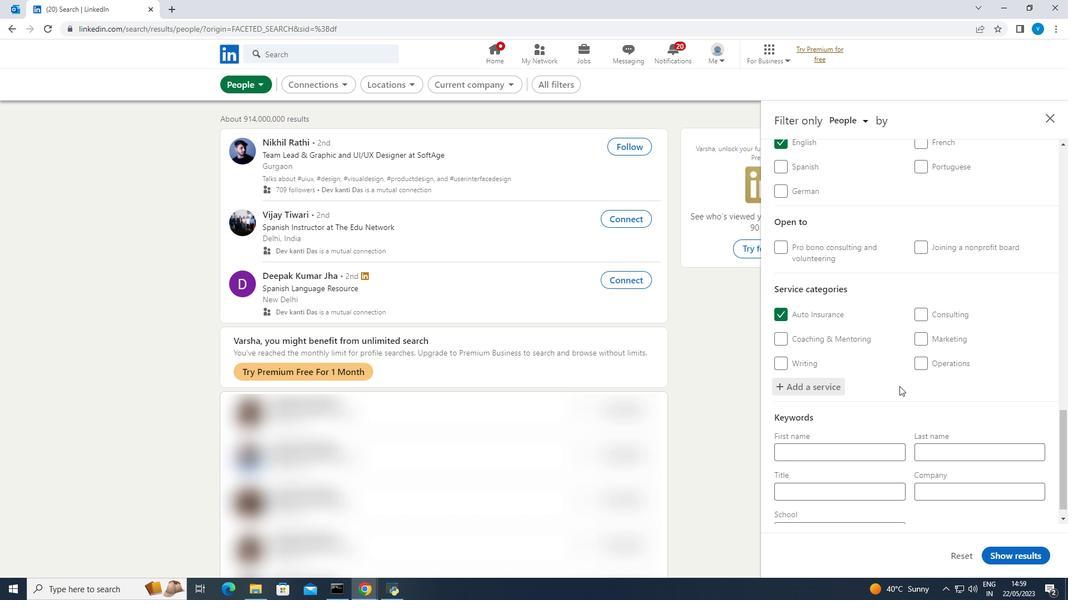
Action: Mouse scrolled (900, 385) with delta (0, 0)
Screenshot: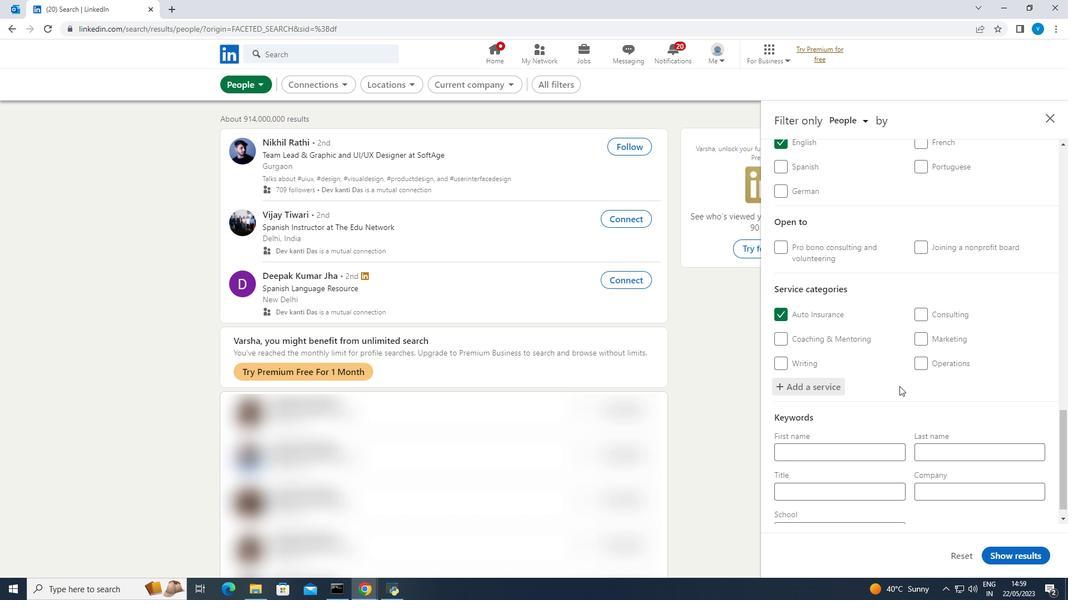 
Action: Mouse moved to (871, 470)
Screenshot: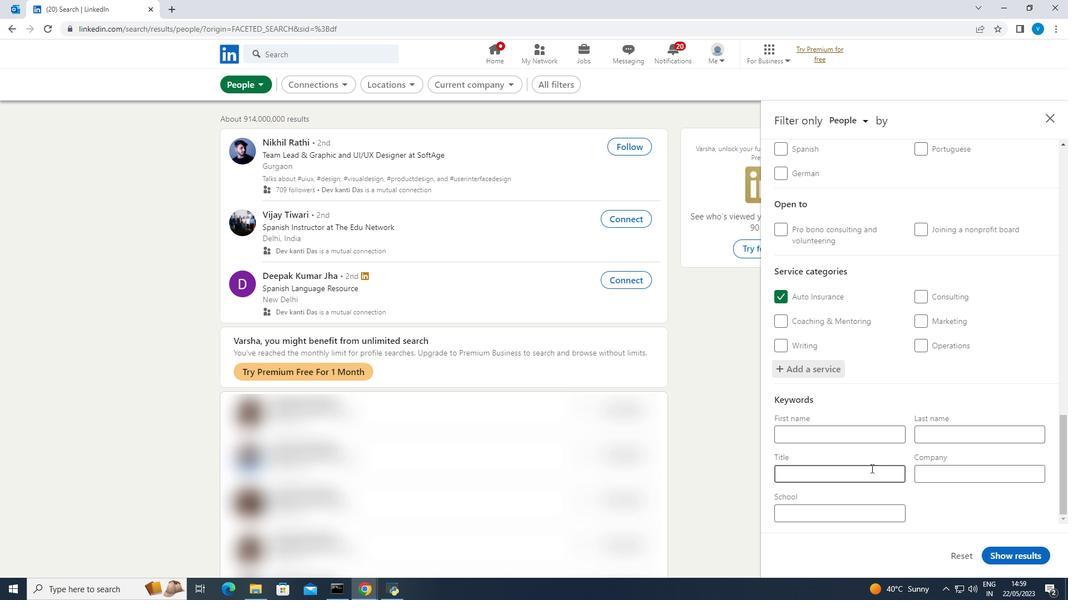 
Action: Mouse pressed left at (871, 470)
Screenshot: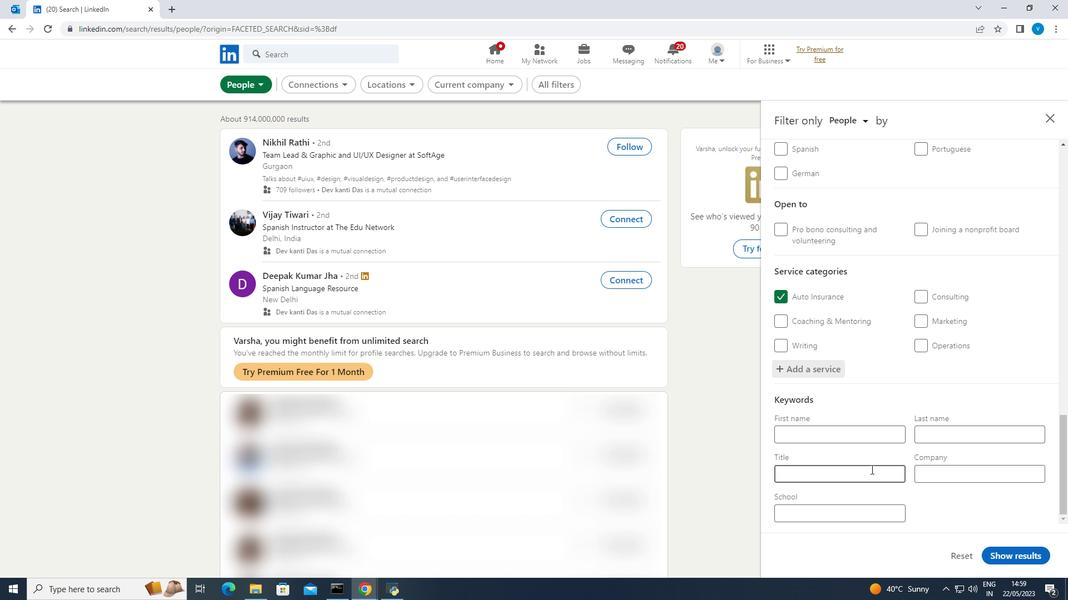 
Action: Mouse moved to (870, 468)
Screenshot: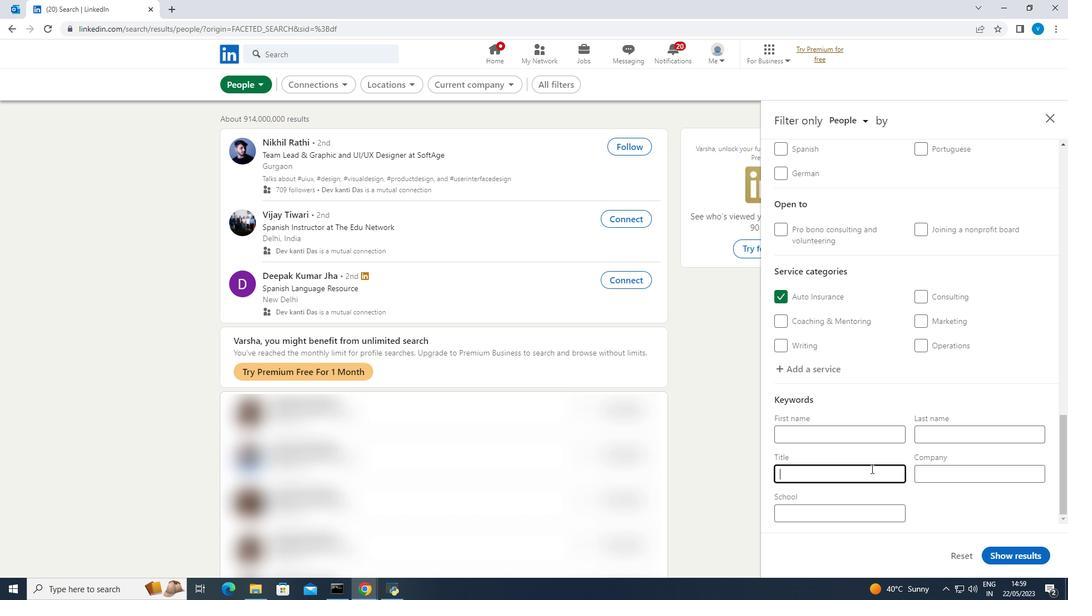 
Action: Key pressed <Key.shift><Key.shift>Medical<Key.space><Key.shift><Key.shift><Key.shift><Key.shift><Key.shift><Key.shift><Key.shift><Key.shift><Key.shift><Key.shift><Key.shift><Key.shift><Key.shift><Key.shift><Key.shift><Key.shift><Key.shift><Key.shift><Key.shift><Key.shift><Key.shift><Key.shift><Key.shift><Key.shift><Key.shift>Laboratory<Key.space><Key.shift><Key.shift><Key.shift><Key.shift><Key.shift>Tech
Screenshot: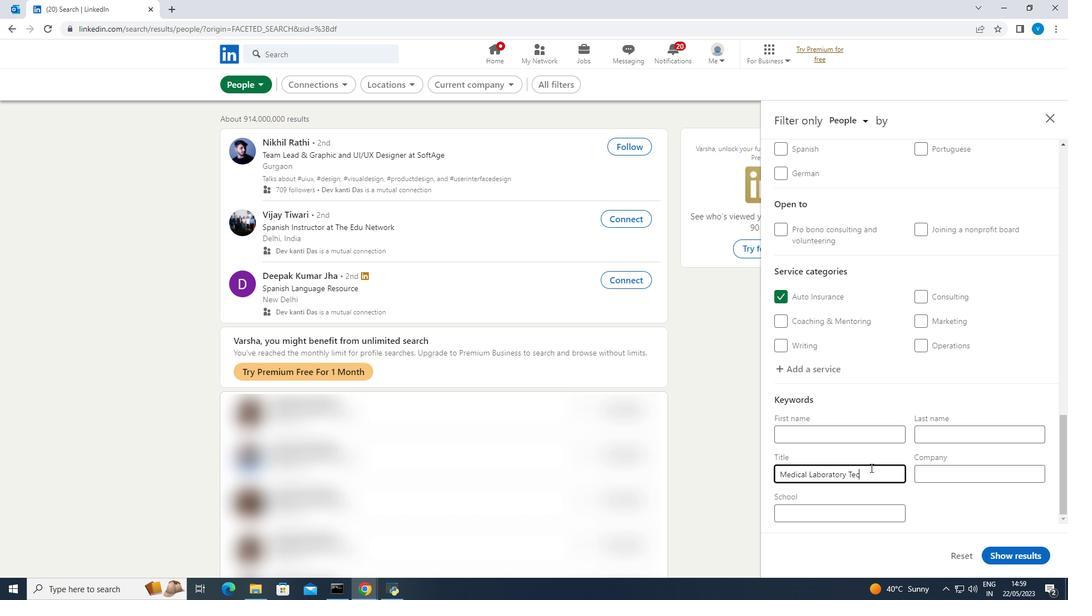 
Action: Mouse moved to (1027, 550)
Screenshot: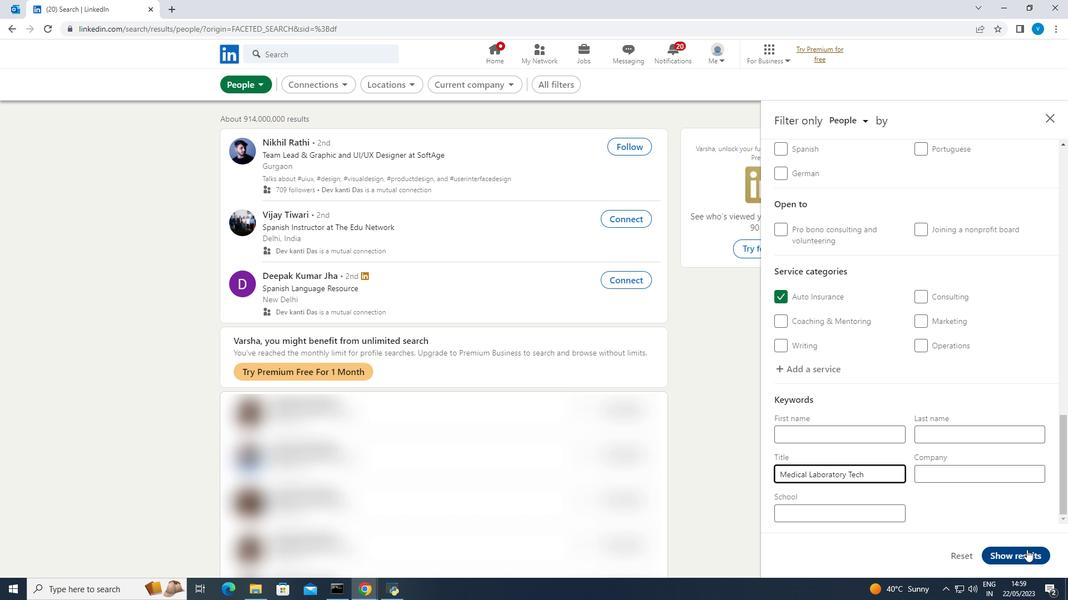 
Action: Mouse pressed left at (1027, 550)
Screenshot: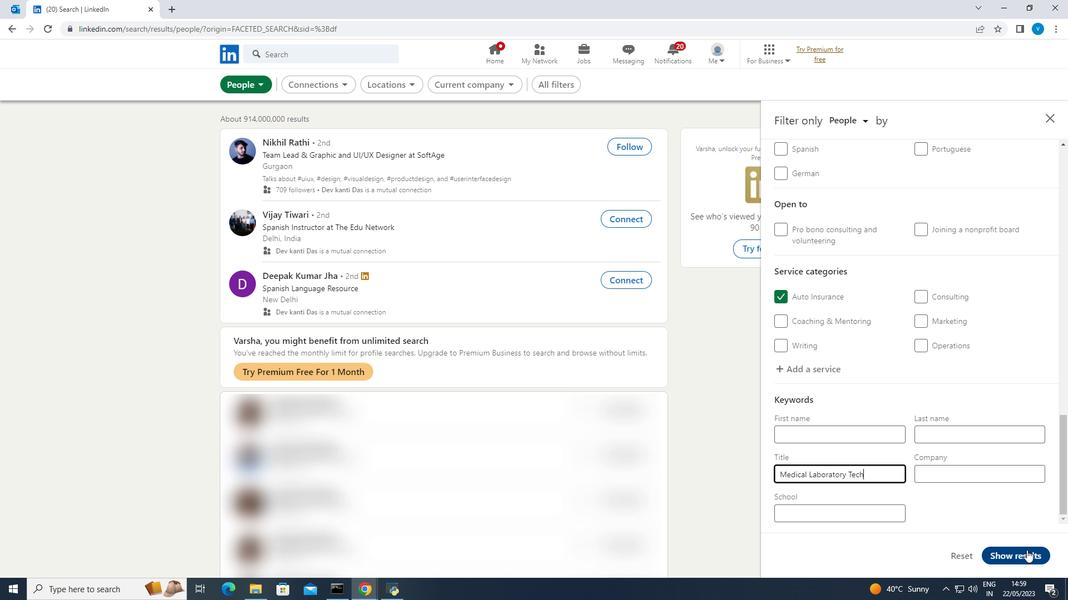 
Action: Mouse moved to (1035, 494)
Screenshot: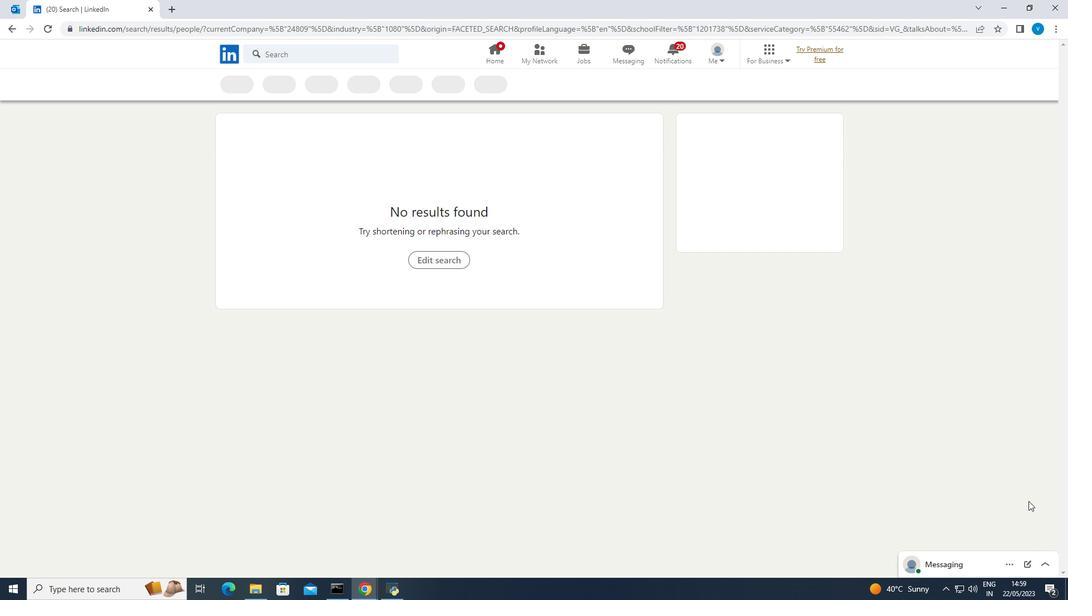 
